 Task: Look for space in Bergkamen, Germany from 2nd June, 2023 to 6th June, 2023 for 1 adult in price range Rs.10000 to Rs.13000. Place can be private room with 1  bedroom having 1 bed and 1 bathroom. Property type can be house, flat, guest house, hotel. Booking option can be shelf check-in. Required host language is English.
Action: Mouse moved to (737, 87)
Screenshot: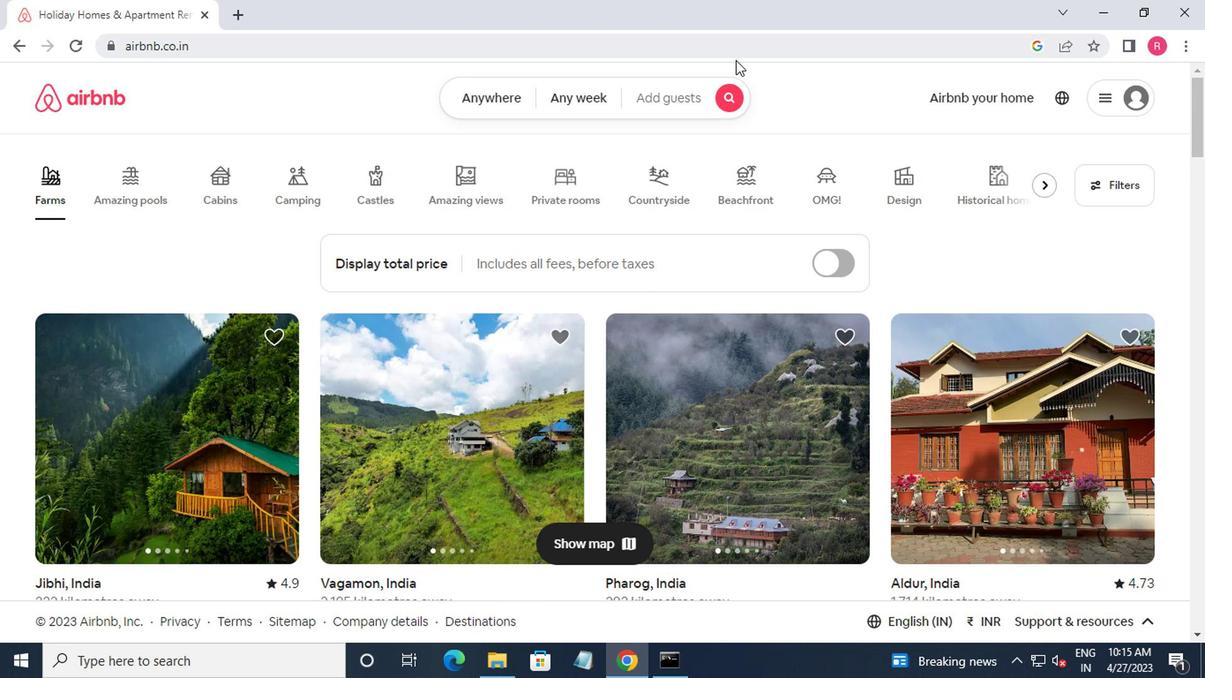 
Action: Mouse pressed left at (737, 87)
Screenshot: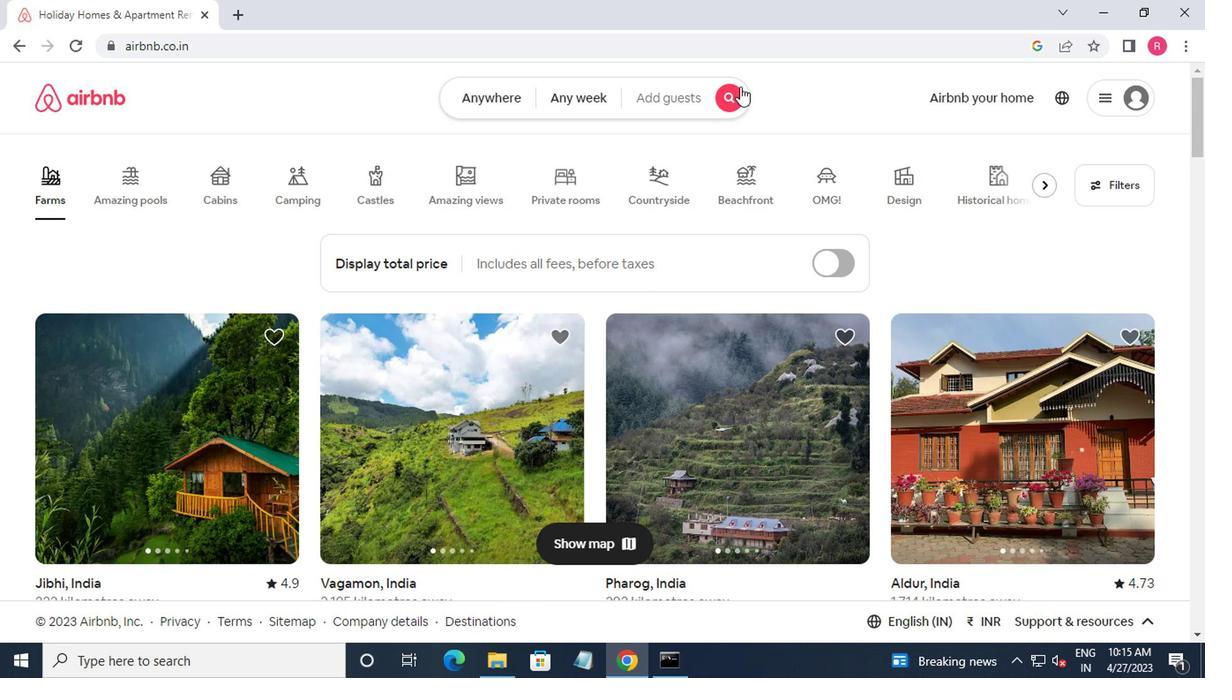 
Action: Mouse moved to (415, 174)
Screenshot: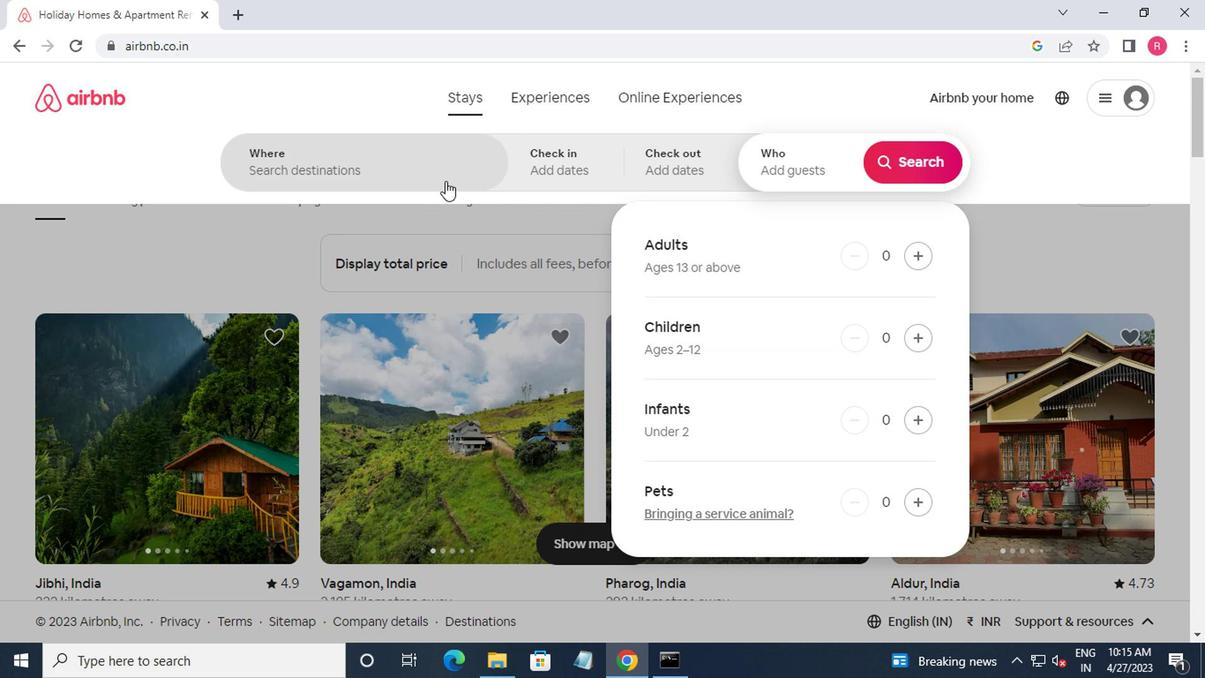 
Action: Mouse pressed left at (415, 174)
Screenshot: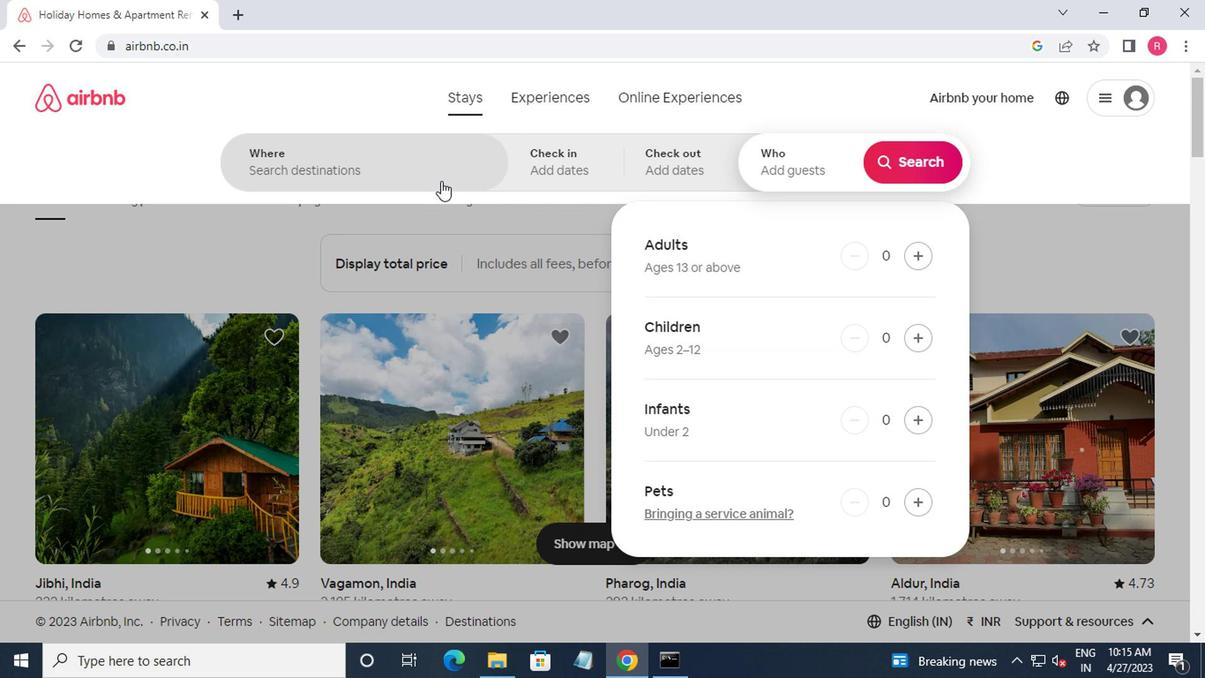 
Action: Mouse moved to (415, 174)
Screenshot: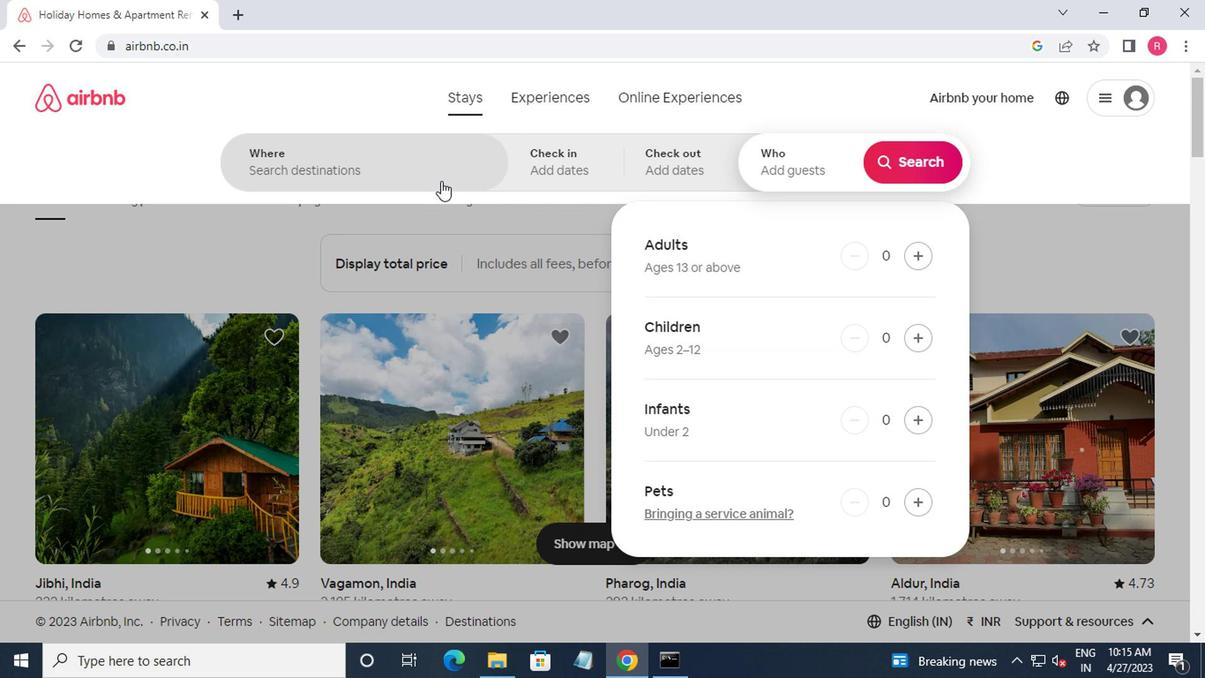 
Action: Key pressed bergk<Key.down><Key.enter>
Screenshot: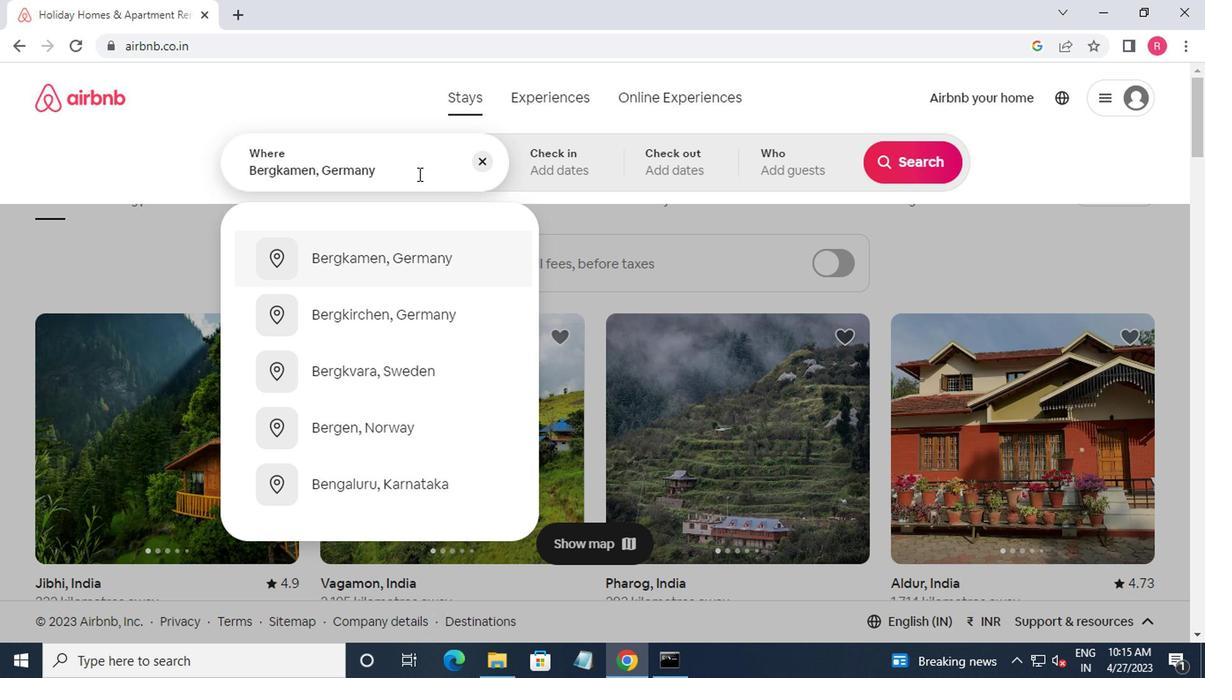 
Action: Mouse moved to (899, 301)
Screenshot: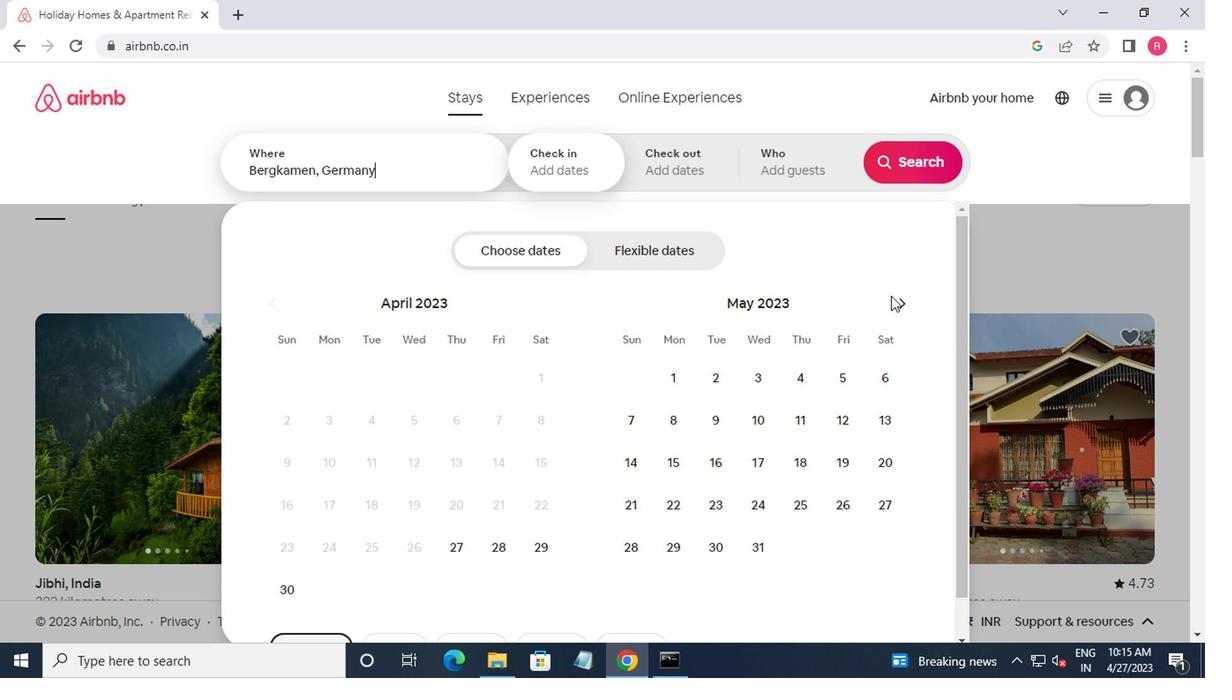 
Action: Mouse pressed left at (899, 301)
Screenshot: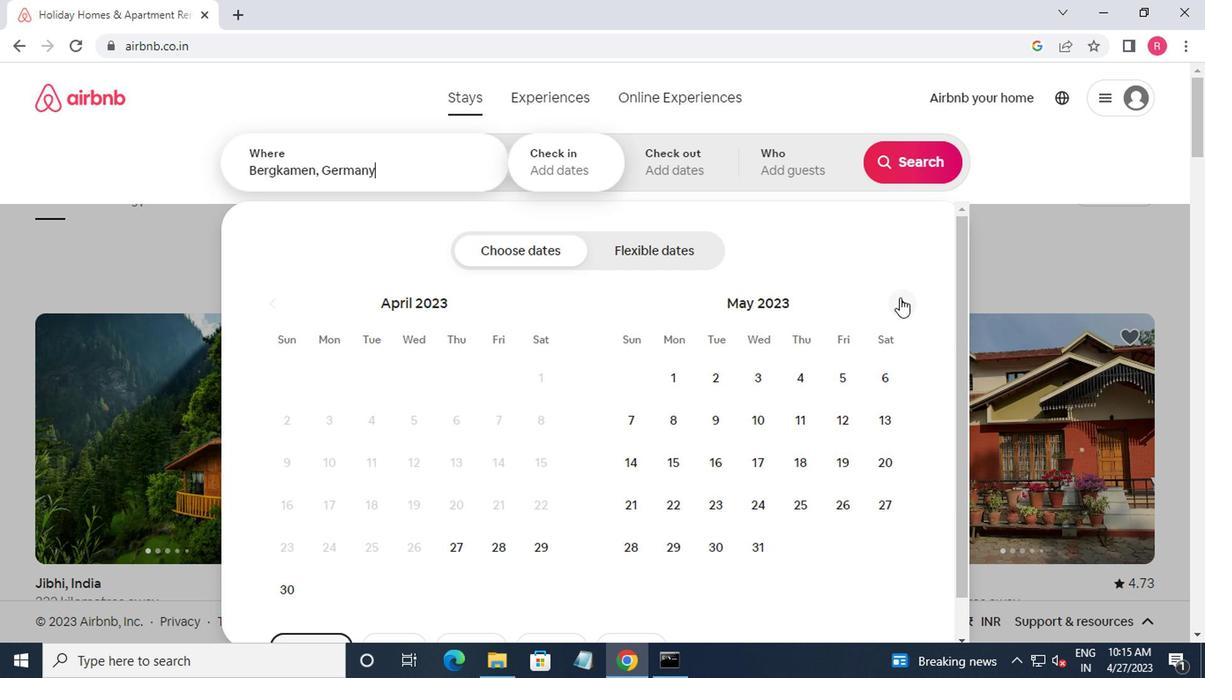
Action: Mouse moved to (848, 389)
Screenshot: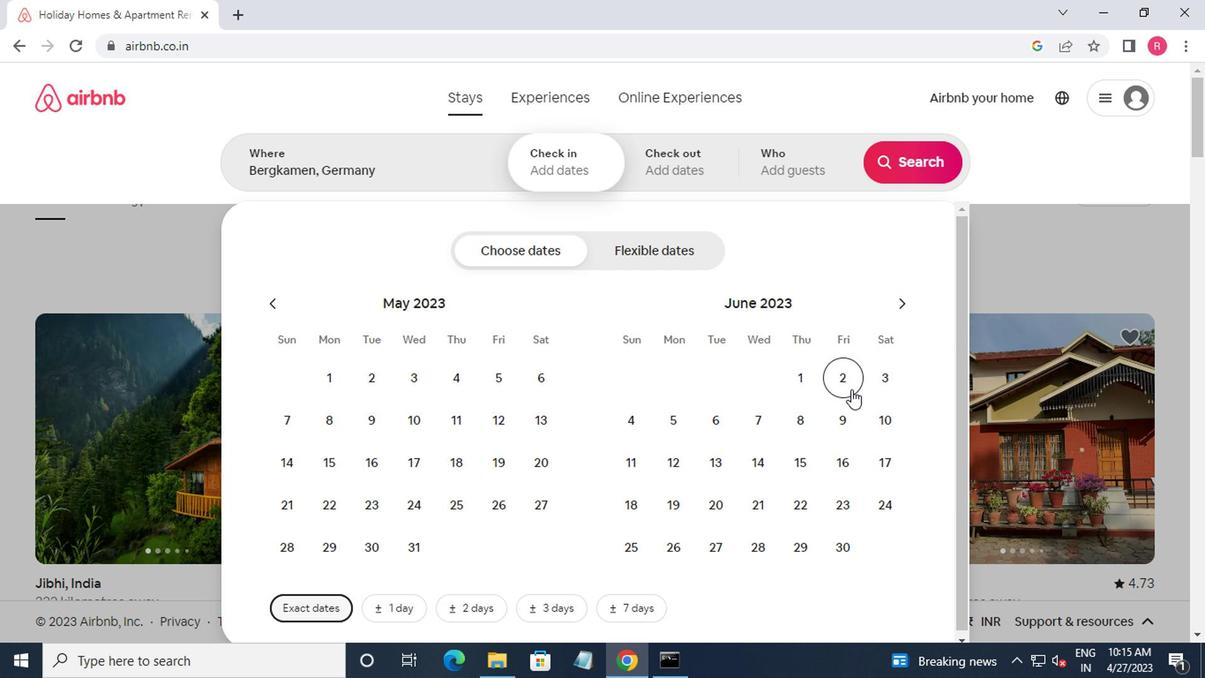 
Action: Mouse pressed left at (848, 389)
Screenshot: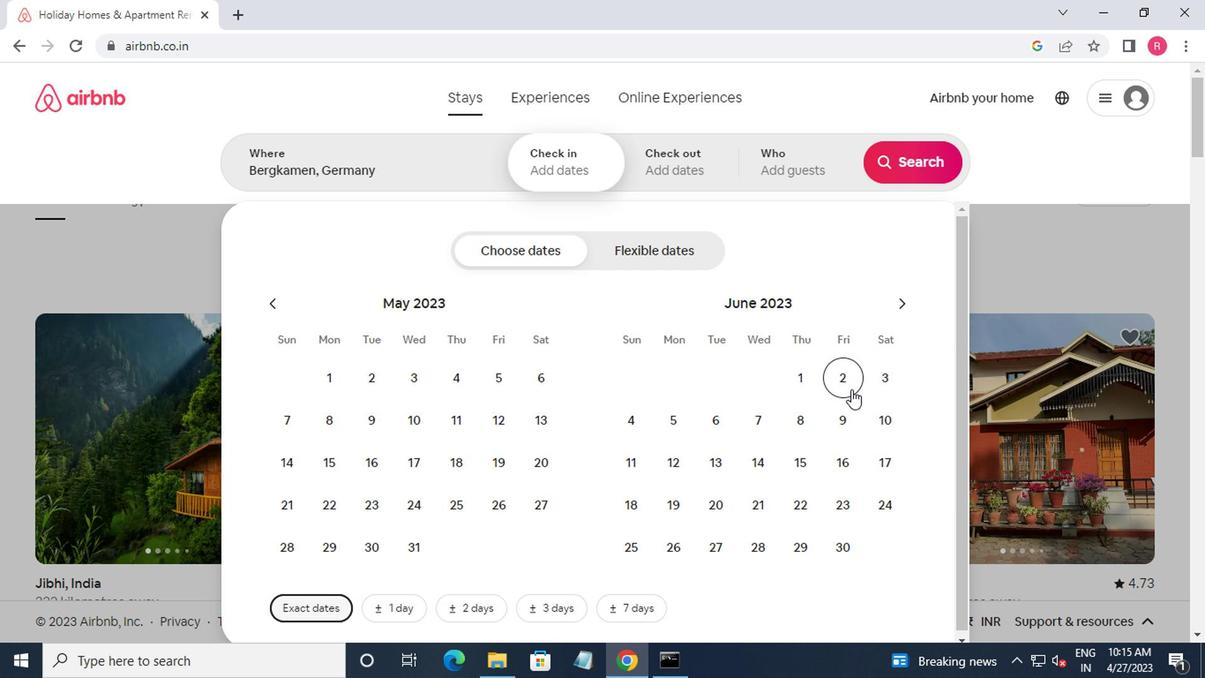 
Action: Mouse moved to (714, 428)
Screenshot: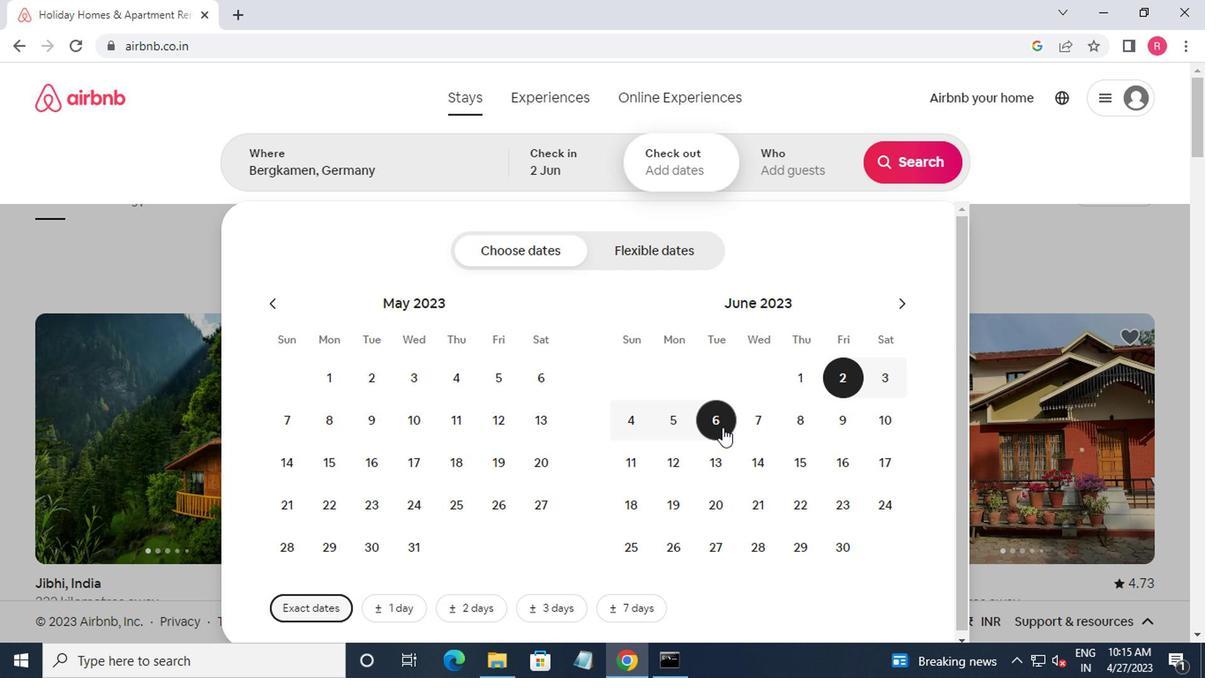 
Action: Mouse pressed left at (714, 428)
Screenshot: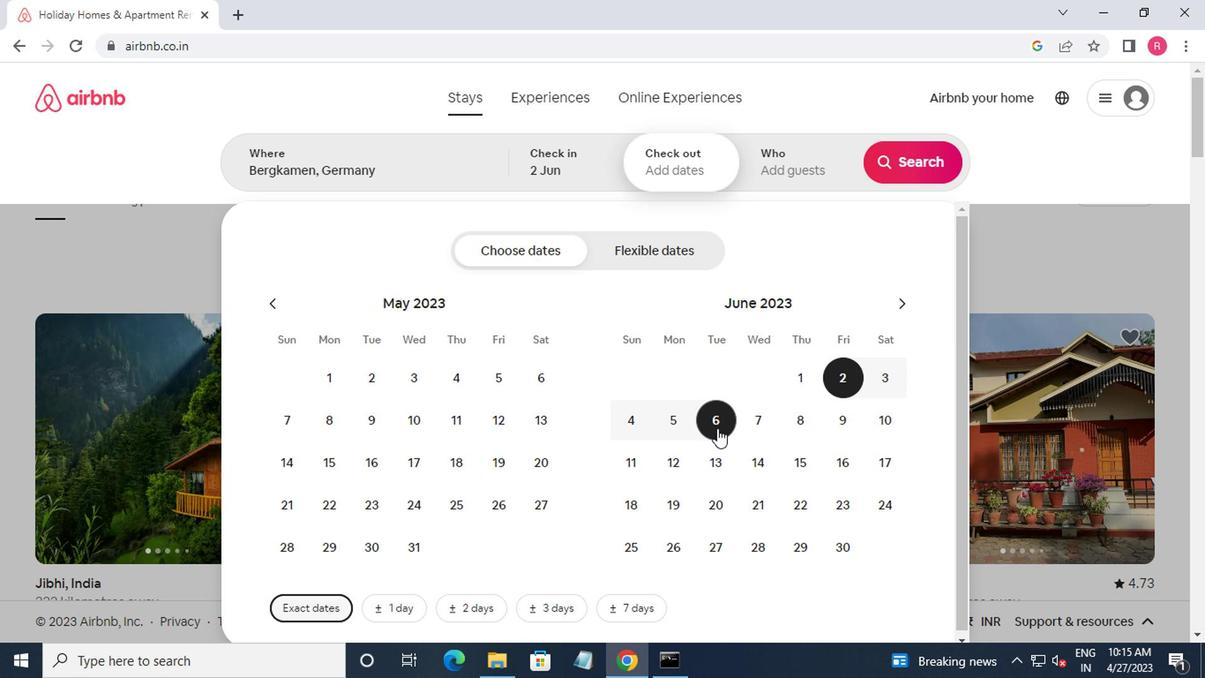 
Action: Mouse moved to (767, 185)
Screenshot: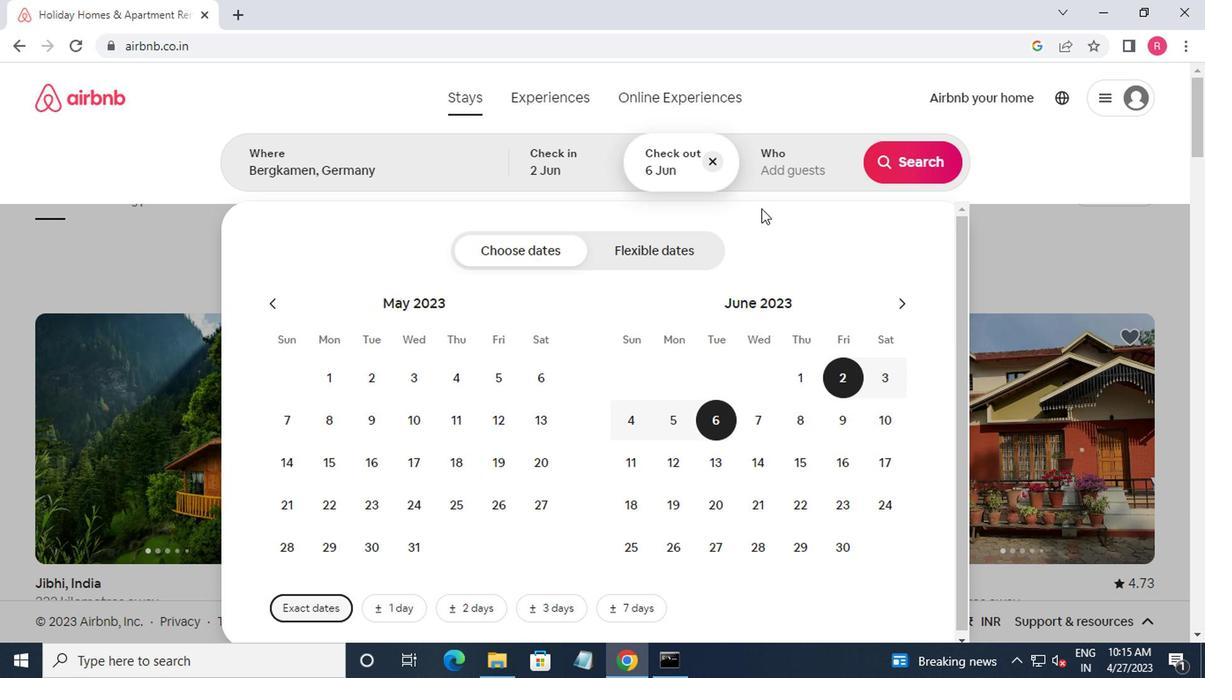 
Action: Mouse pressed left at (767, 185)
Screenshot: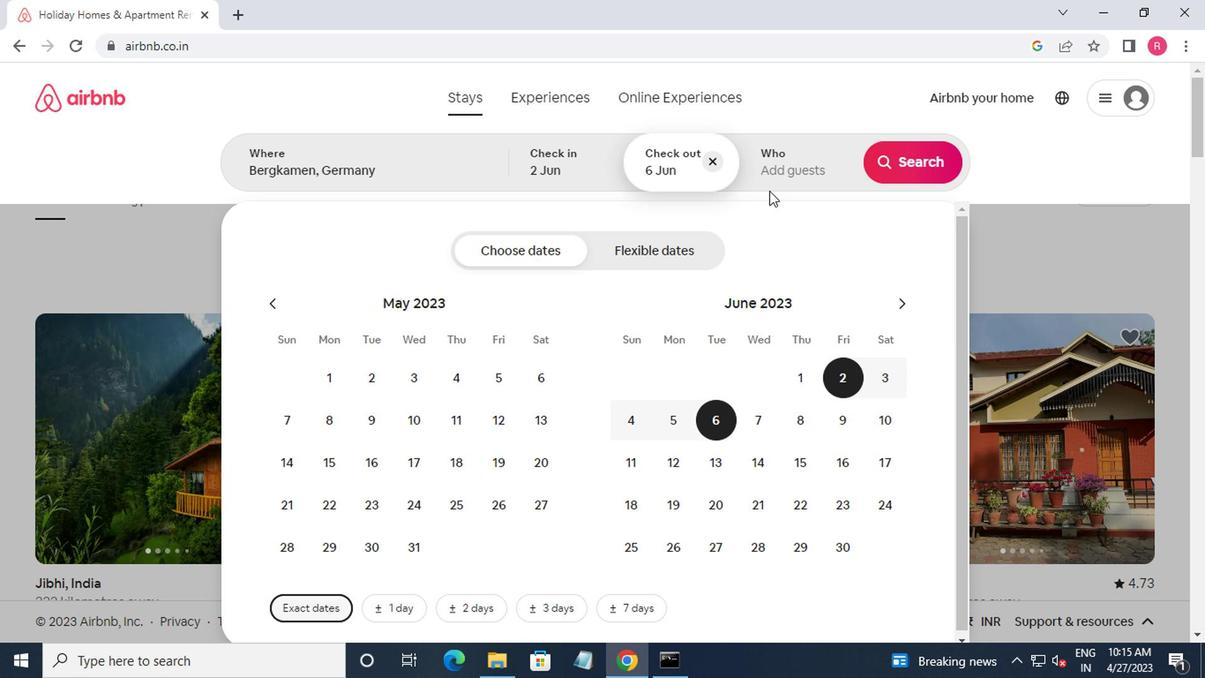 
Action: Mouse moved to (918, 256)
Screenshot: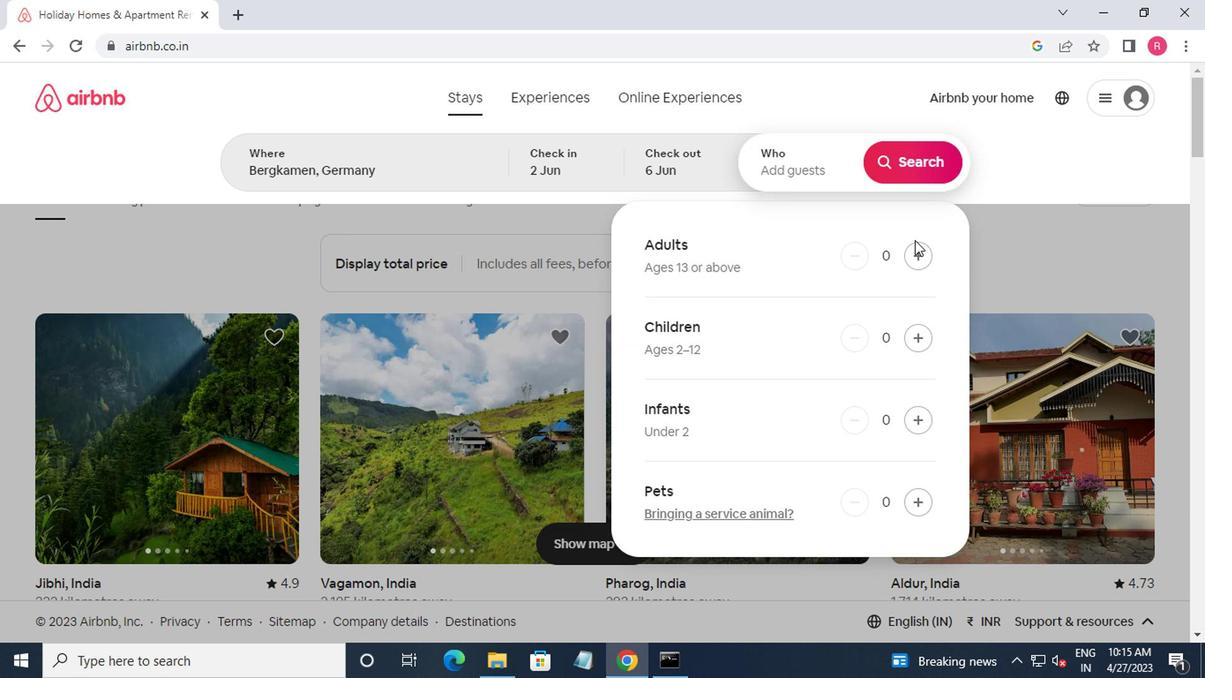 
Action: Mouse pressed left at (918, 256)
Screenshot: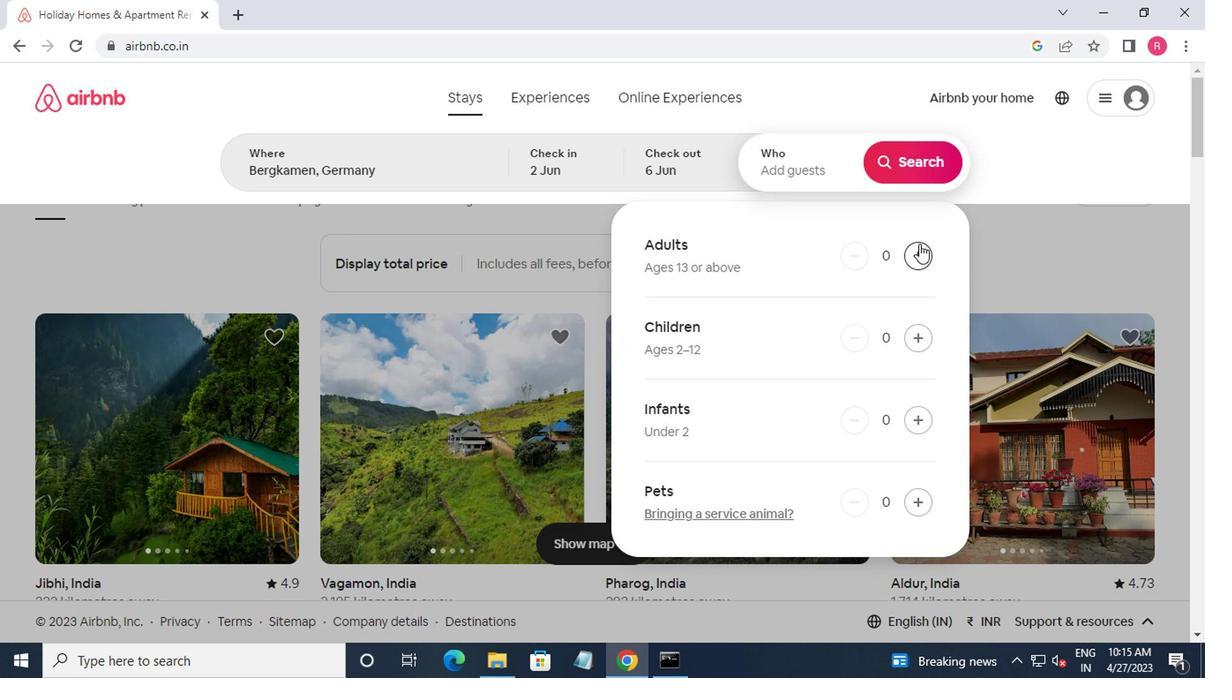 
Action: Mouse moved to (902, 175)
Screenshot: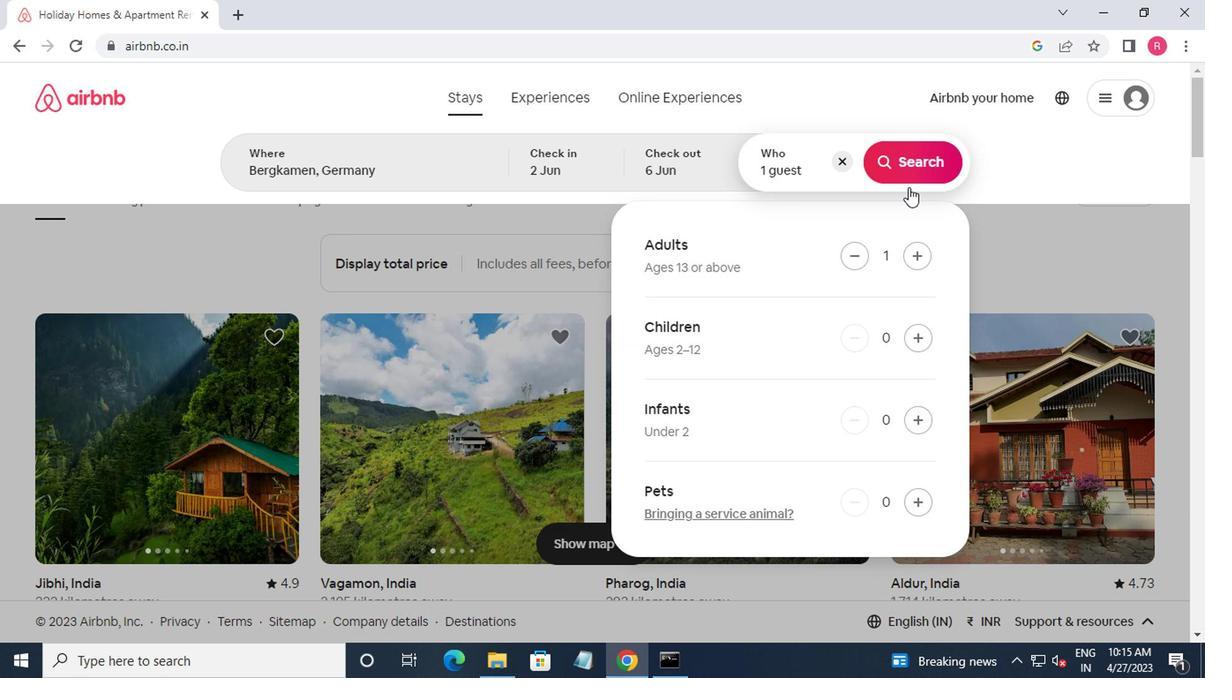 
Action: Mouse pressed left at (902, 175)
Screenshot: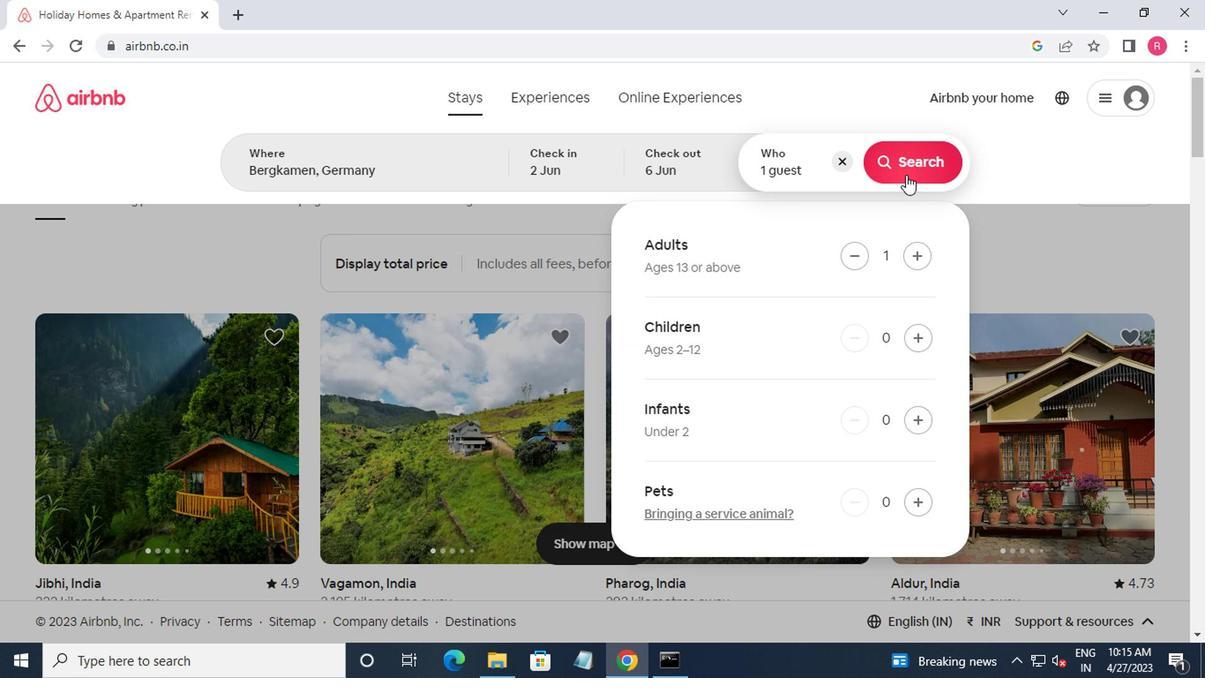 
Action: Mouse moved to (1118, 172)
Screenshot: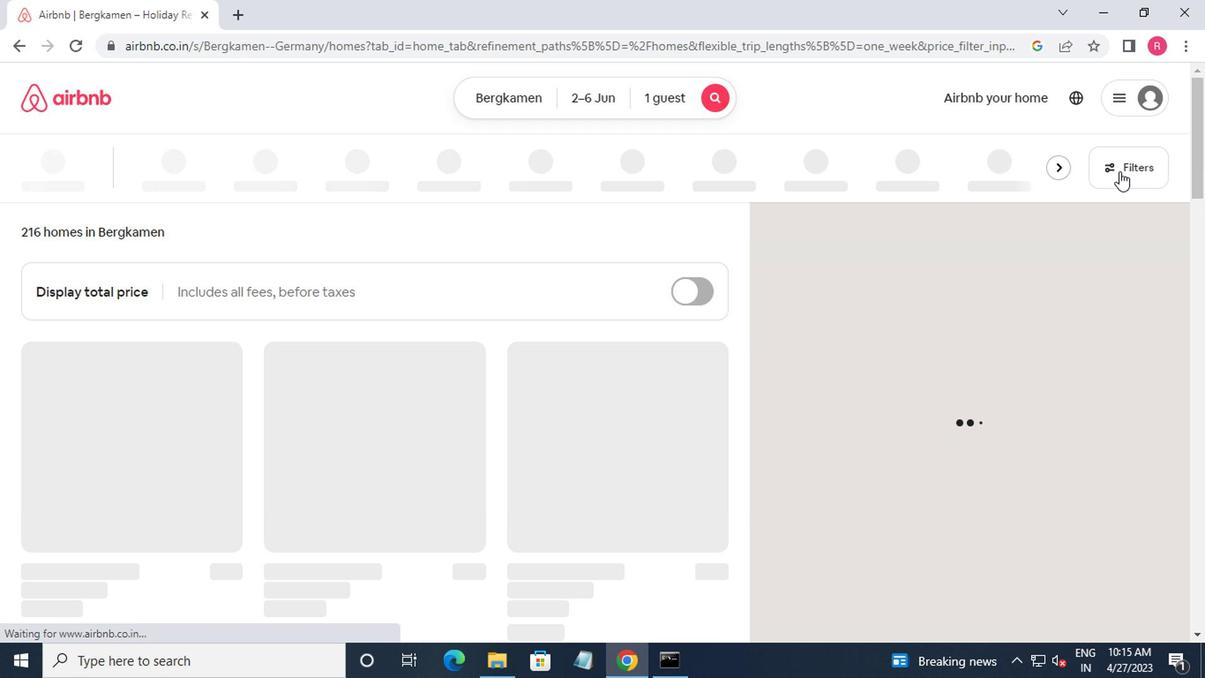 
Action: Mouse pressed left at (1118, 172)
Screenshot: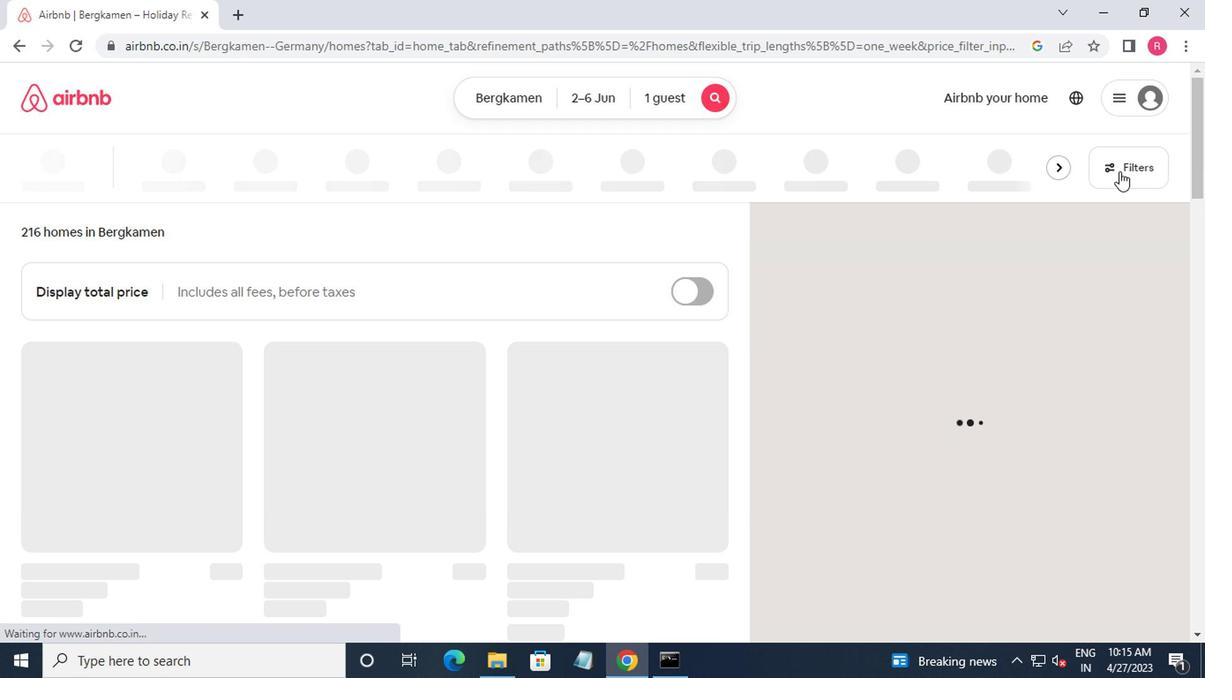 
Action: Mouse moved to (415, 394)
Screenshot: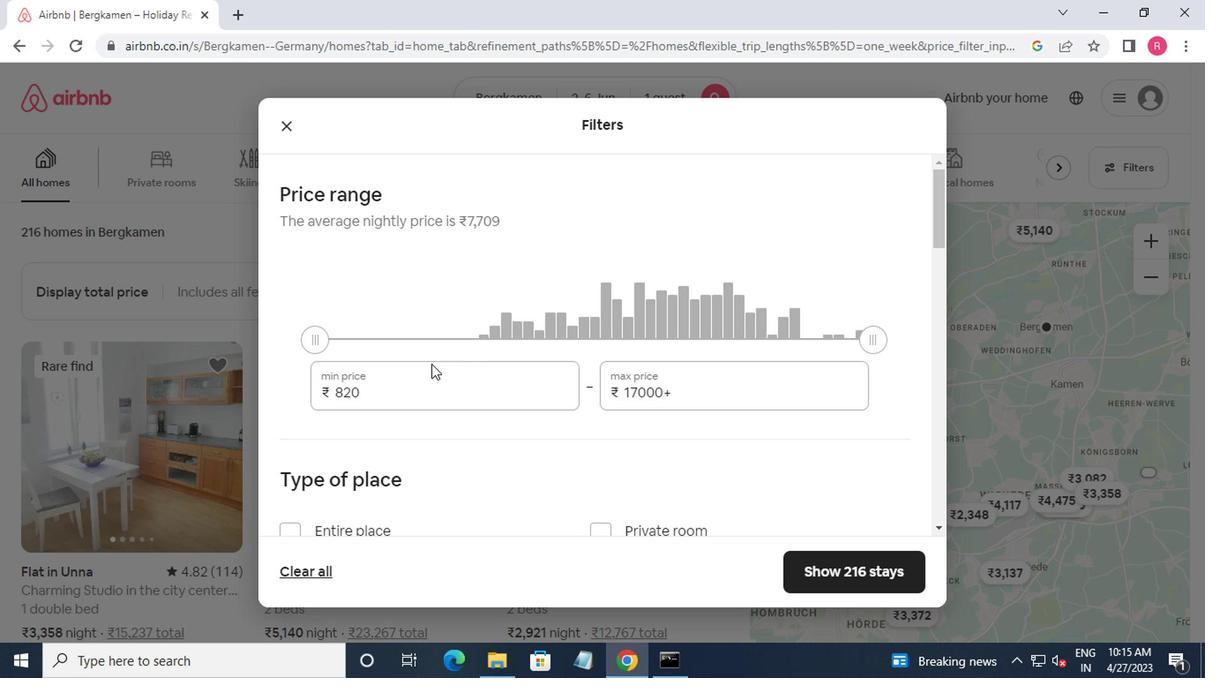 
Action: Mouse pressed left at (415, 394)
Screenshot: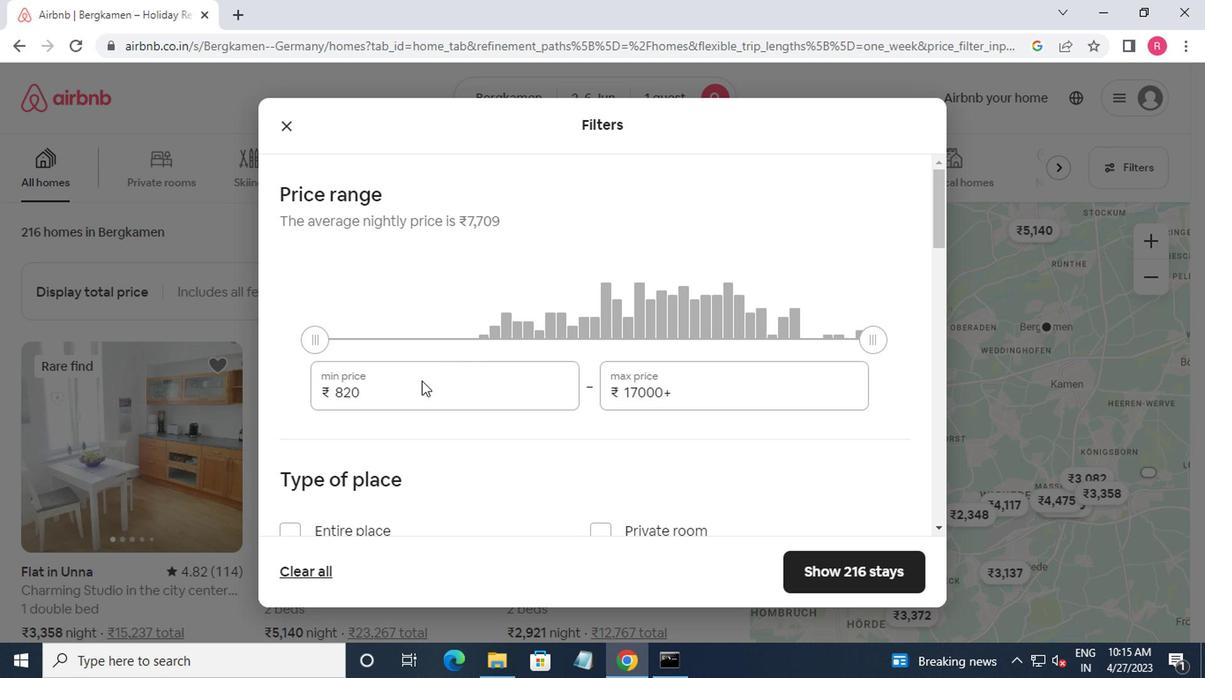 
Action: Mouse moved to (414, 396)
Screenshot: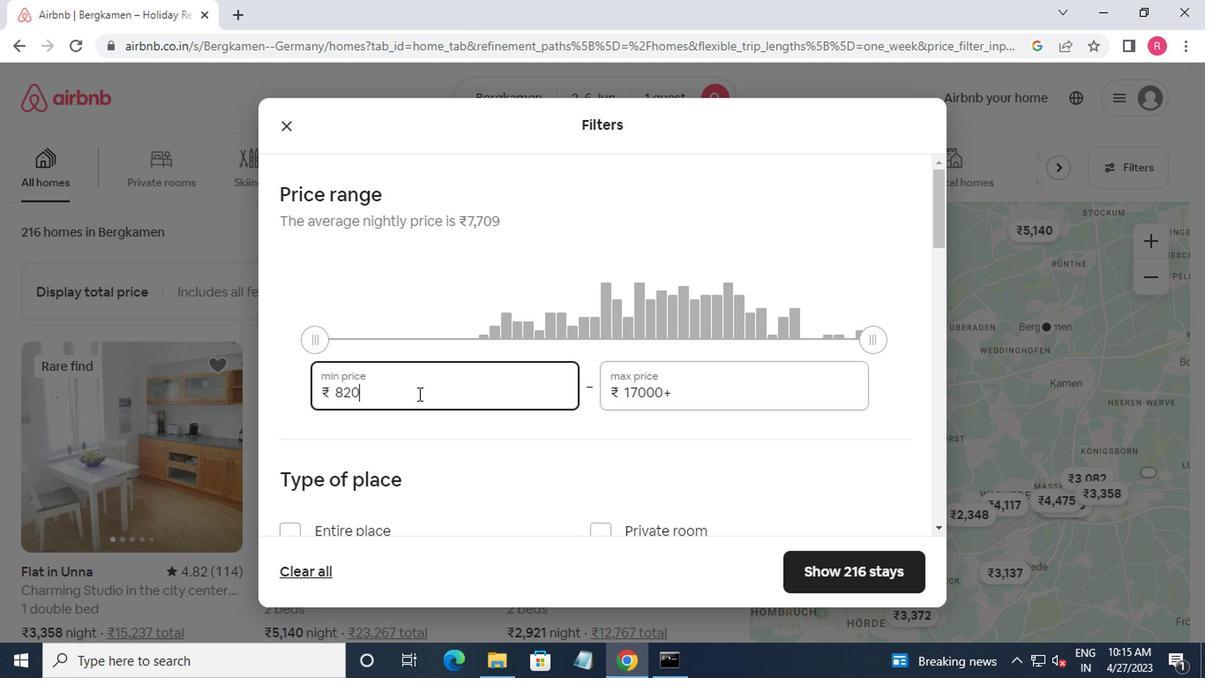 
Action: Key pressed <Key.backspace><Key.backspace><Key.backspace><Key.backspace>10000<Key.tab>1<Key.backspace><Key.backspace><Key.backspace><Key.backspace><Key.backspace>3000
Screenshot: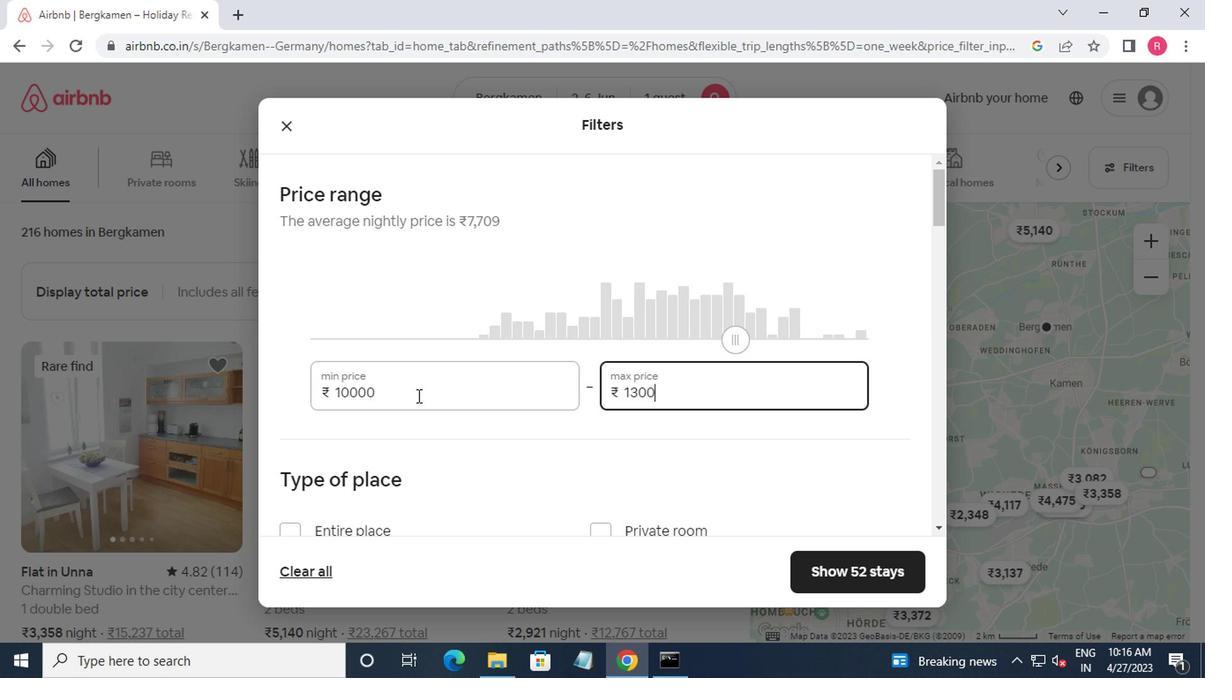 
Action: Mouse moved to (428, 412)
Screenshot: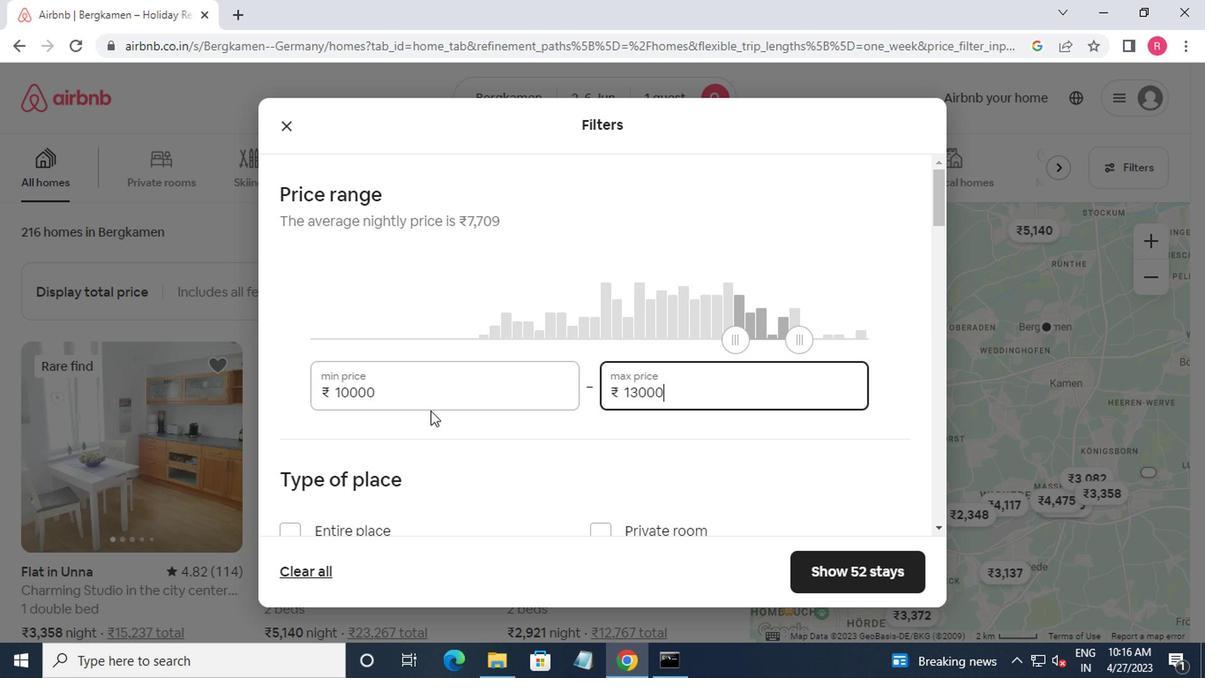 
Action: Mouse scrolled (428, 411) with delta (0, -1)
Screenshot: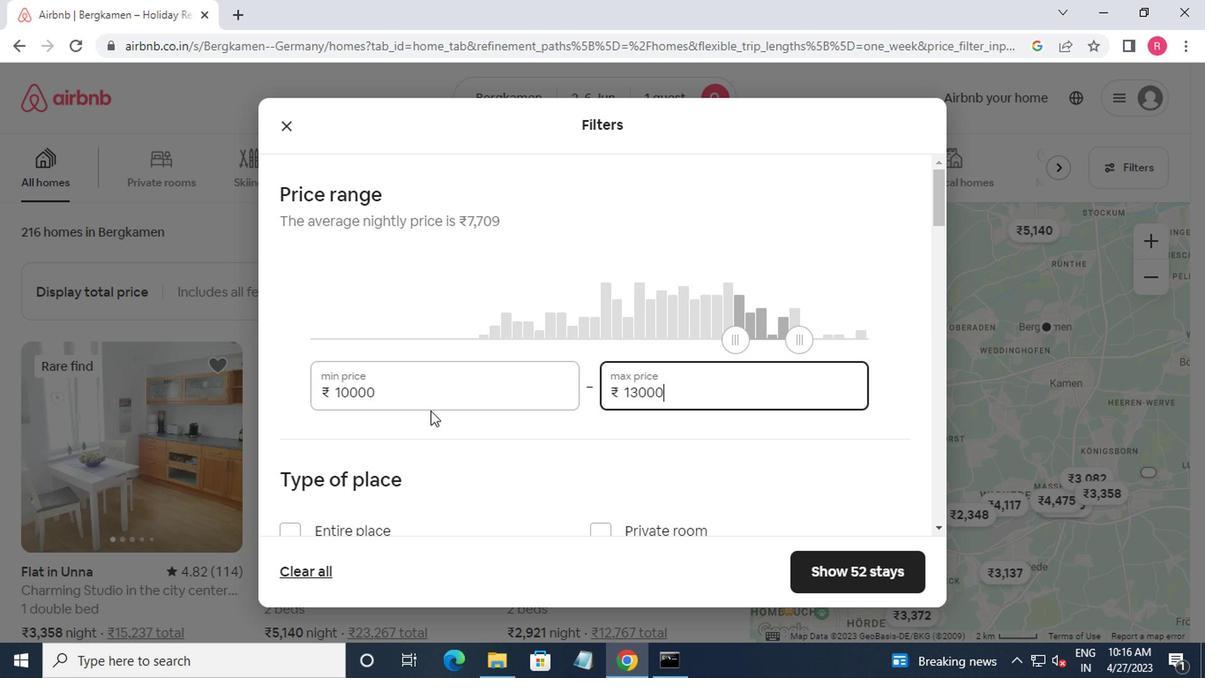 
Action: Mouse moved to (431, 414)
Screenshot: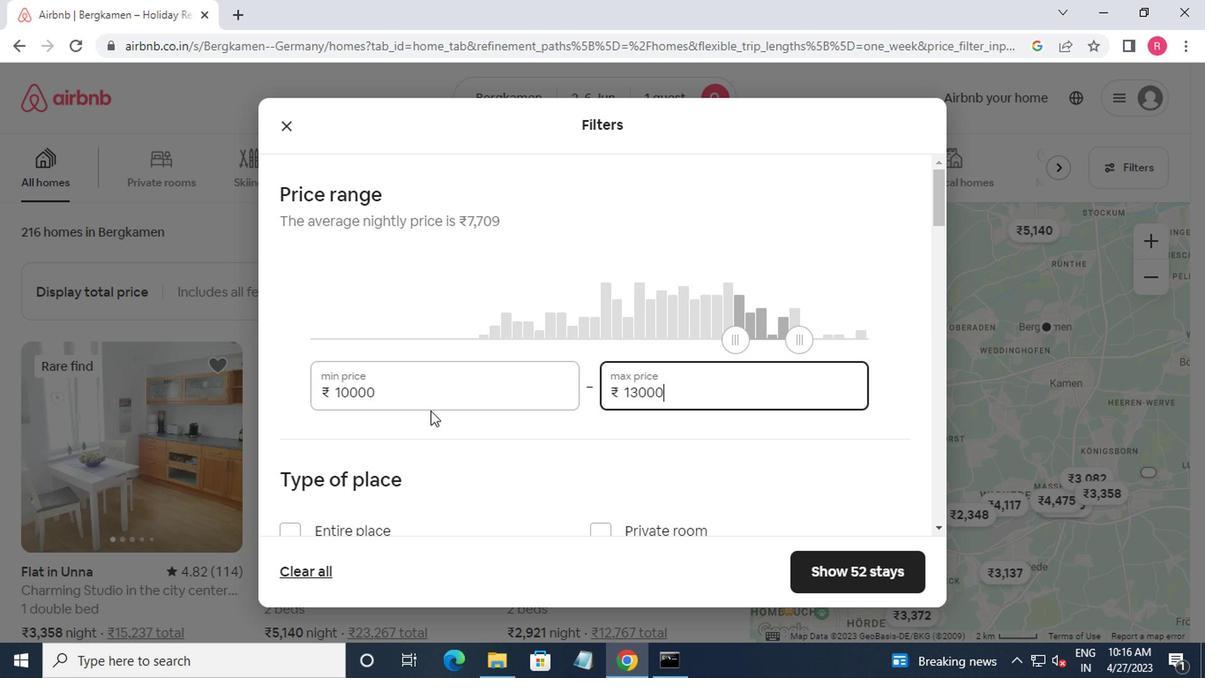 
Action: Mouse scrolled (431, 413) with delta (0, -1)
Screenshot: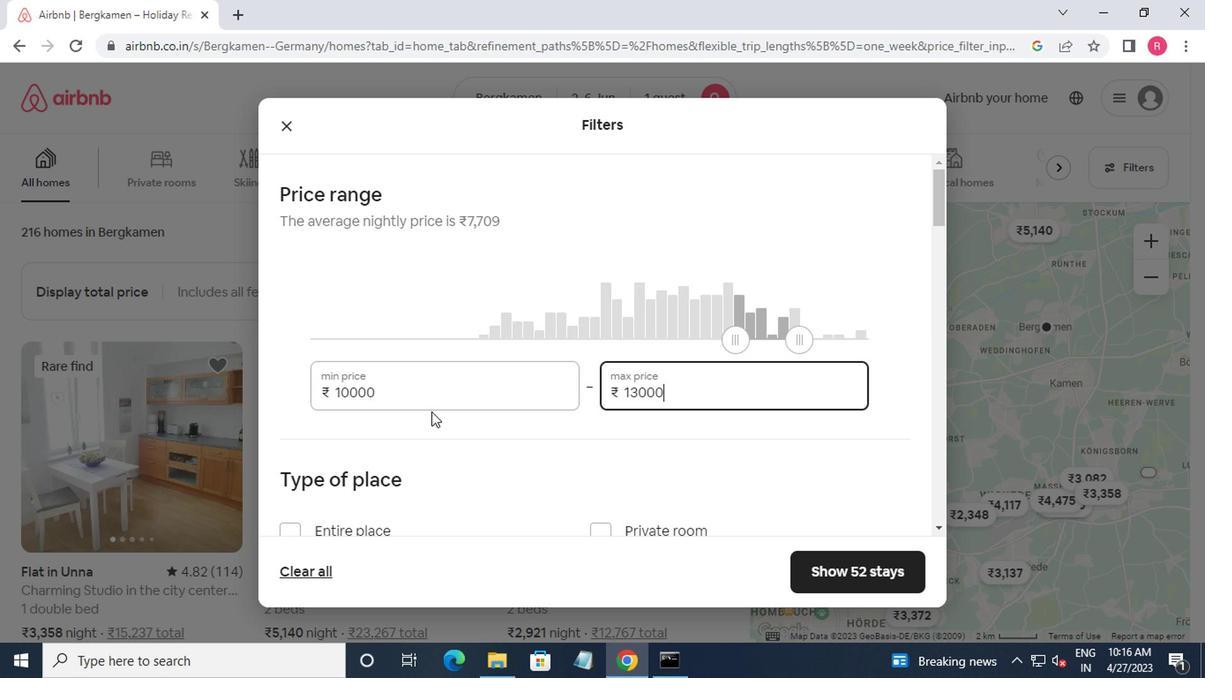 
Action: Mouse moved to (431, 417)
Screenshot: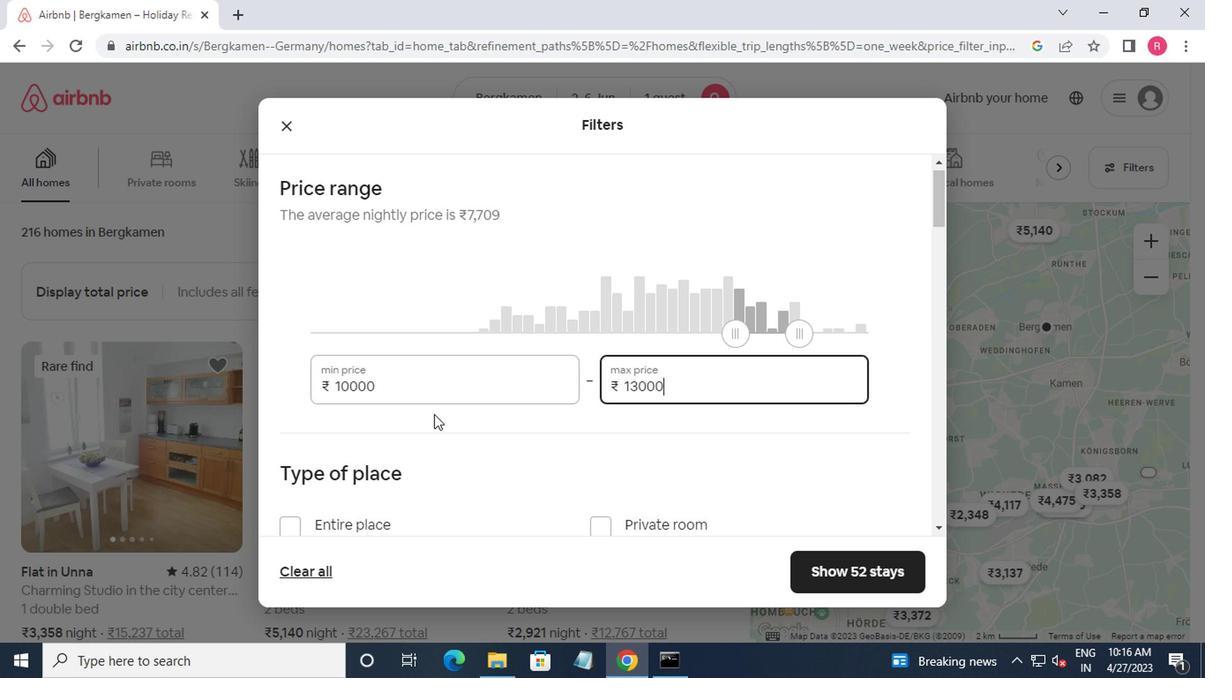 
Action: Mouse scrolled (431, 416) with delta (0, 0)
Screenshot: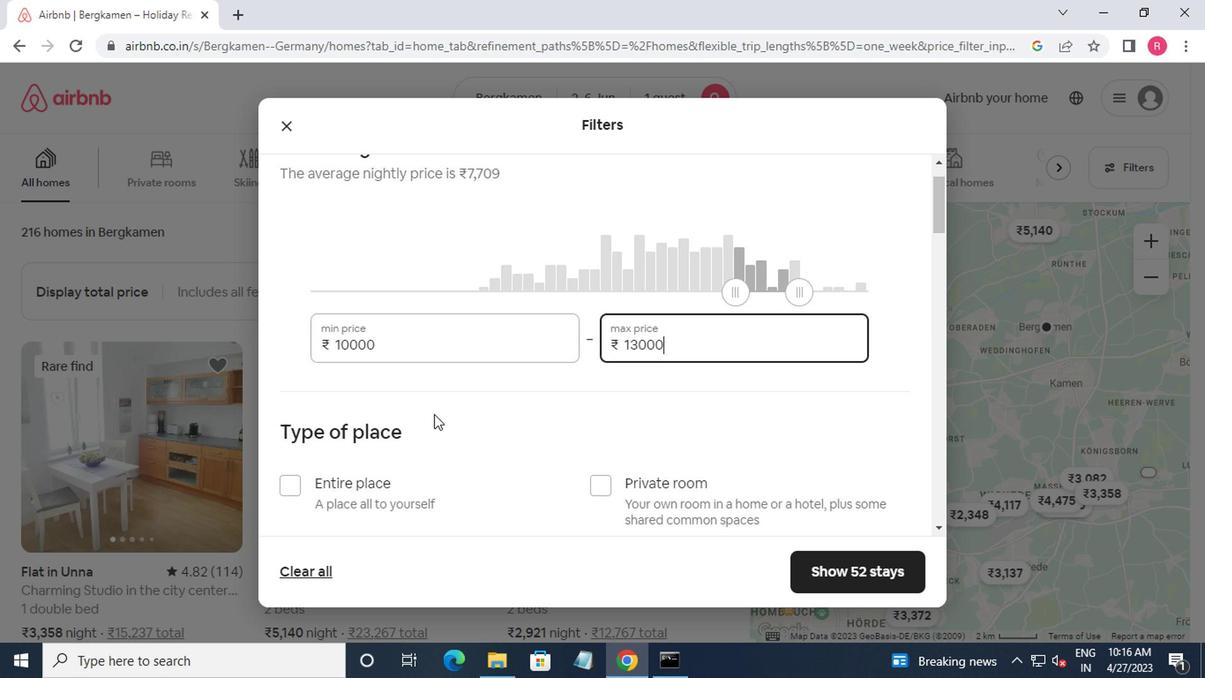 
Action: Mouse moved to (603, 271)
Screenshot: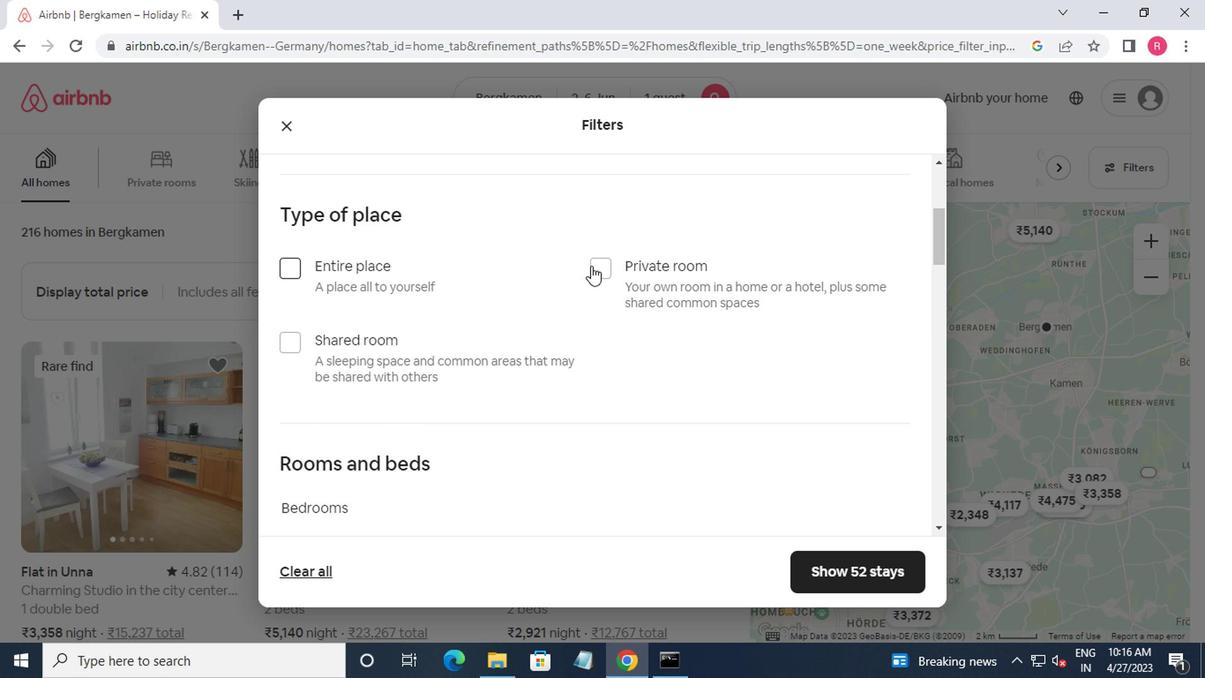 
Action: Mouse pressed left at (603, 271)
Screenshot: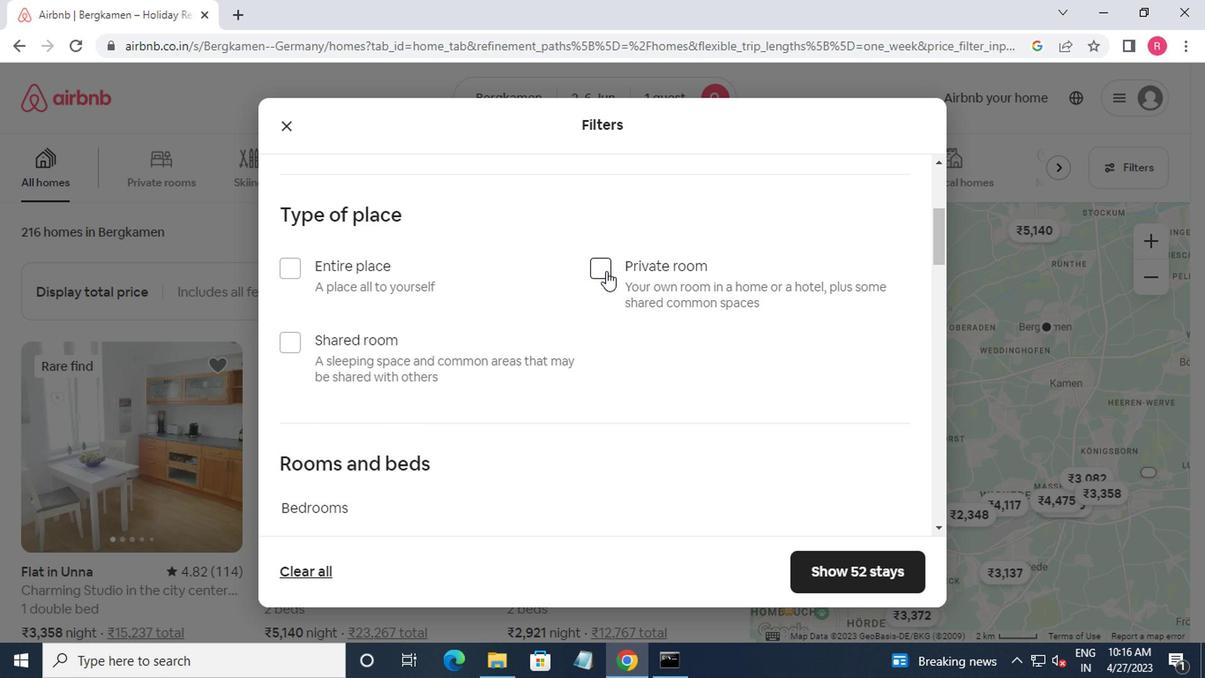 
Action: Mouse scrolled (603, 270) with delta (0, -1)
Screenshot: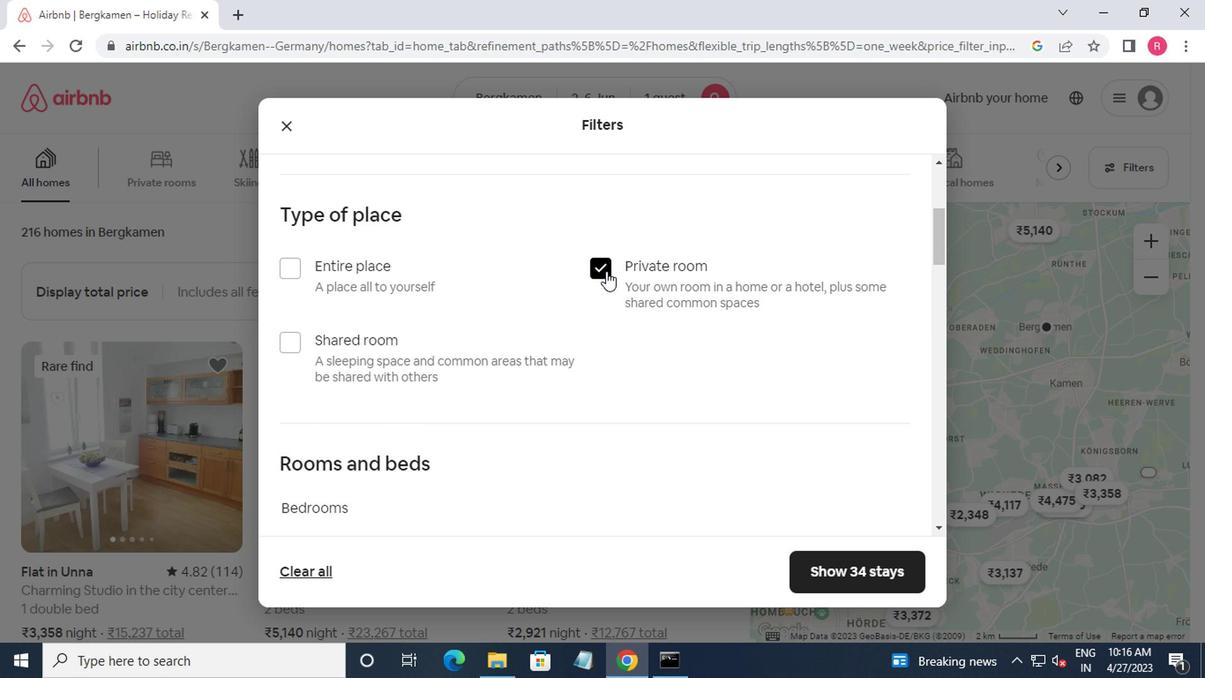
Action: Mouse scrolled (603, 270) with delta (0, -1)
Screenshot: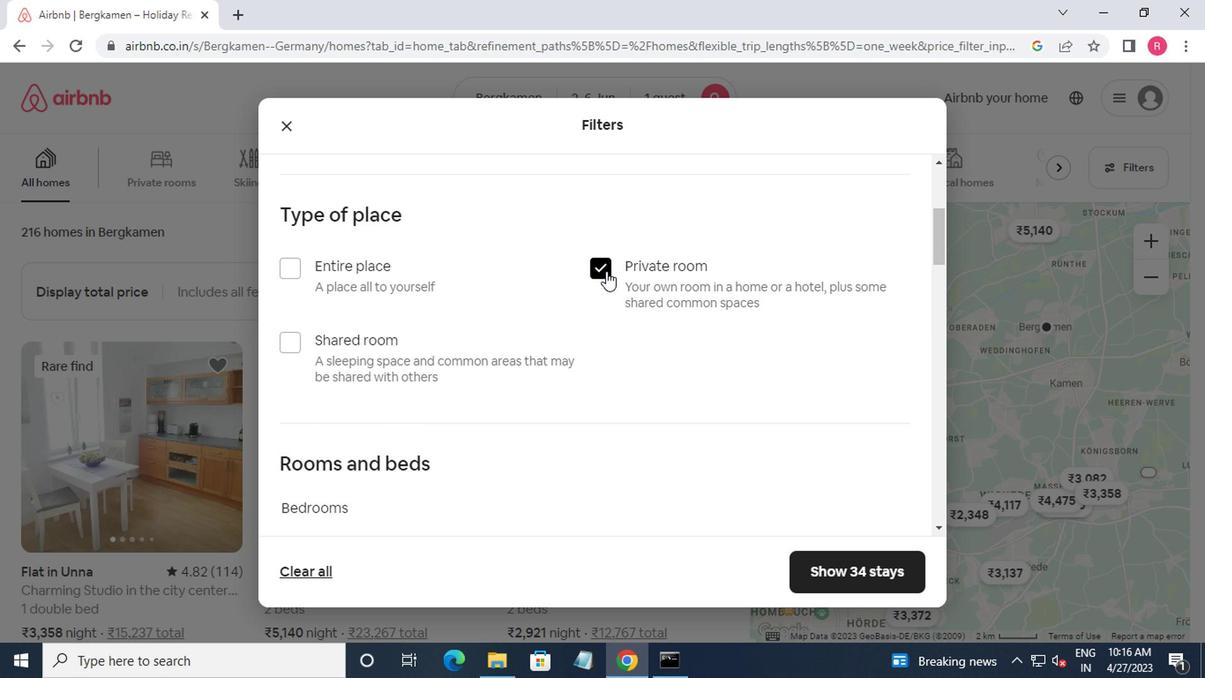 
Action: Mouse moved to (394, 396)
Screenshot: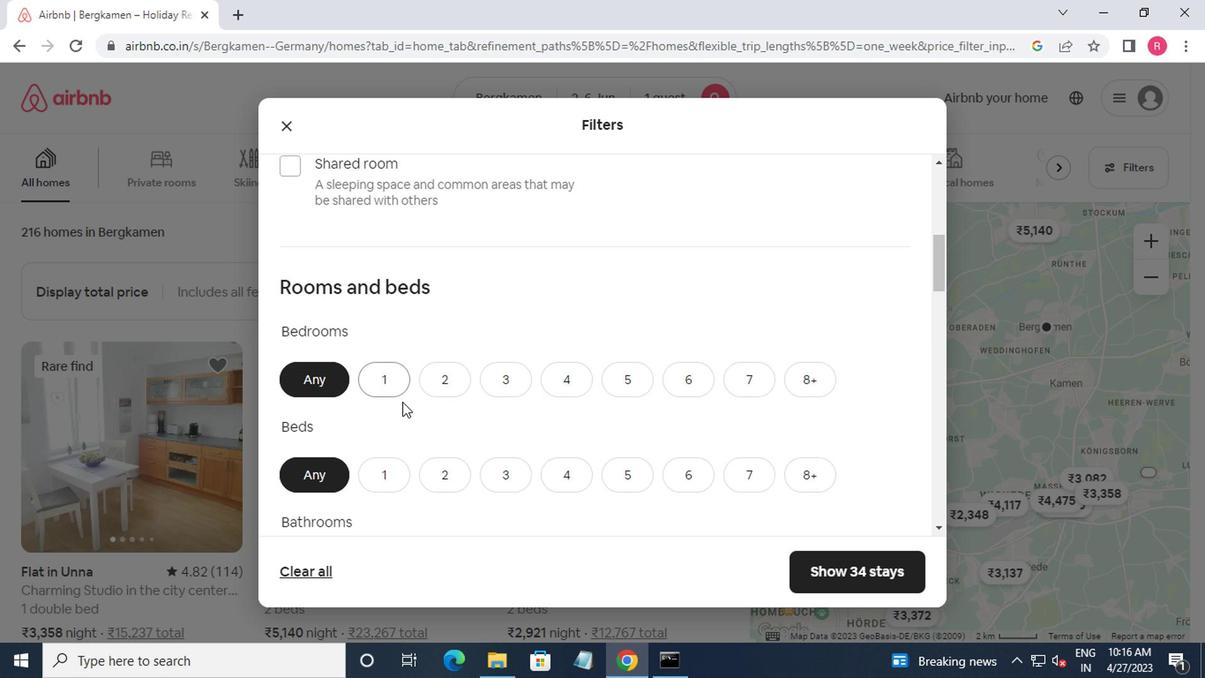 
Action: Mouse pressed left at (394, 396)
Screenshot: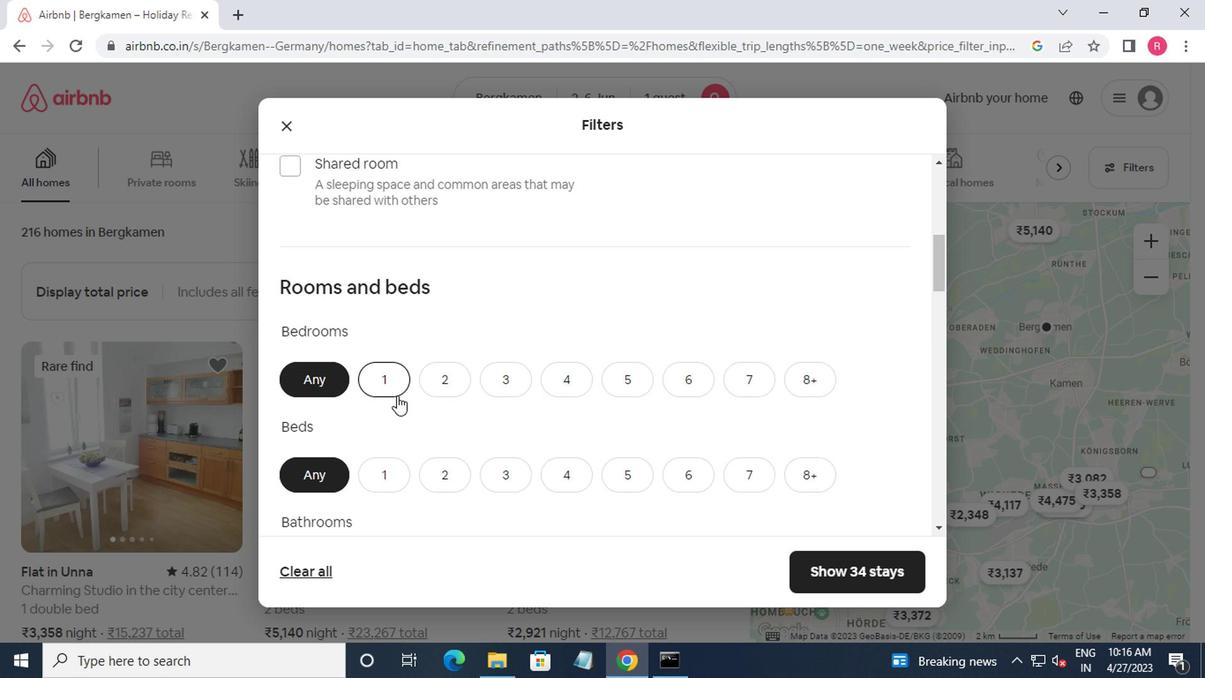 
Action: Mouse moved to (385, 400)
Screenshot: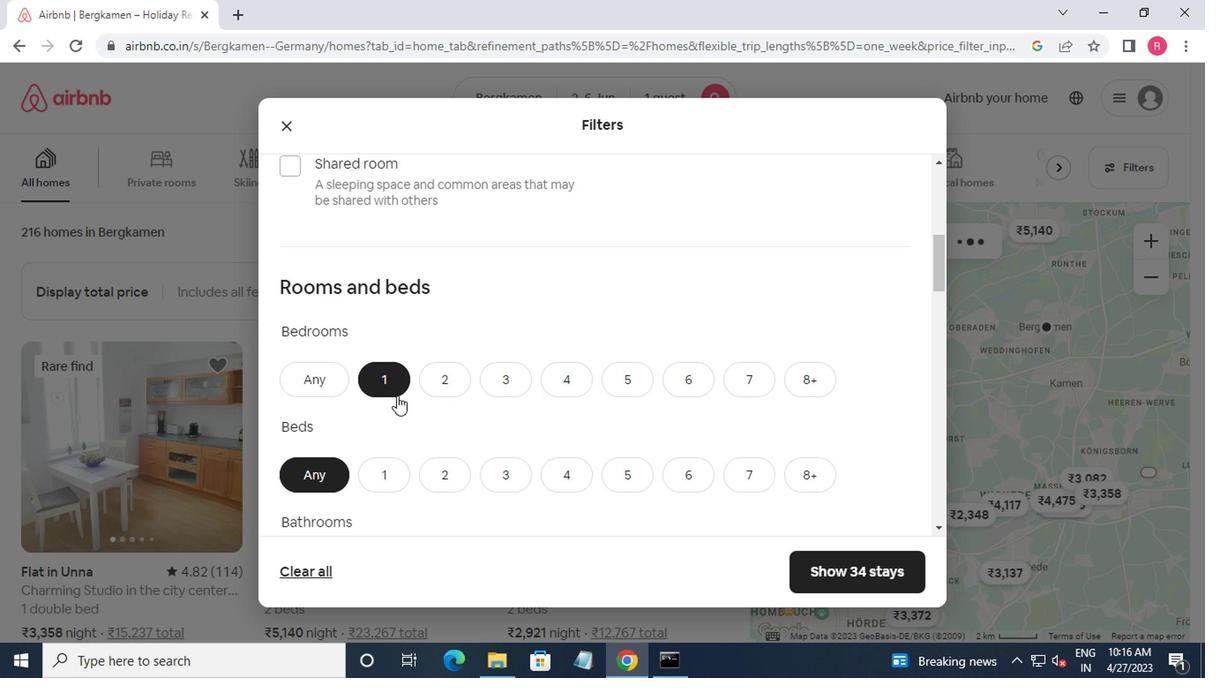 
Action: Mouse scrolled (385, 399) with delta (0, 0)
Screenshot: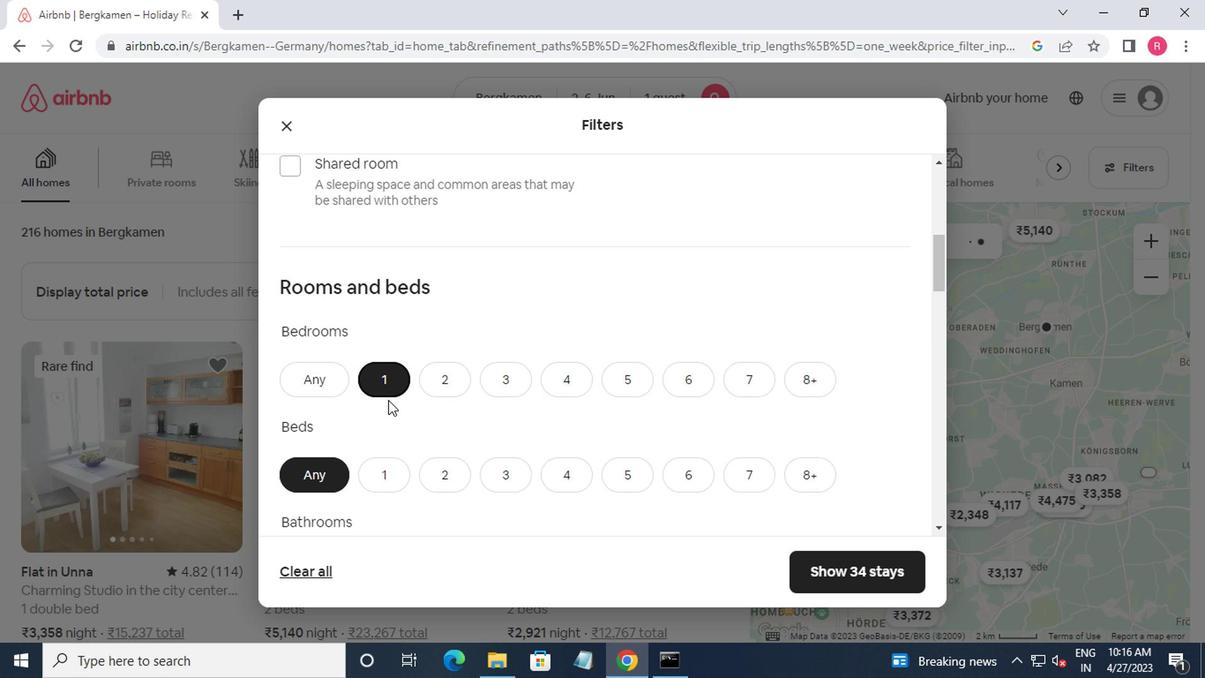 
Action: Mouse scrolled (385, 399) with delta (0, 0)
Screenshot: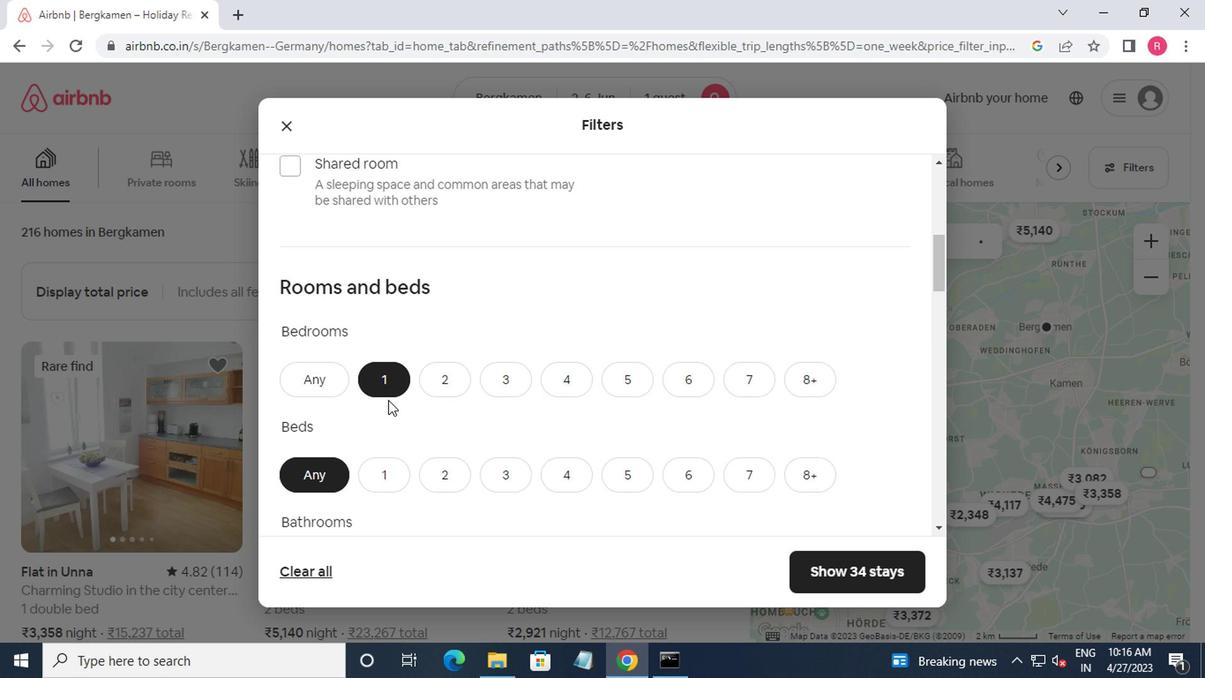 
Action: Mouse moved to (389, 293)
Screenshot: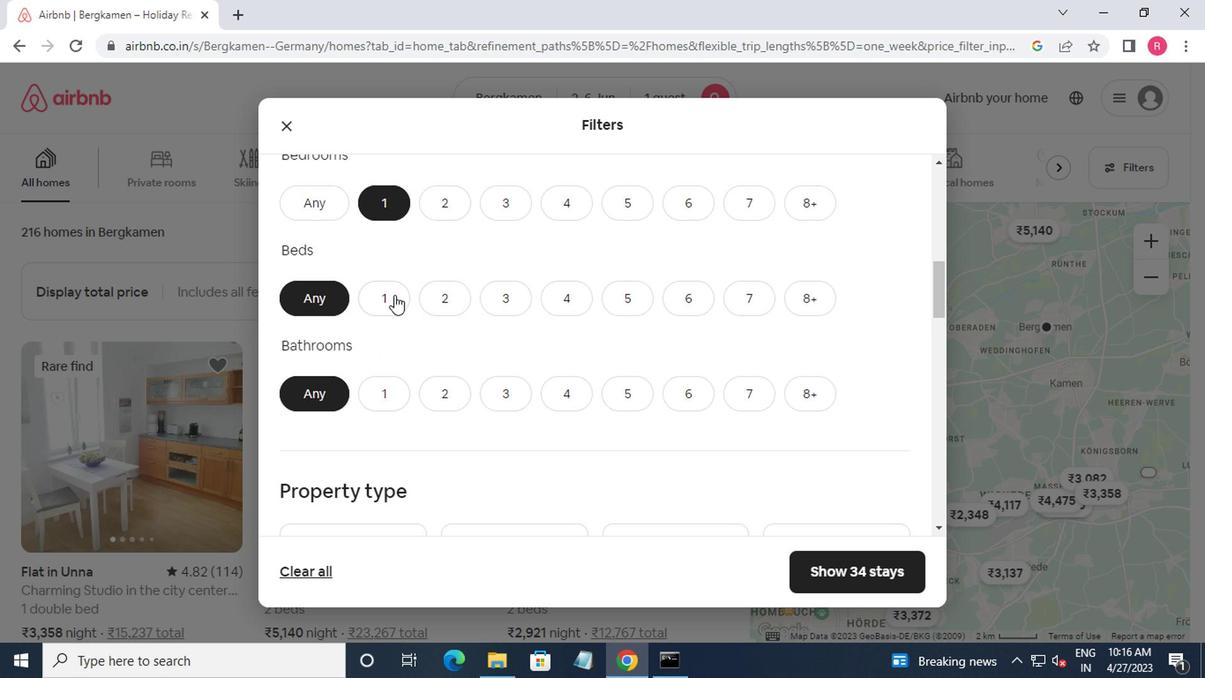 
Action: Mouse pressed left at (389, 293)
Screenshot: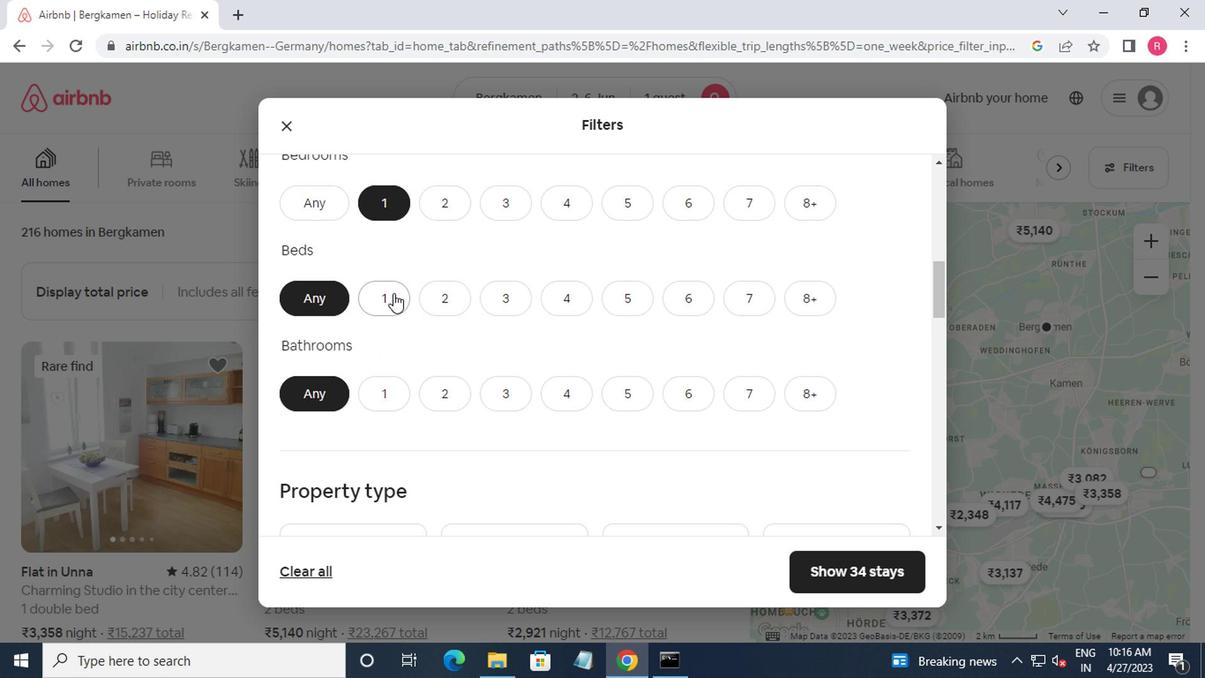 
Action: Mouse moved to (383, 399)
Screenshot: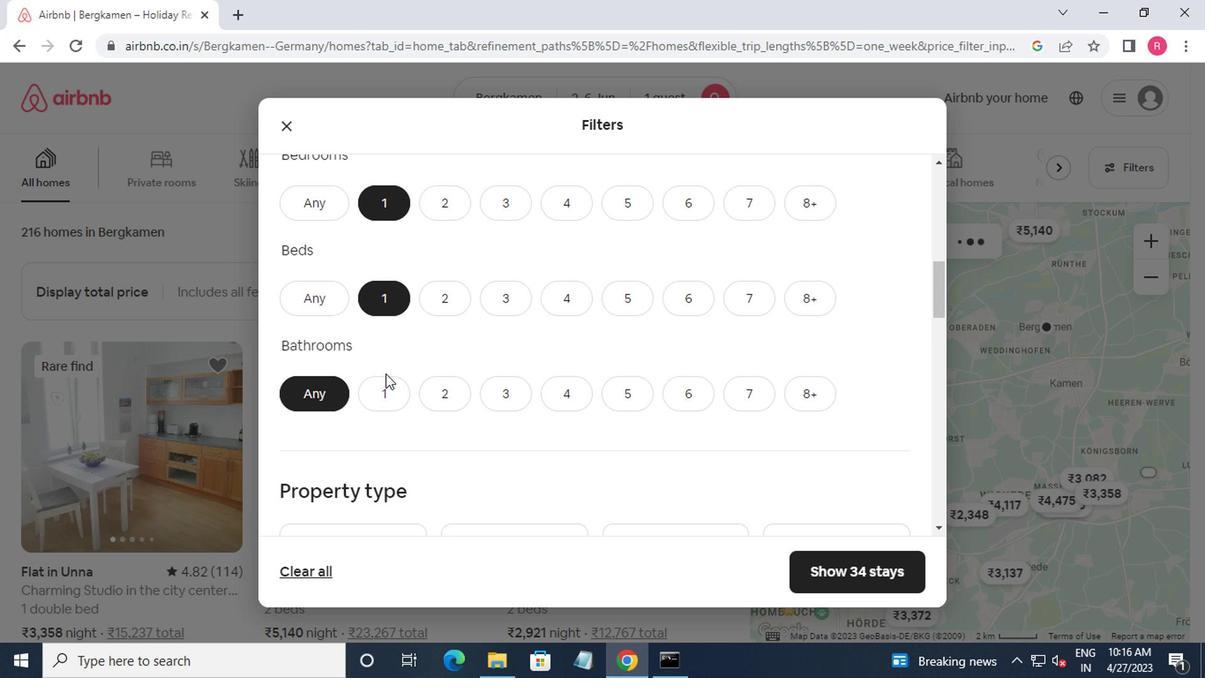 
Action: Mouse pressed left at (383, 399)
Screenshot: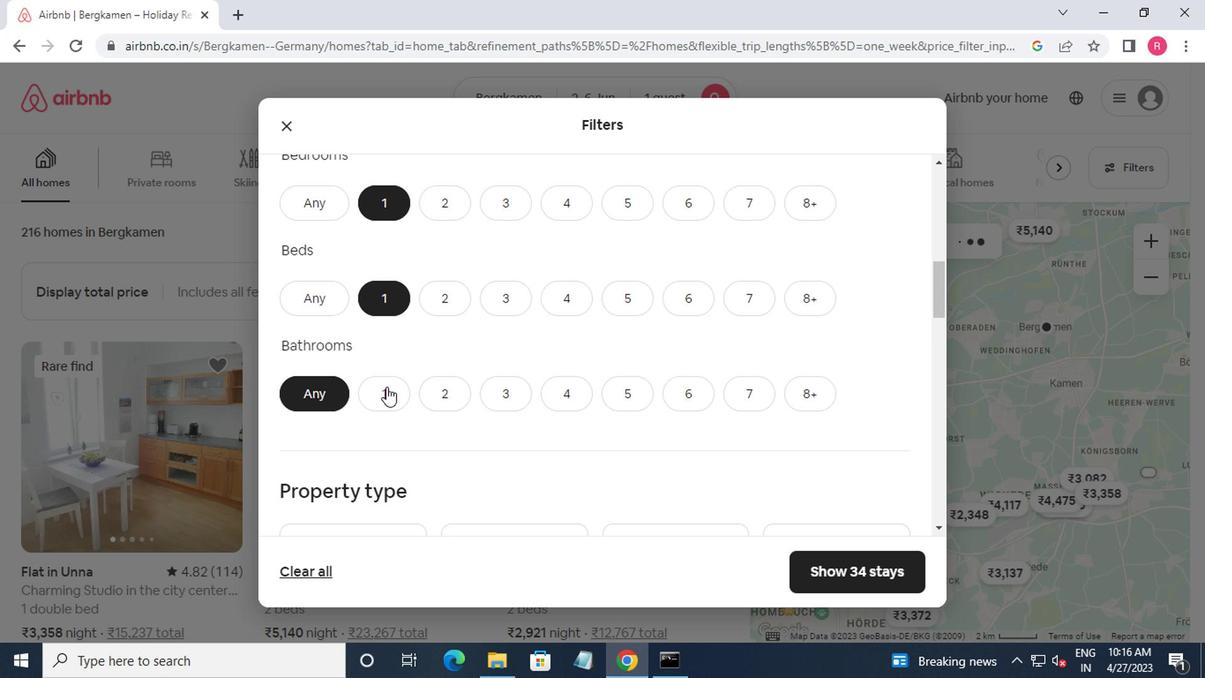 
Action: Mouse moved to (403, 399)
Screenshot: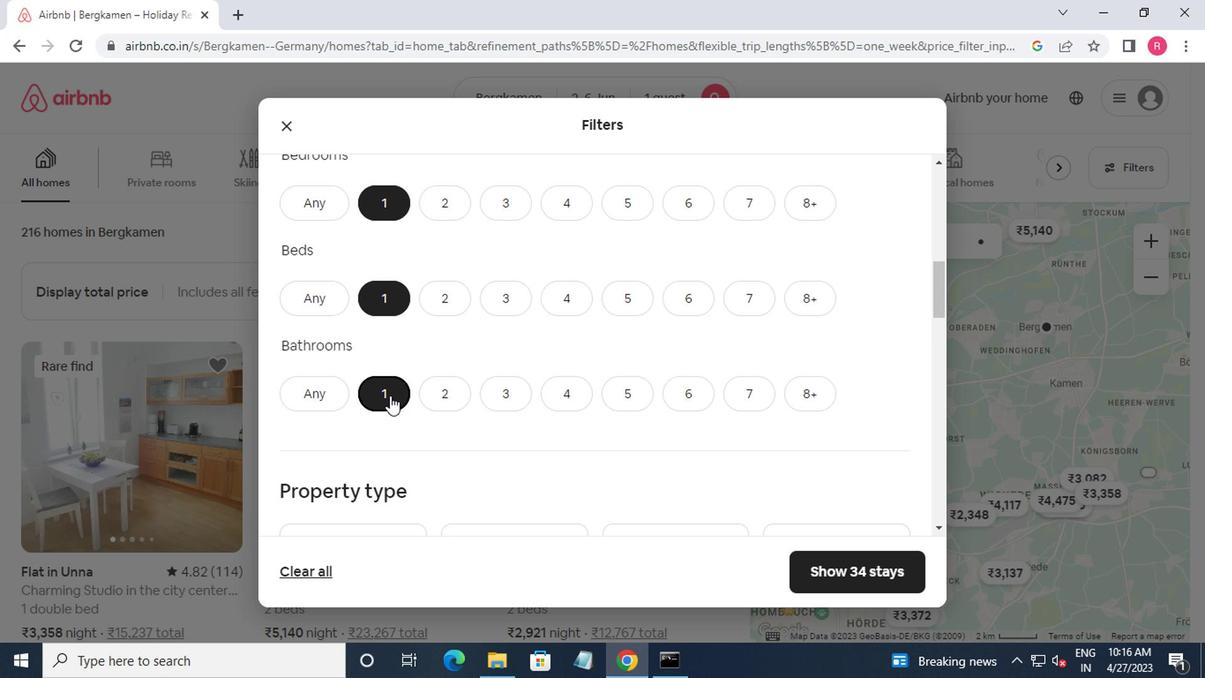 
Action: Mouse scrolled (403, 398) with delta (0, -1)
Screenshot: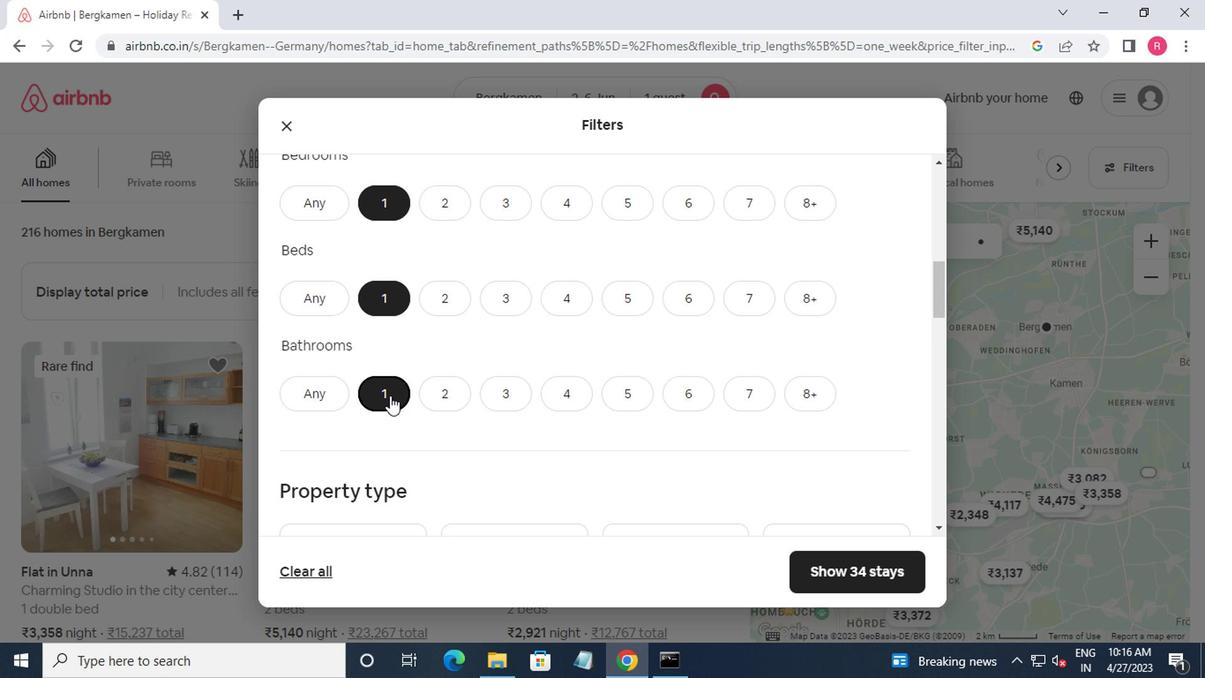 
Action: Mouse moved to (398, 500)
Screenshot: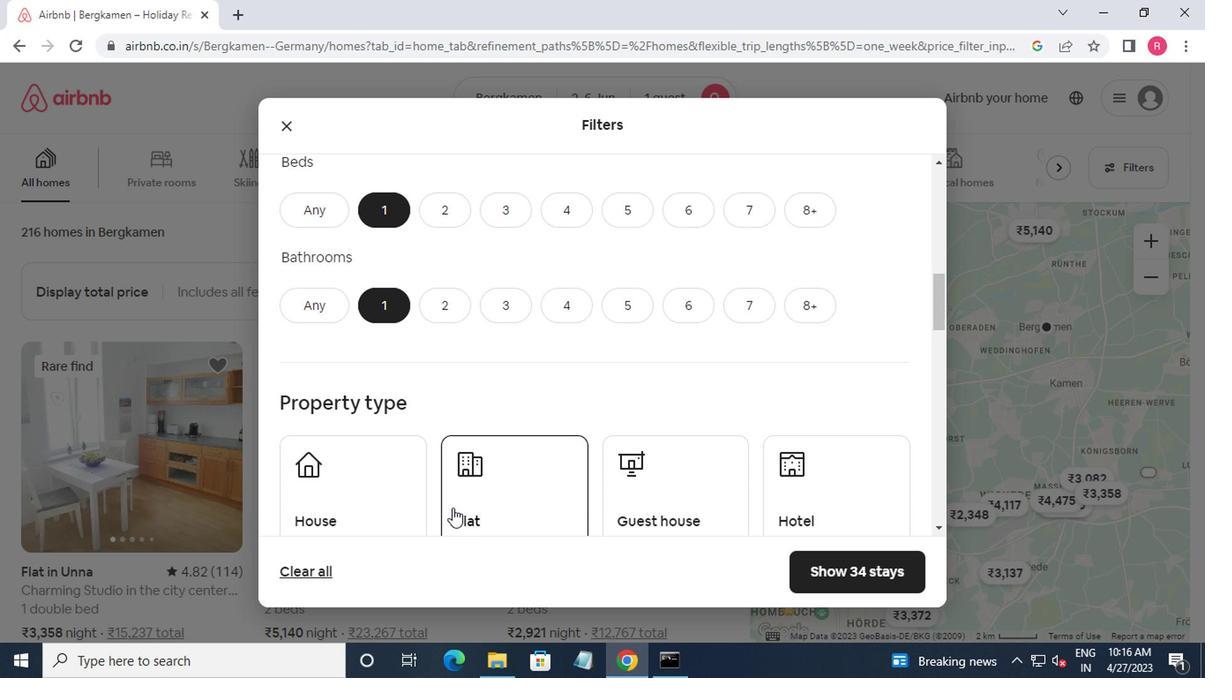 
Action: Mouse pressed left at (398, 500)
Screenshot: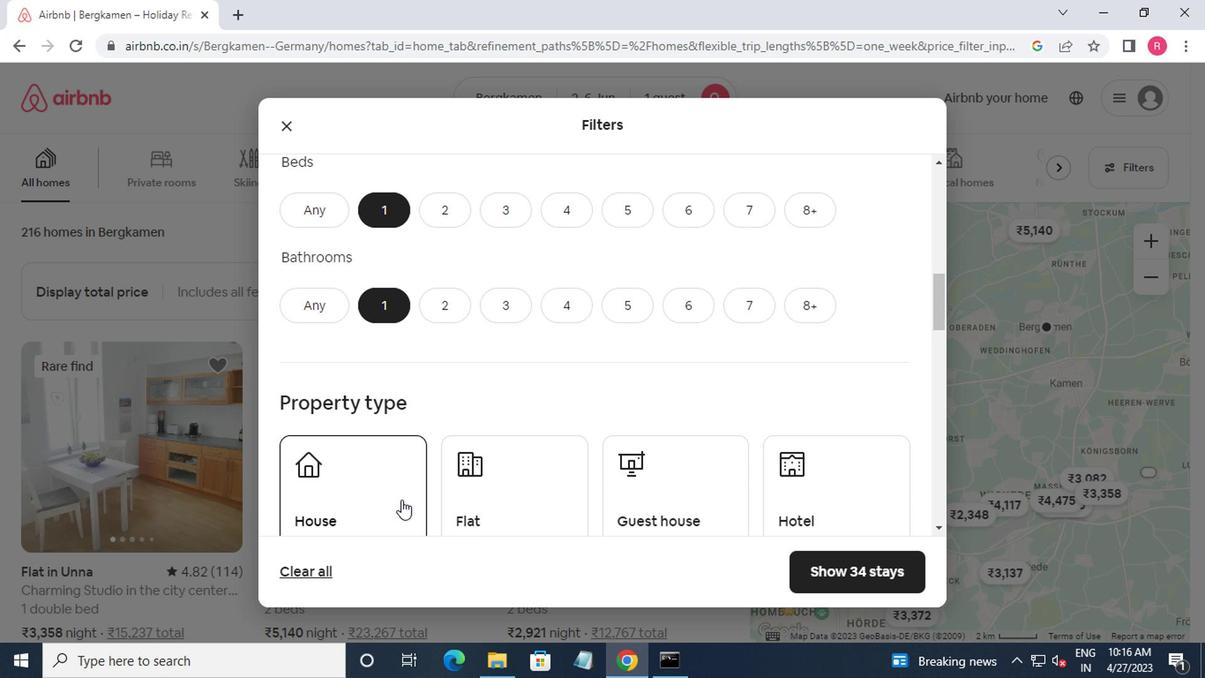 
Action: Mouse moved to (561, 491)
Screenshot: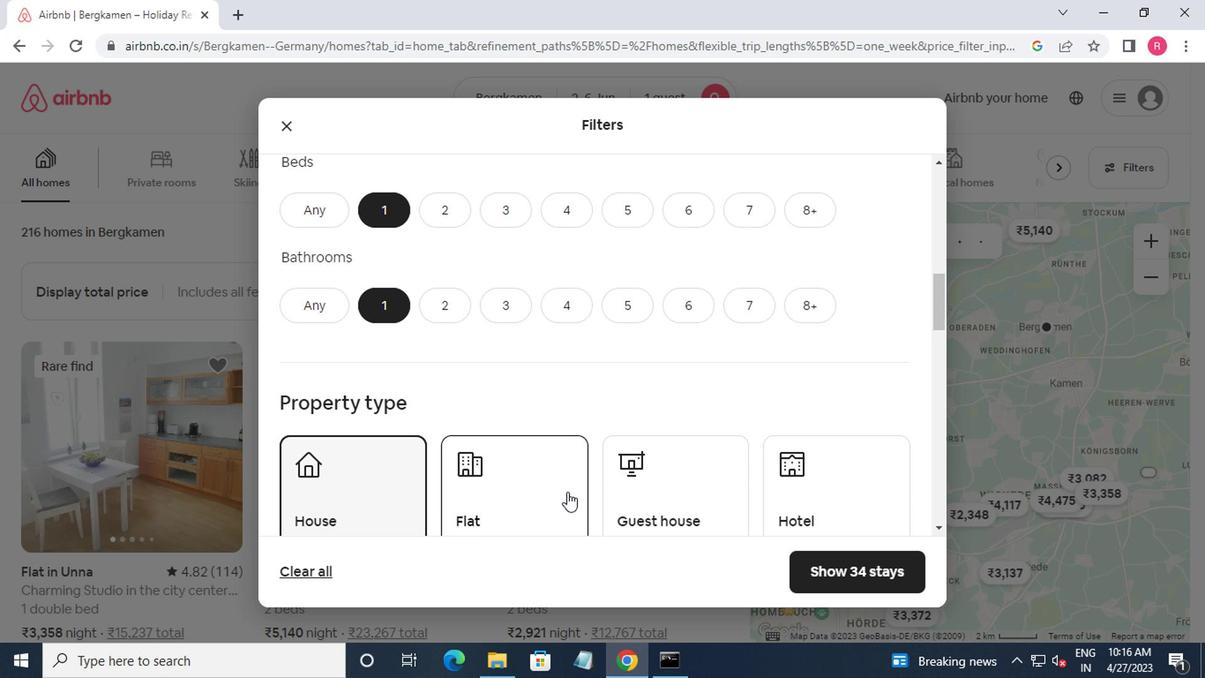
Action: Mouse pressed left at (561, 491)
Screenshot: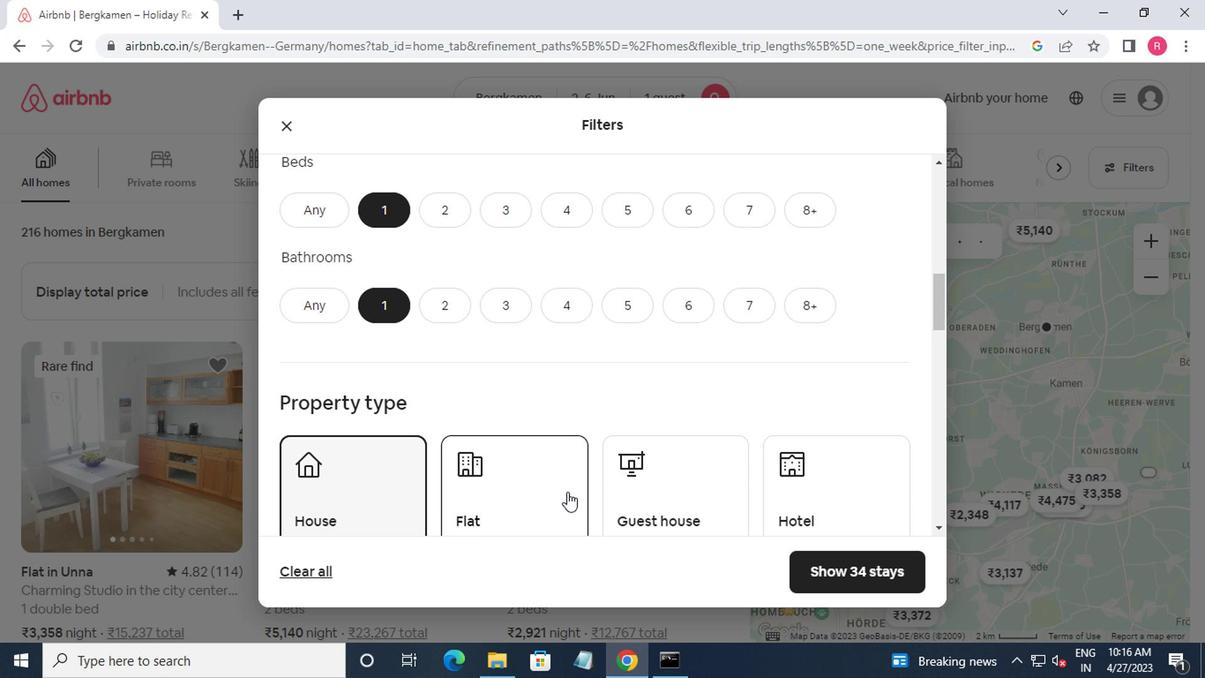 
Action: Mouse moved to (667, 499)
Screenshot: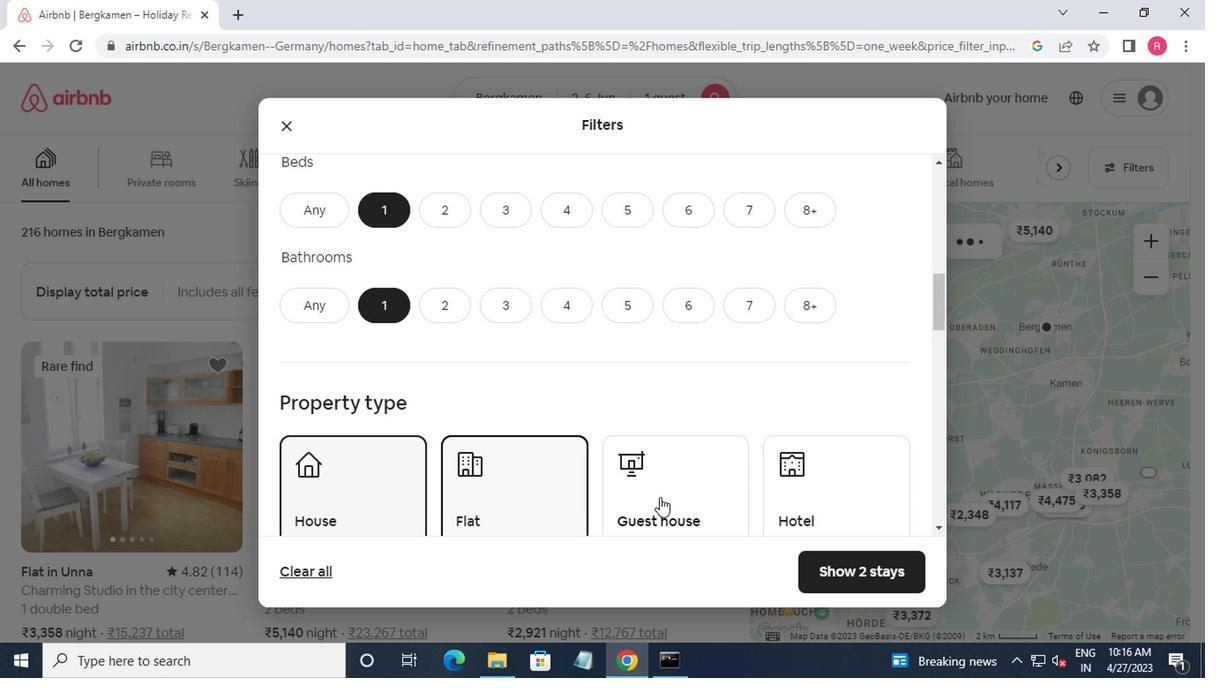 
Action: Mouse pressed left at (667, 499)
Screenshot: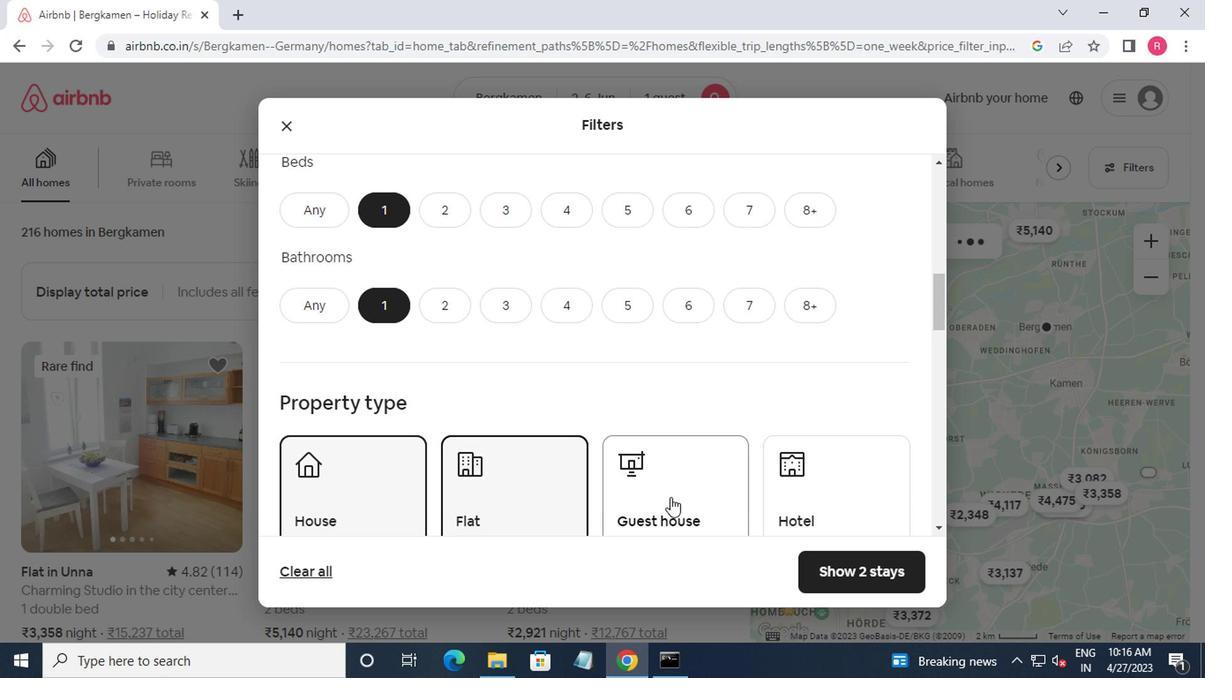 
Action: Mouse moved to (675, 497)
Screenshot: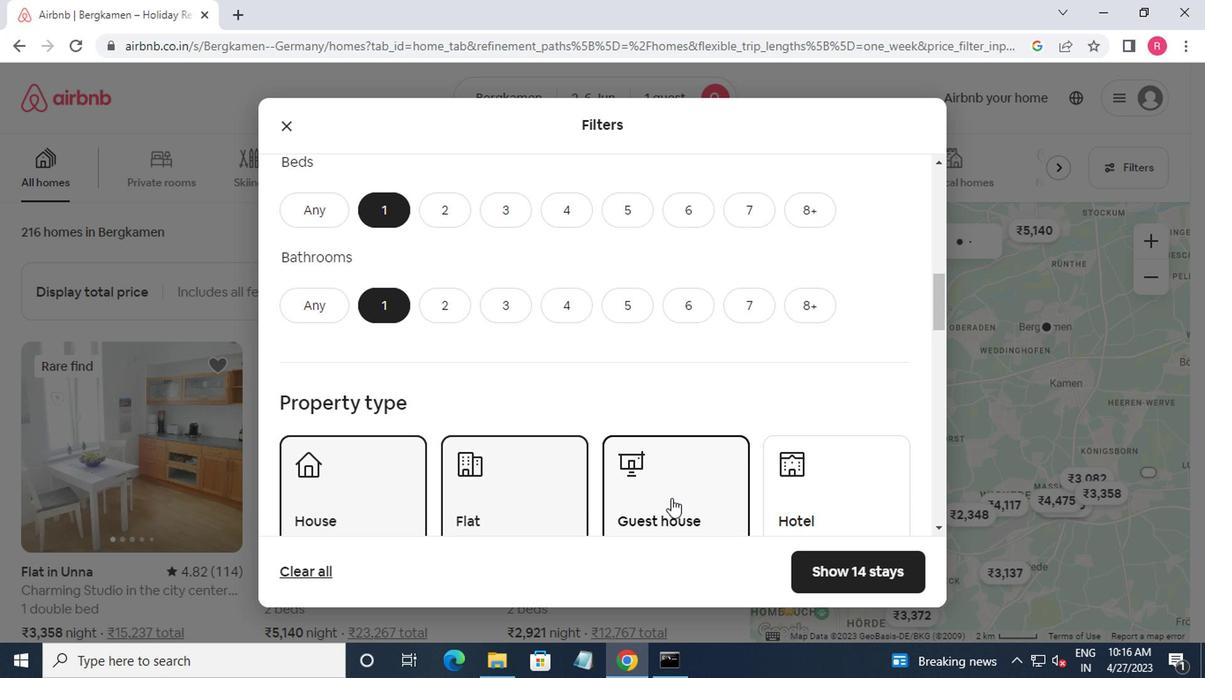 
Action: Mouse scrolled (675, 495) with delta (0, -1)
Screenshot: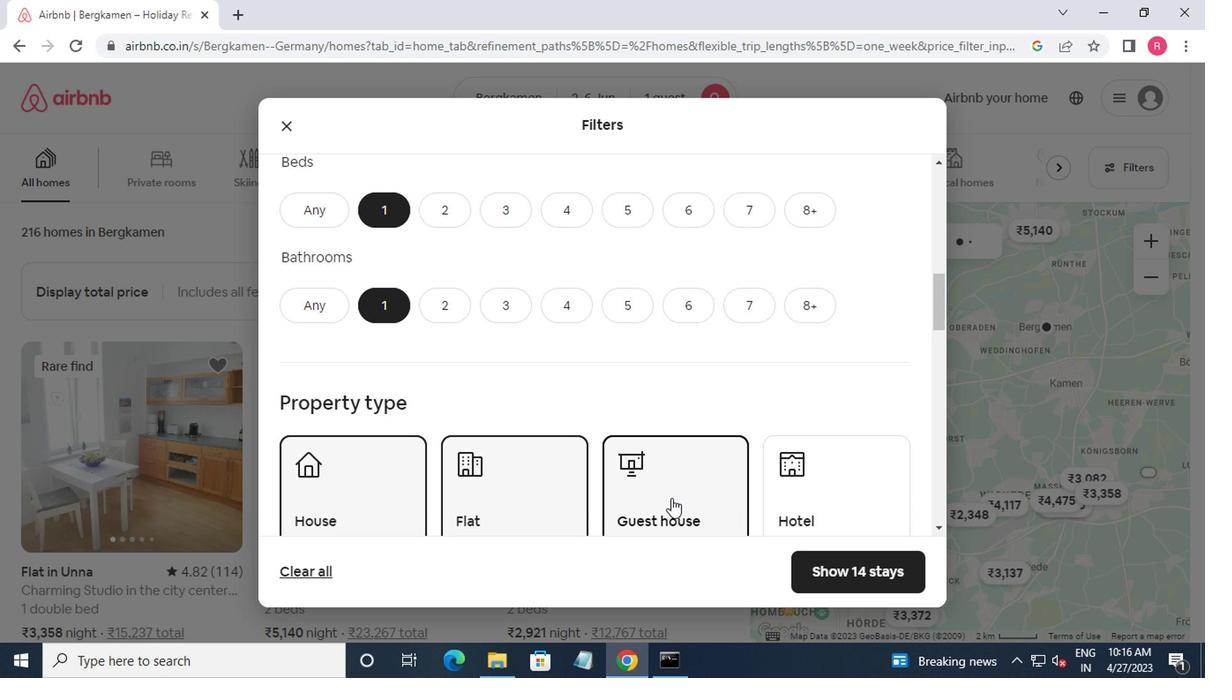 
Action: Mouse moved to (677, 497)
Screenshot: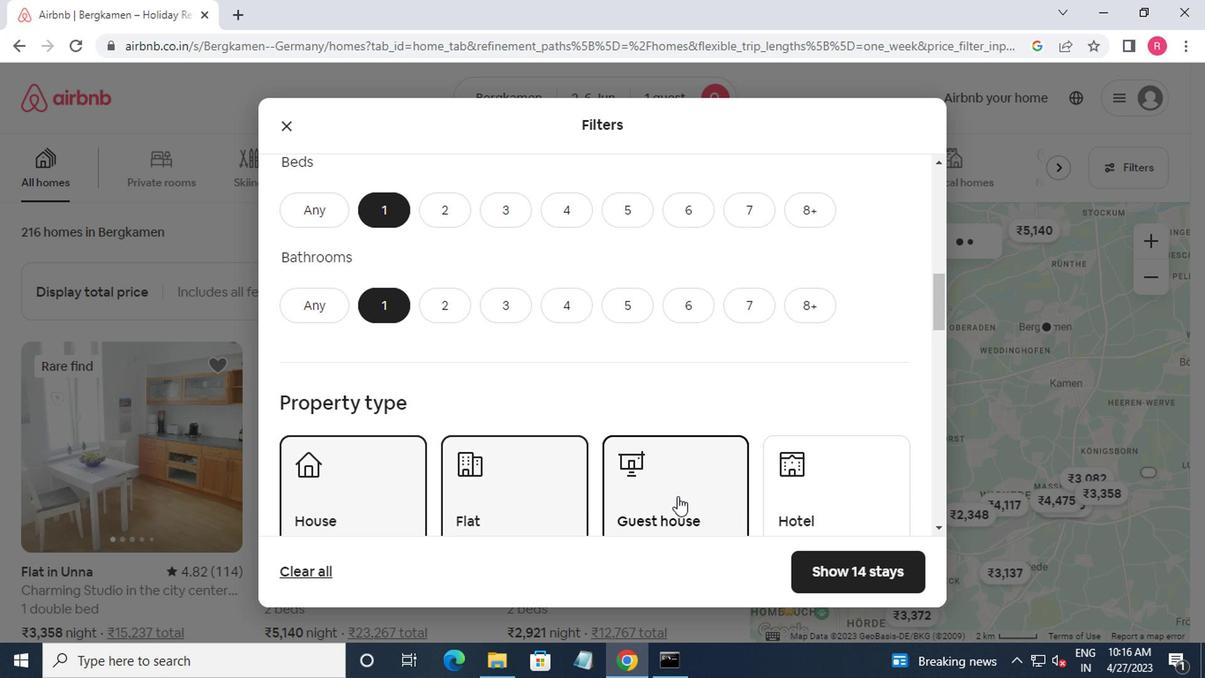 
Action: Mouse scrolled (677, 495) with delta (0, -1)
Screenshot: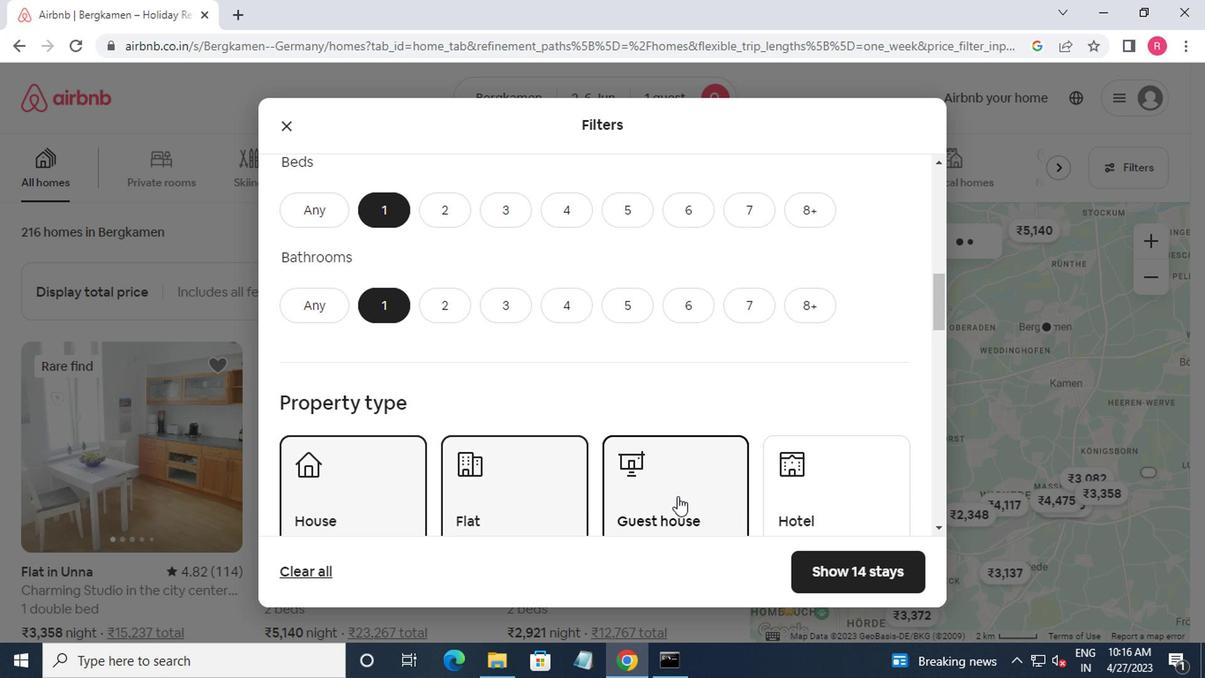 
Action: Mouse moved to (681, 494)
Screenshot: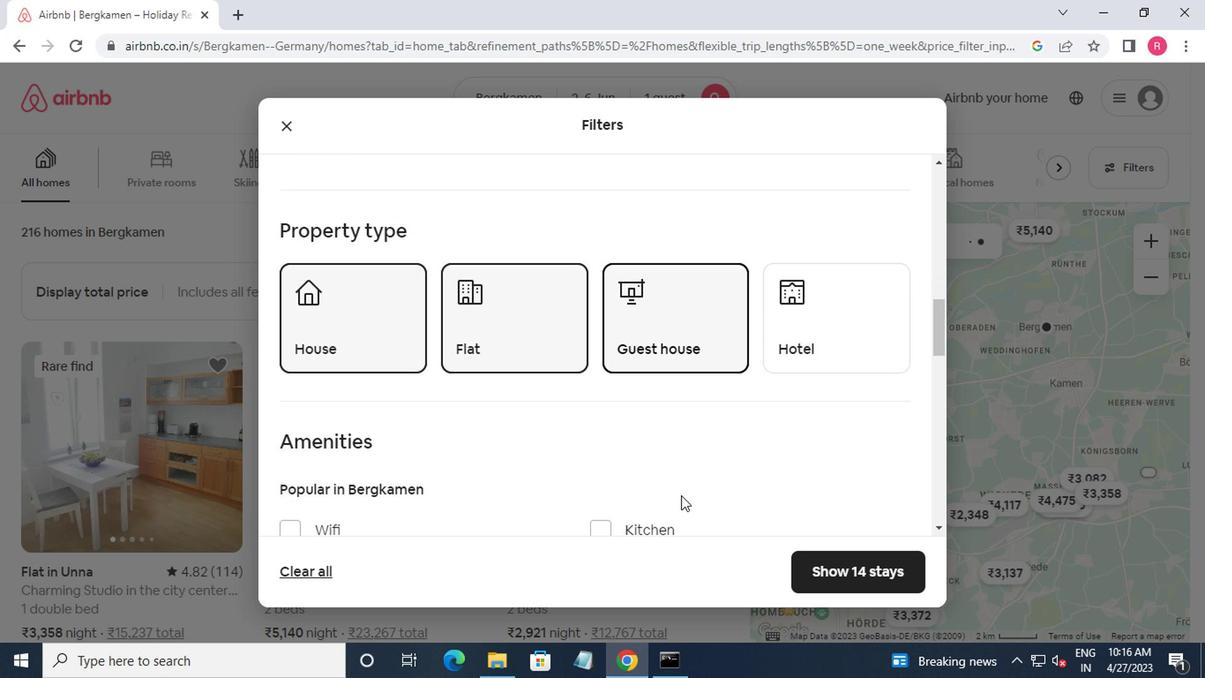 
Action: Mouse scrolled (681, 493) with delta (0, -1)
Screenshot: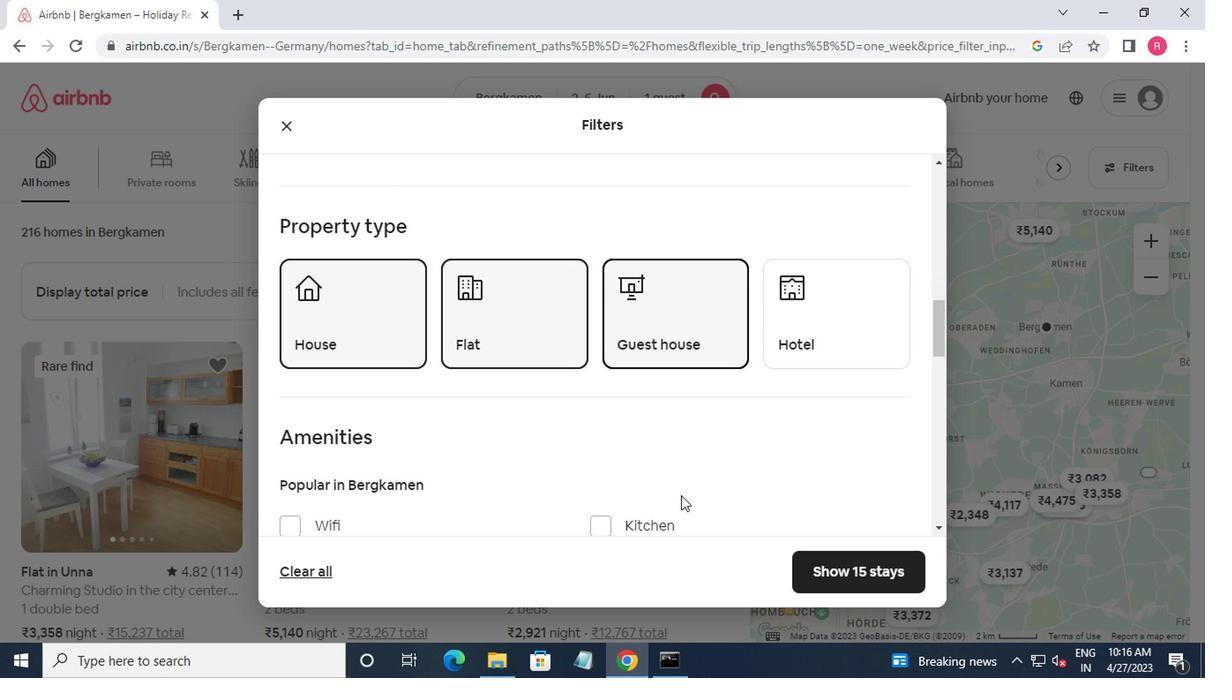 
Action: Mouse moved to (800, 217)
Screenshot: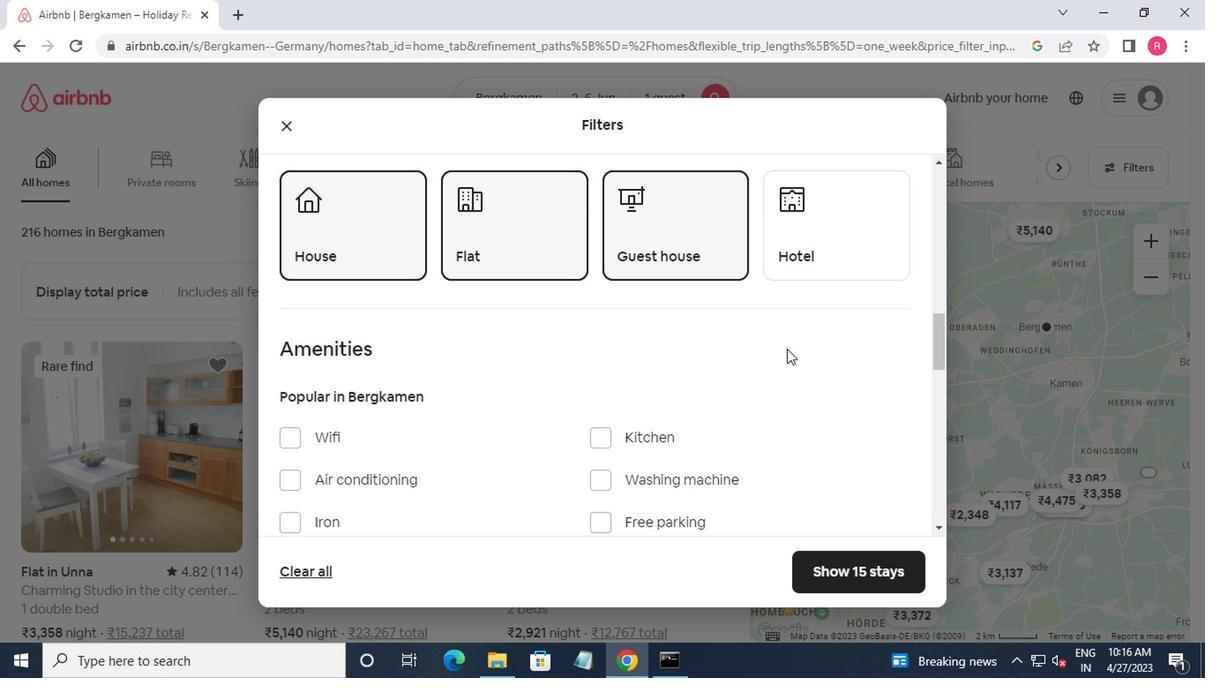 
Action: Mouse pressed left at (800, 217)
Screenshot: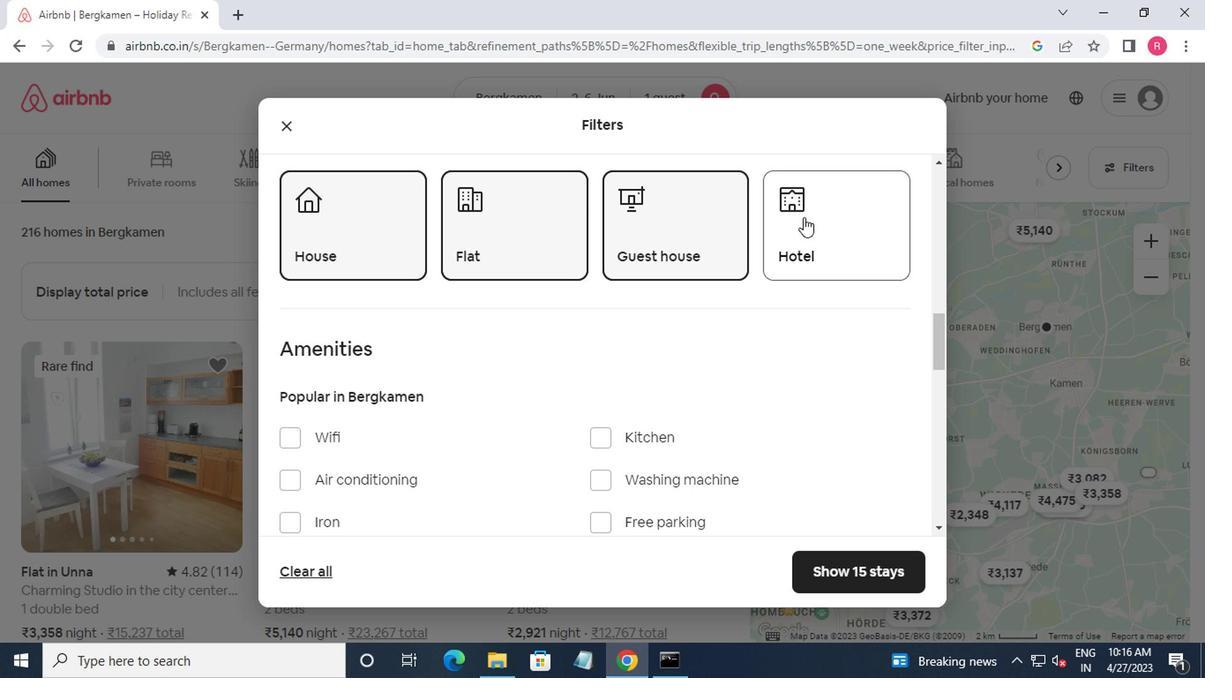 
Action: Mouse moved to (795, 267)
Screenshot: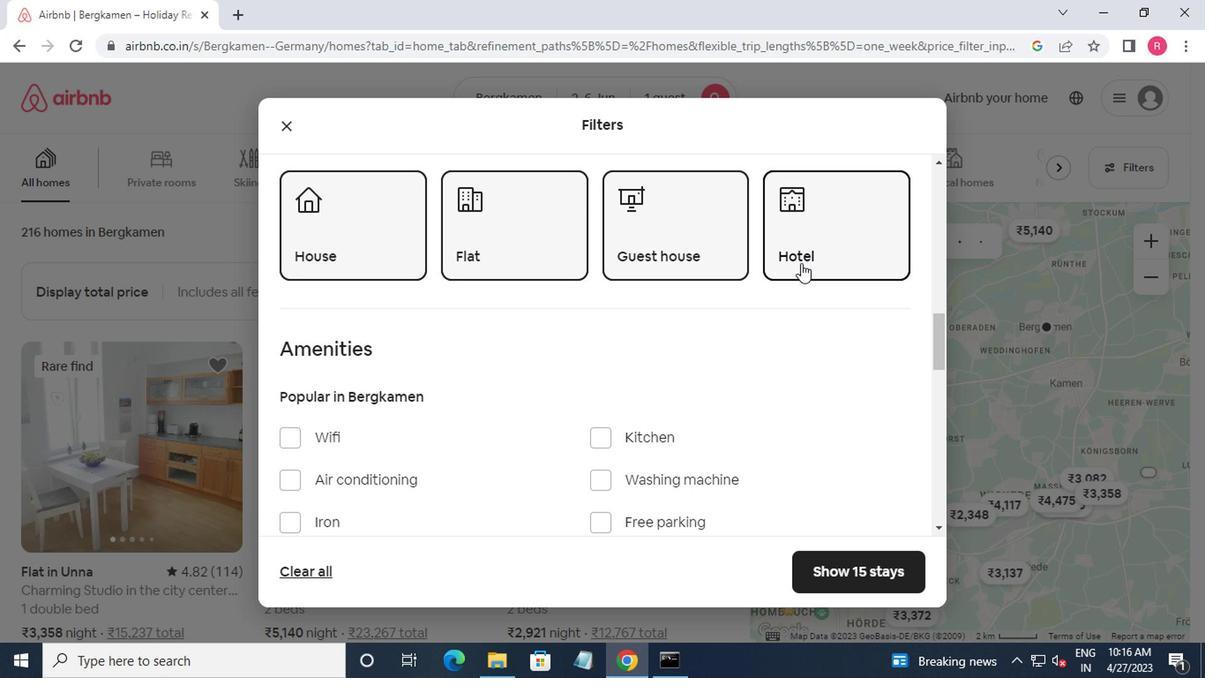 
Action: Mouse scrolled (795, 266) with delta (0, -1)
Screenshot: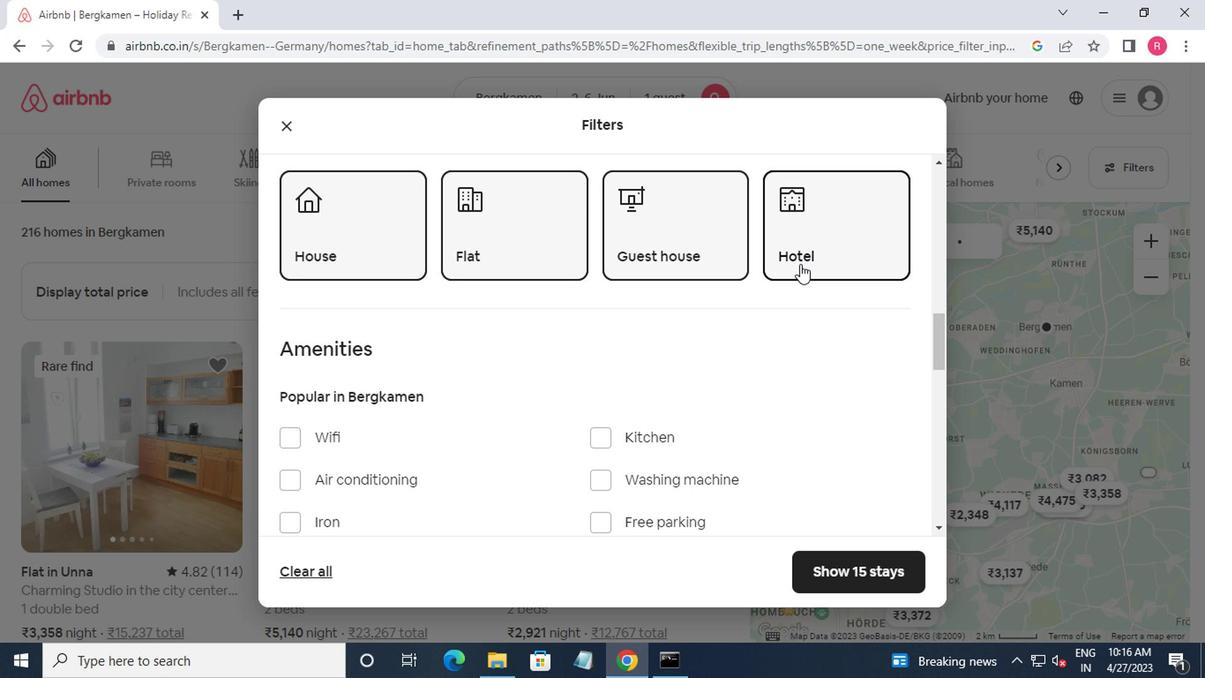
Action: Mouse moved to (793, 274)
Screenshot: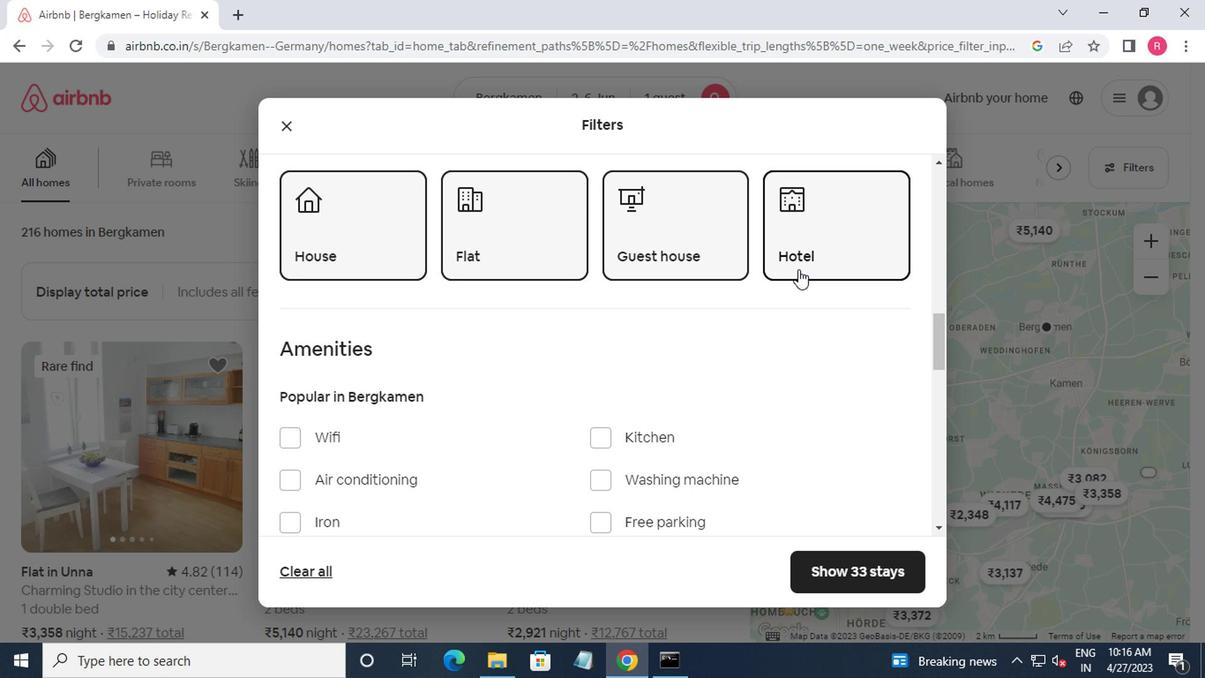 
Action: Mouse scrolled (793, 273) with delta (0, 0)
Screenshot: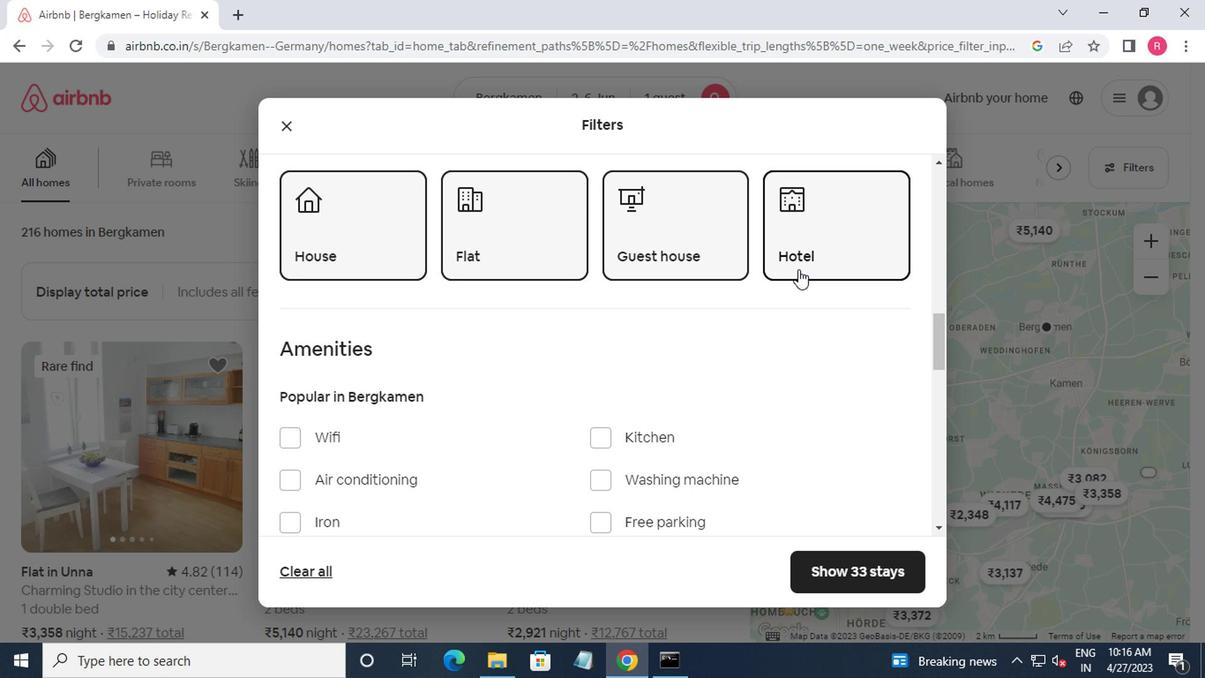
Action: Mouse moved to (791, 278)
Screenshot: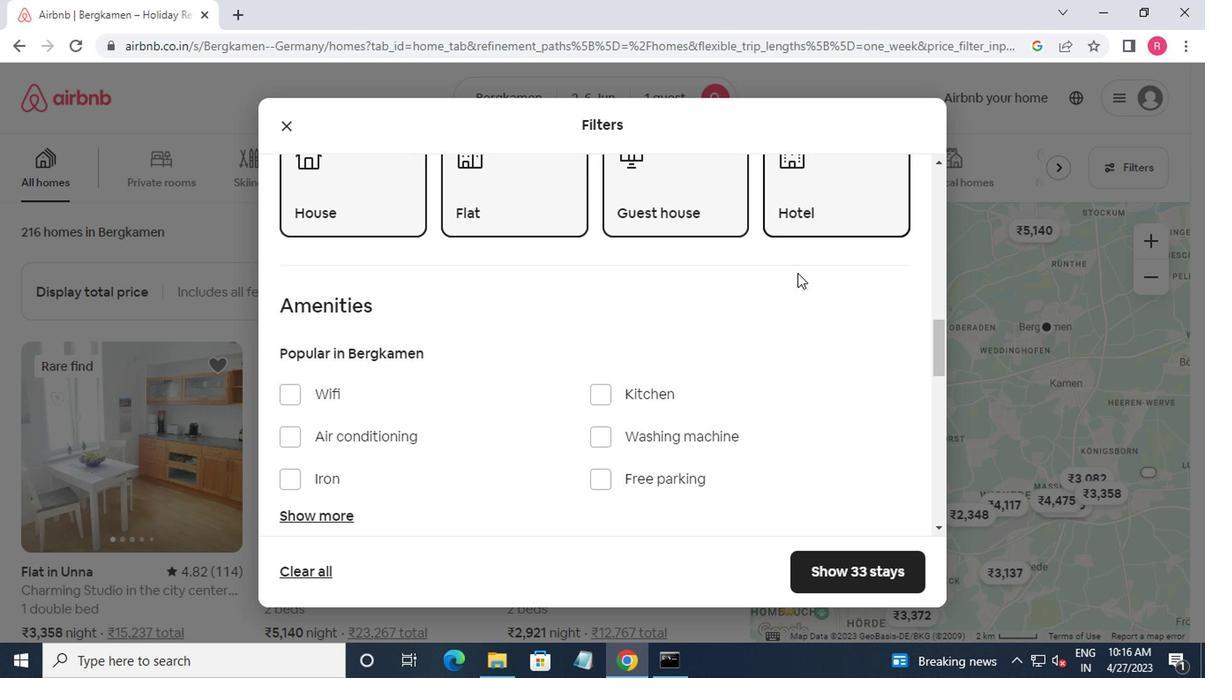 
Action: Mouse scrolled (791, 276) with delta (0, -1)
Screenshot: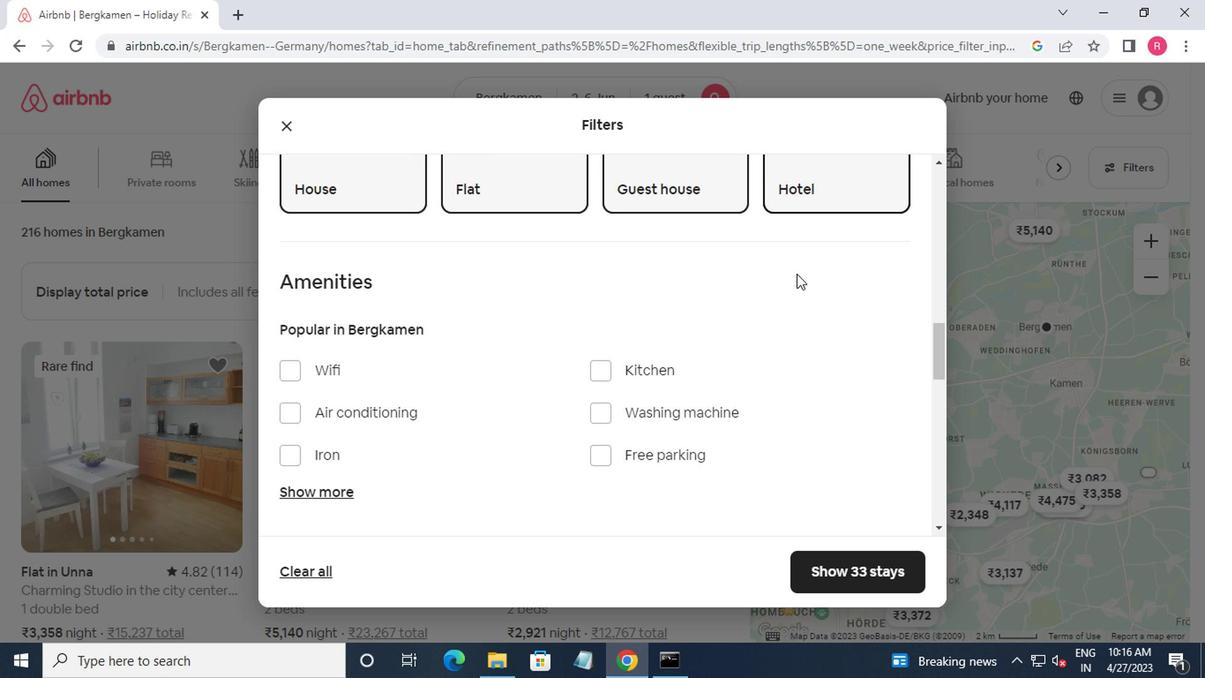 
Action: Mouse moved to (791, 279)
Screenshot: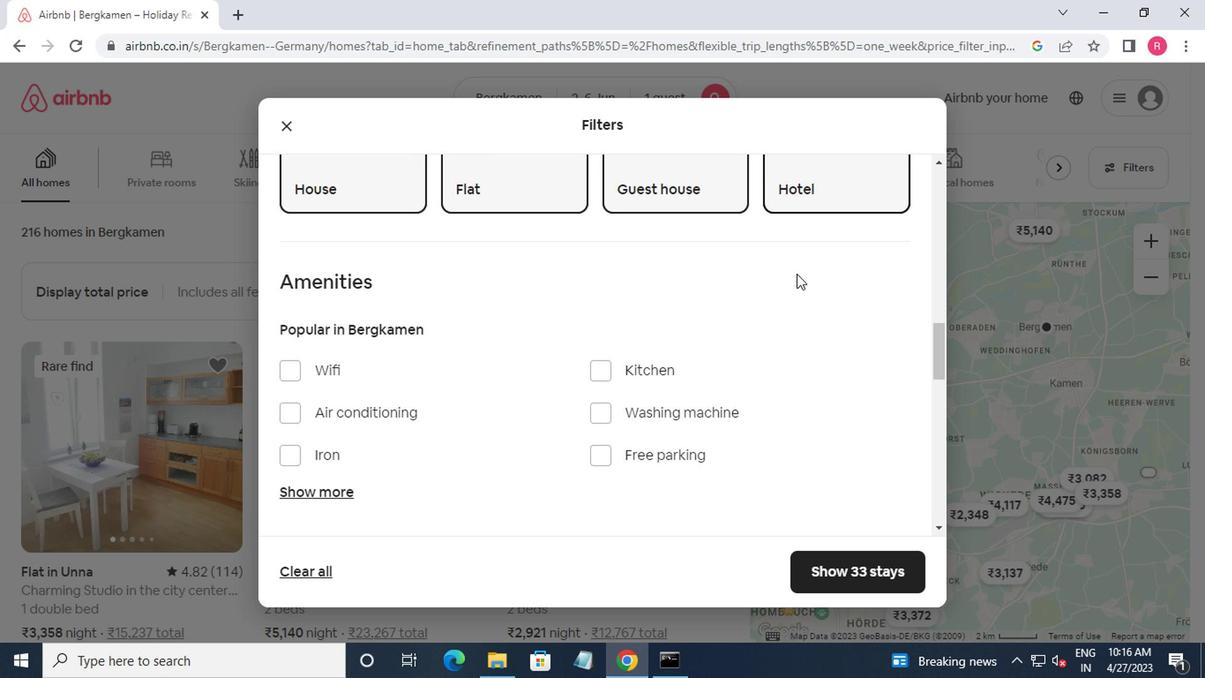 
Action: Mouse scrolled (791, 278) with delta (0, -1)
Screenshot: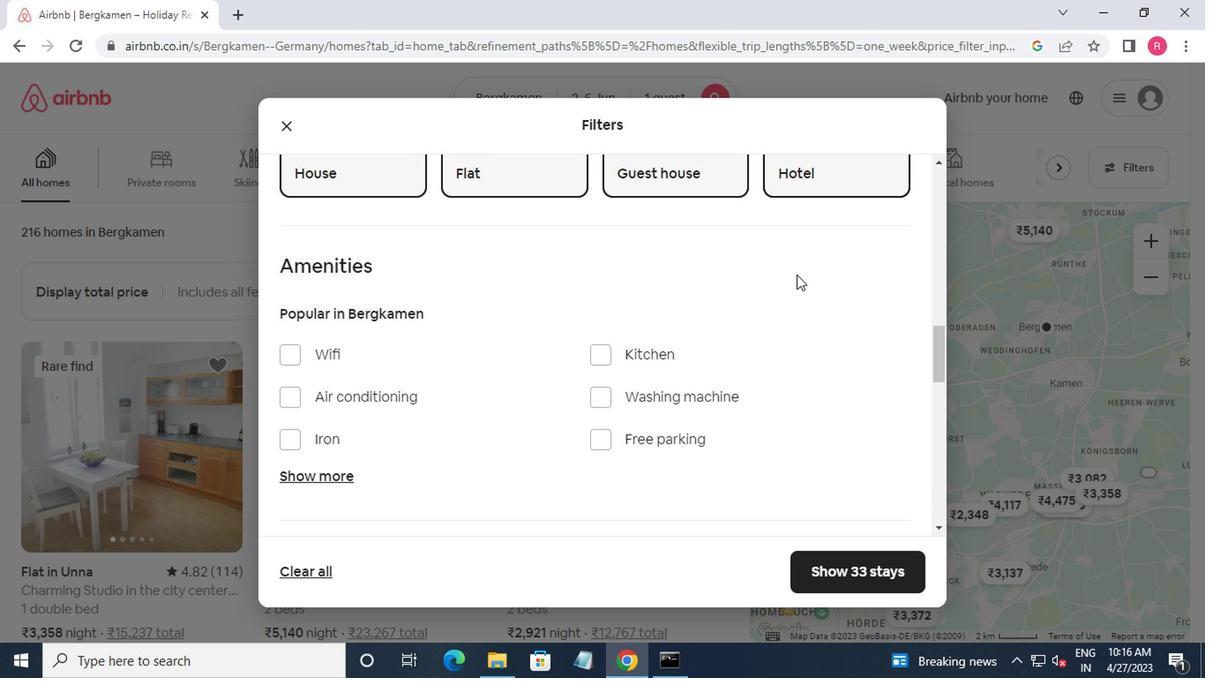 
Action: Mouse moved to (791, 279)
Screenshot: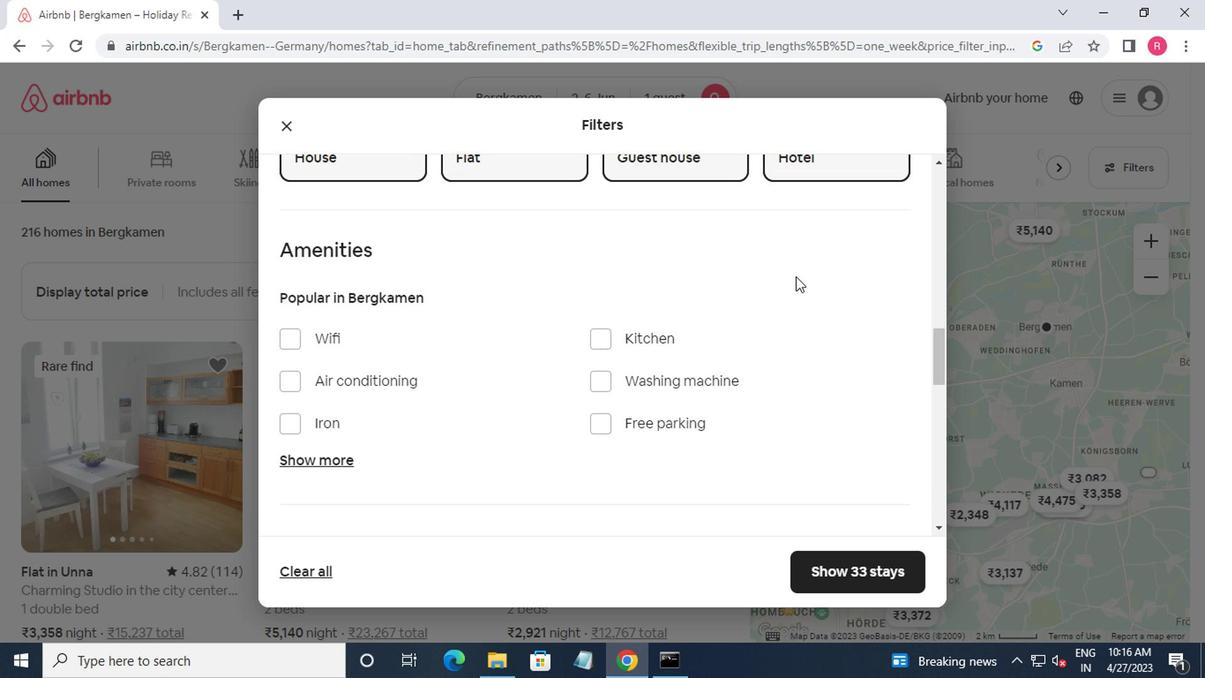 
Action: Mouse scrolled (791, 278) with delta (0, -1)
Screenshot: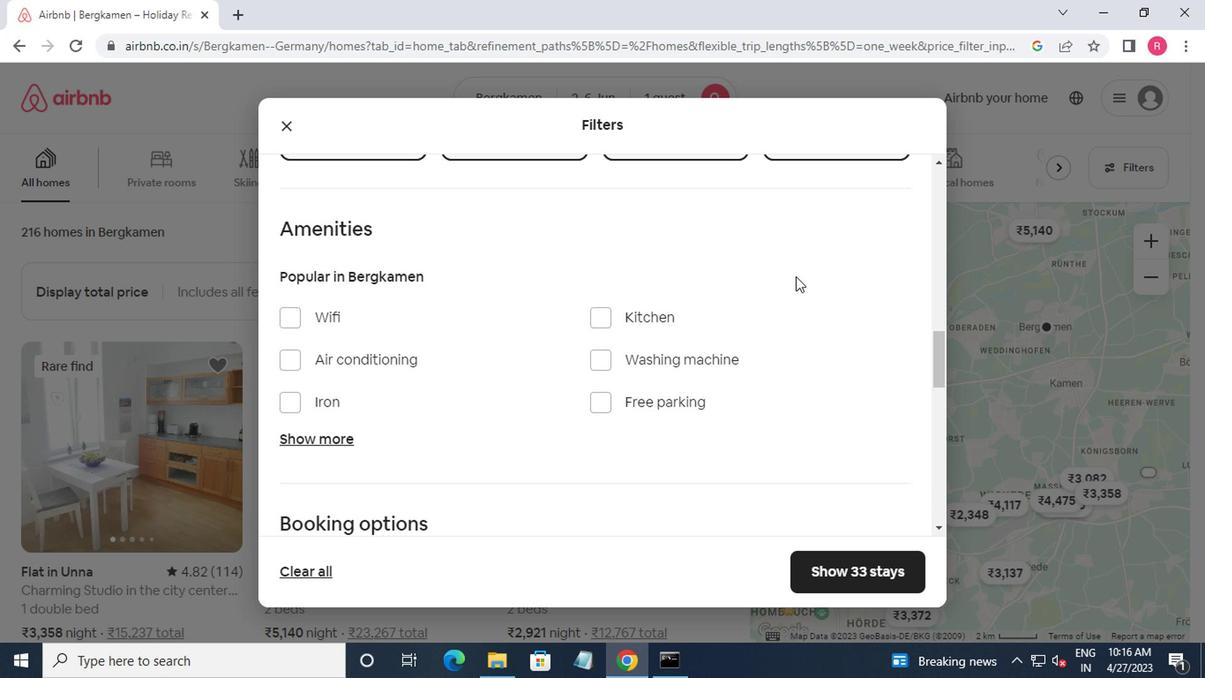 
Action: Mouse moved to (866, 322)
Screenshot: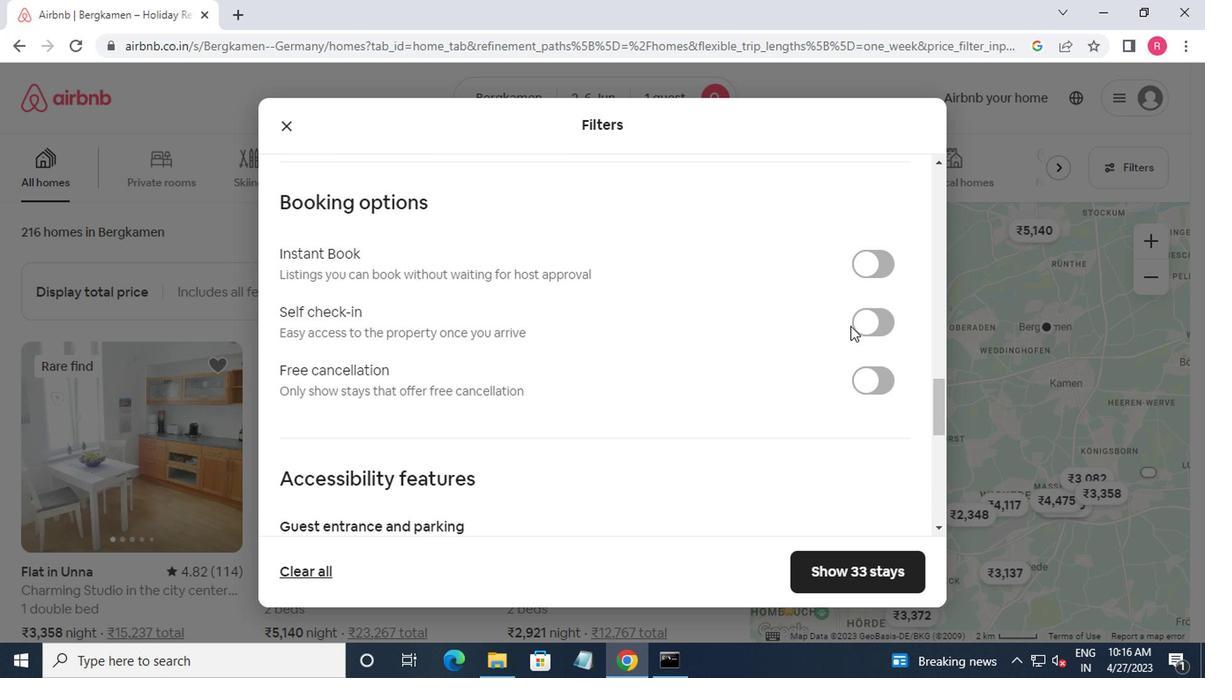 
Action: Mouse pressed left at (866, 322)
Screenshot: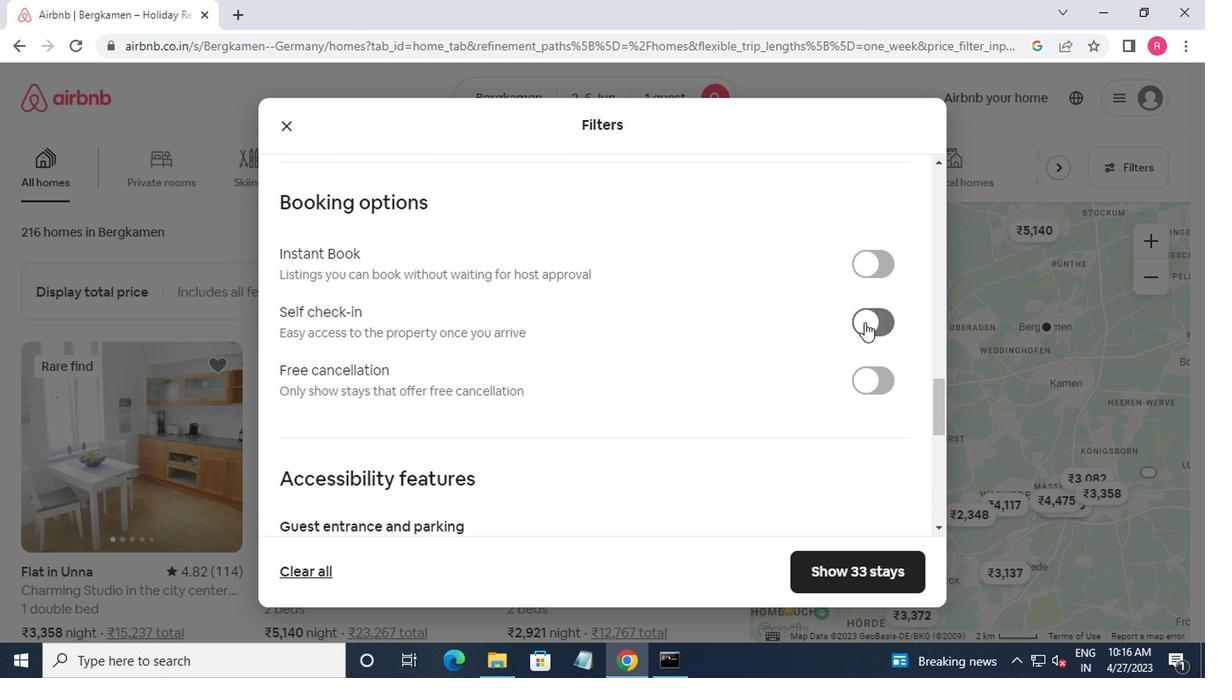 
Action: Mouse moved to (866, 322)
Screenshot: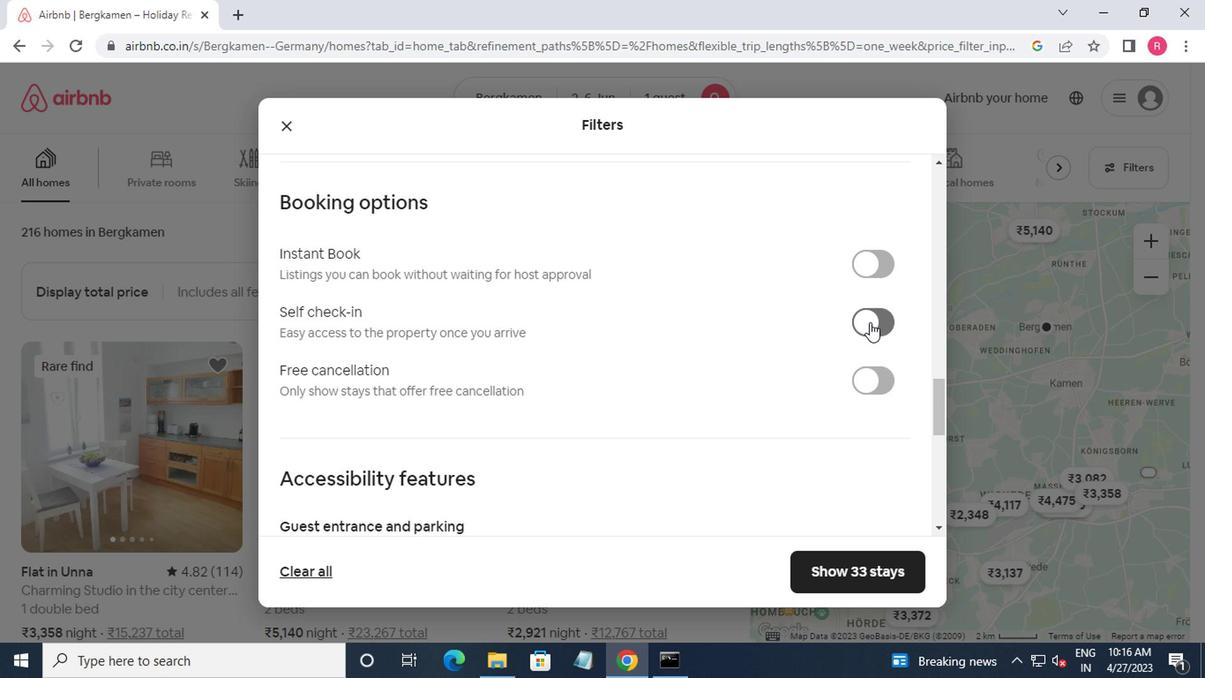 
Action: Mouse scrolled (866, 322) with delta (0, 0)
Screenshot: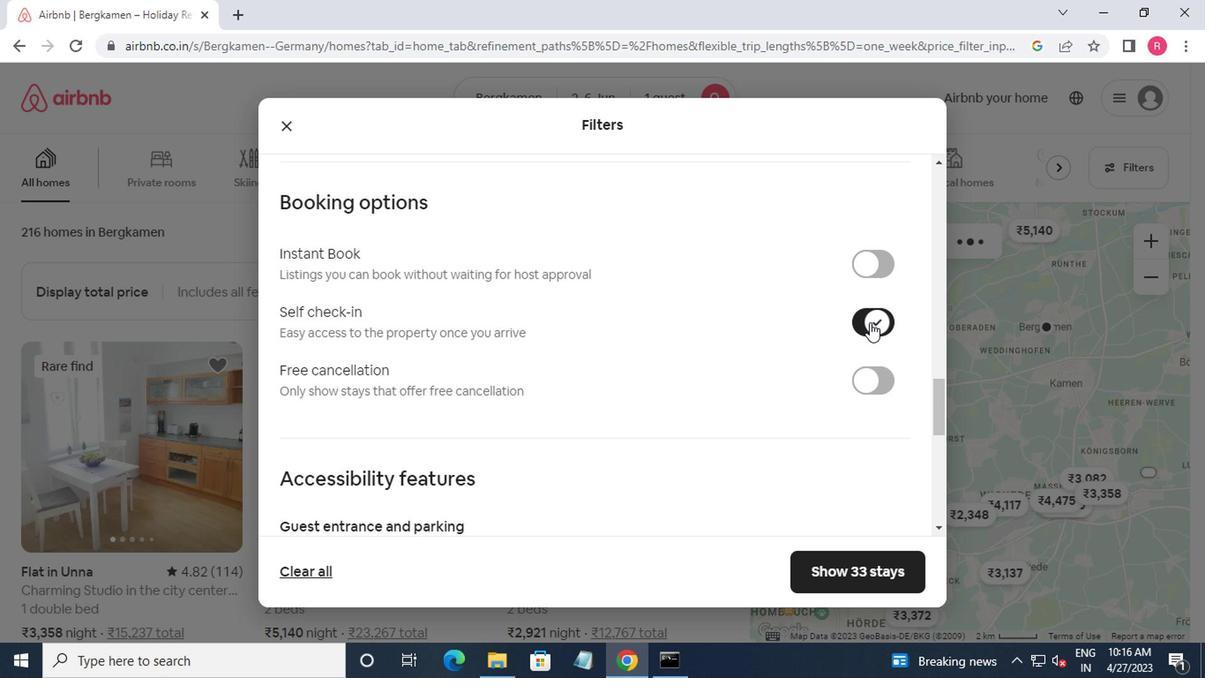 
Action: Mouse scrolled (866, 322) with delta (0, 0)
Screenshot: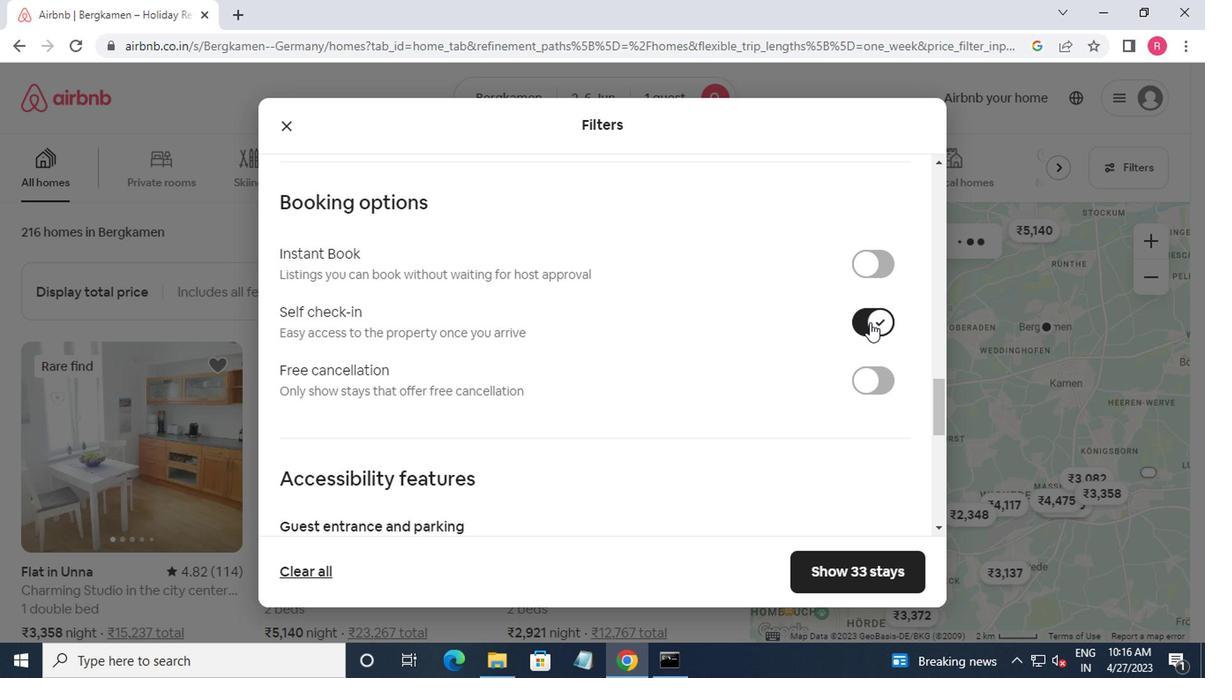 
Action: Mouse scrolled (866, 322) with delta (0, 0)
Screenshot: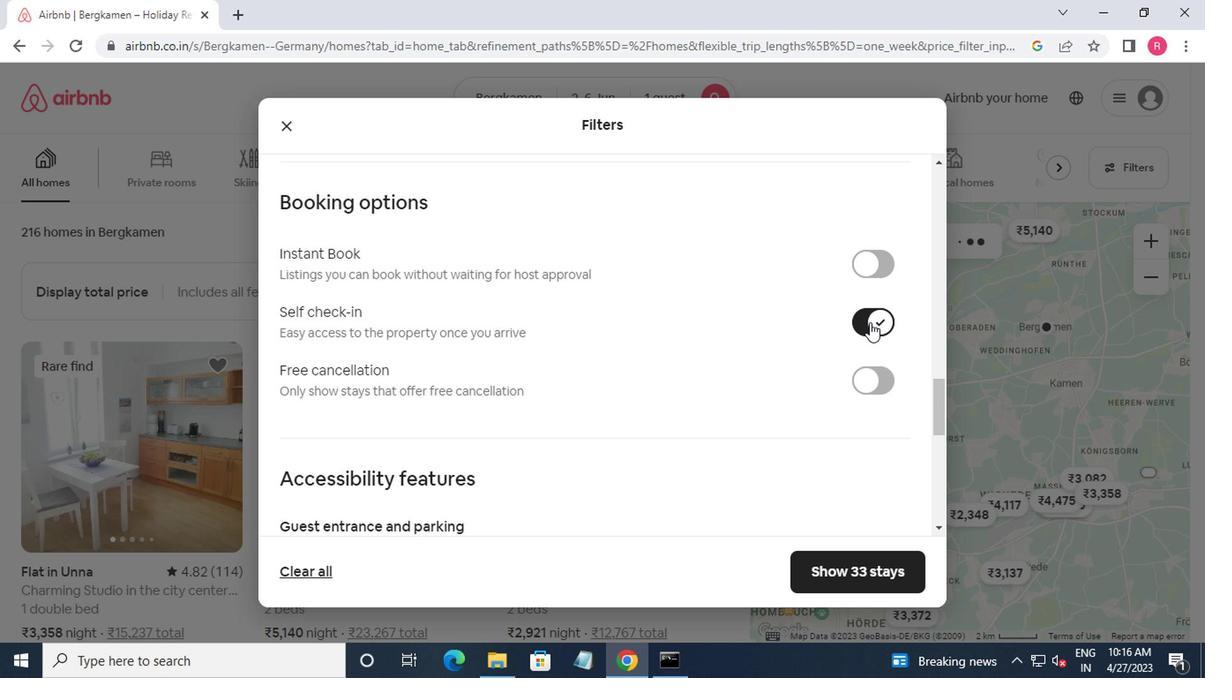 
Action: Mouse scrolled (866, 322) with delta (0, 0)
Screenshot: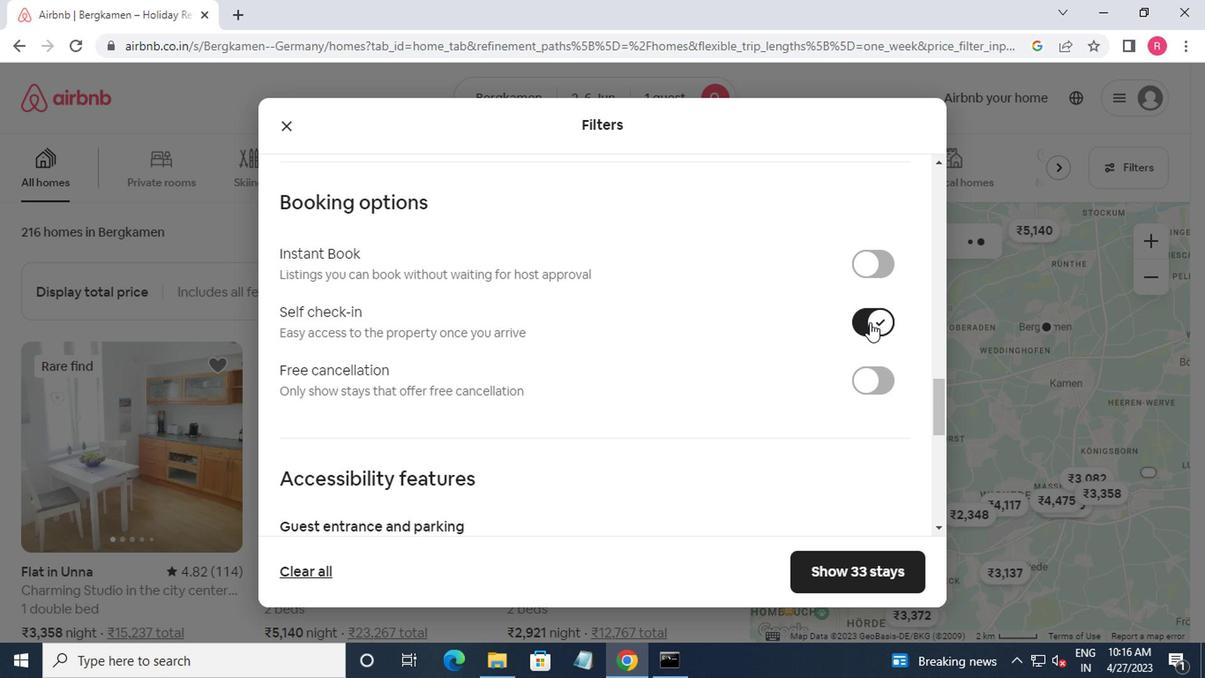 
Action: Mouse moved to (826, 441)
Screenshot: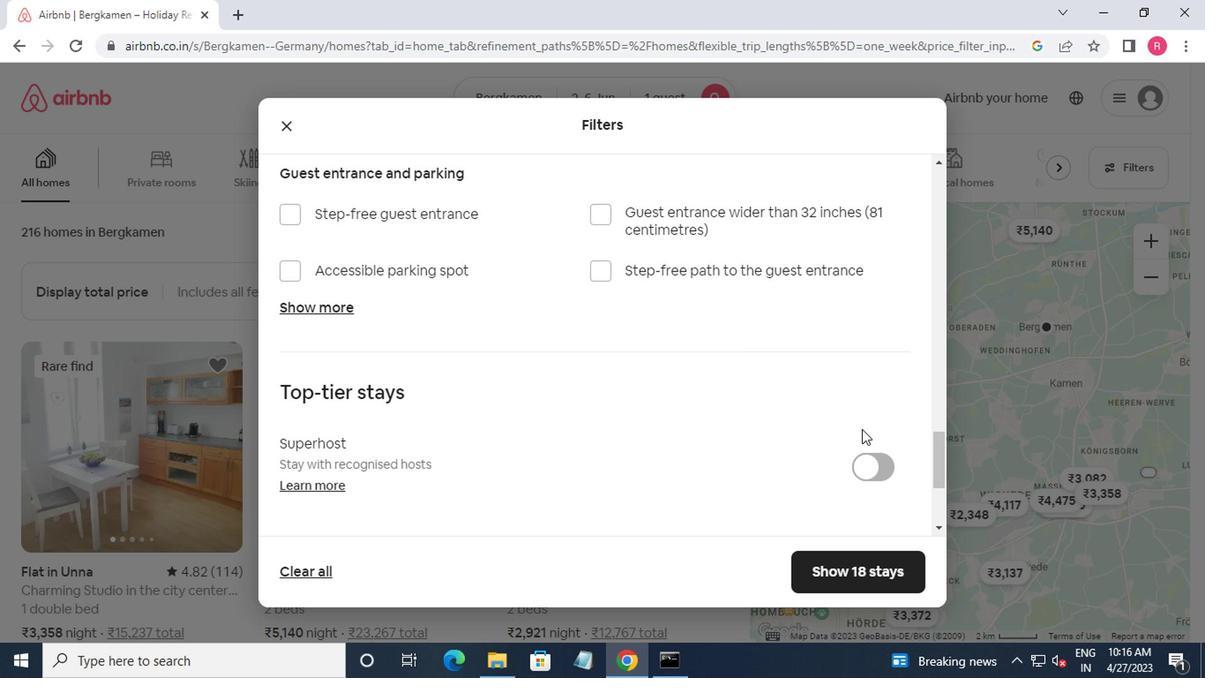 
Action: Mouse scrolled (826, 440) with delta (0, 0)
Screenshot: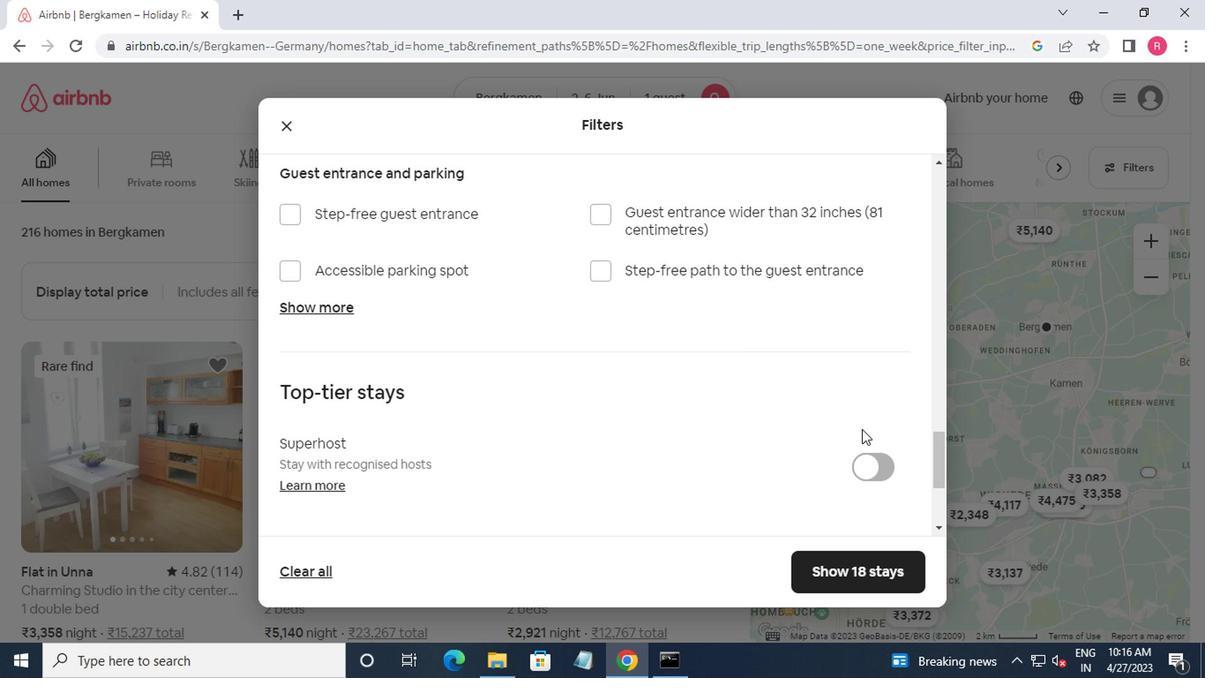 
Action: Mouse moved to (825, 443)
Screenshot: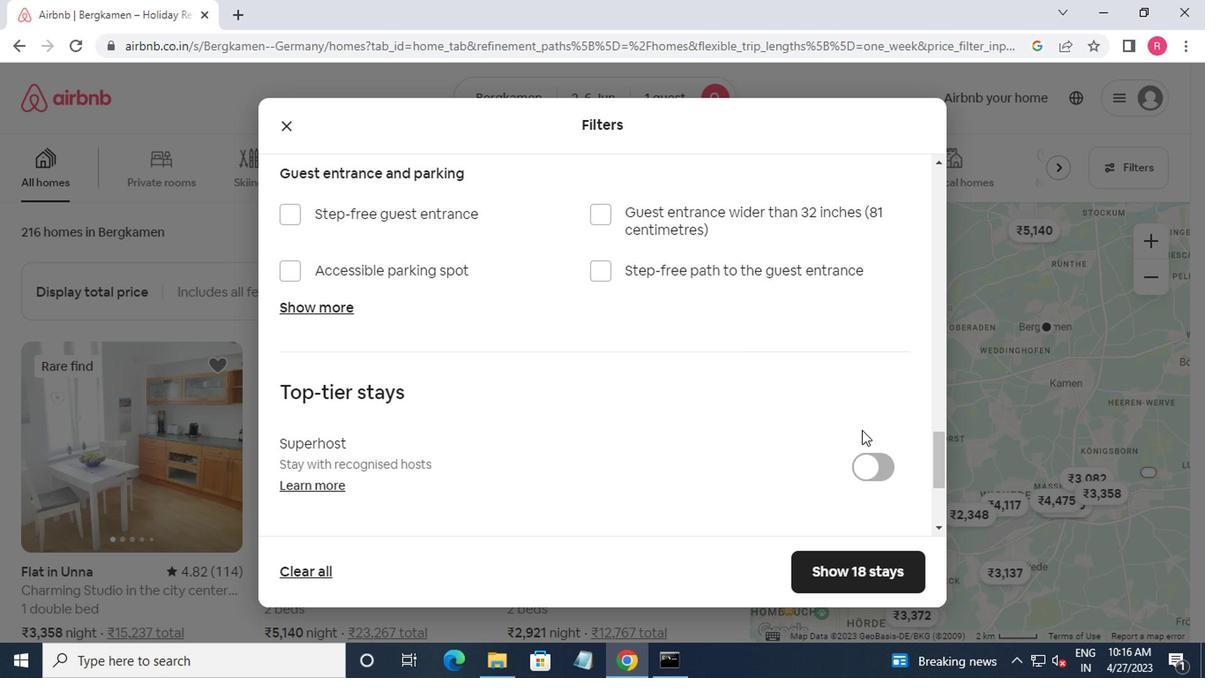 
Action: Mouse scrolled (825, 442) with delta (0, 0)
Screenshot: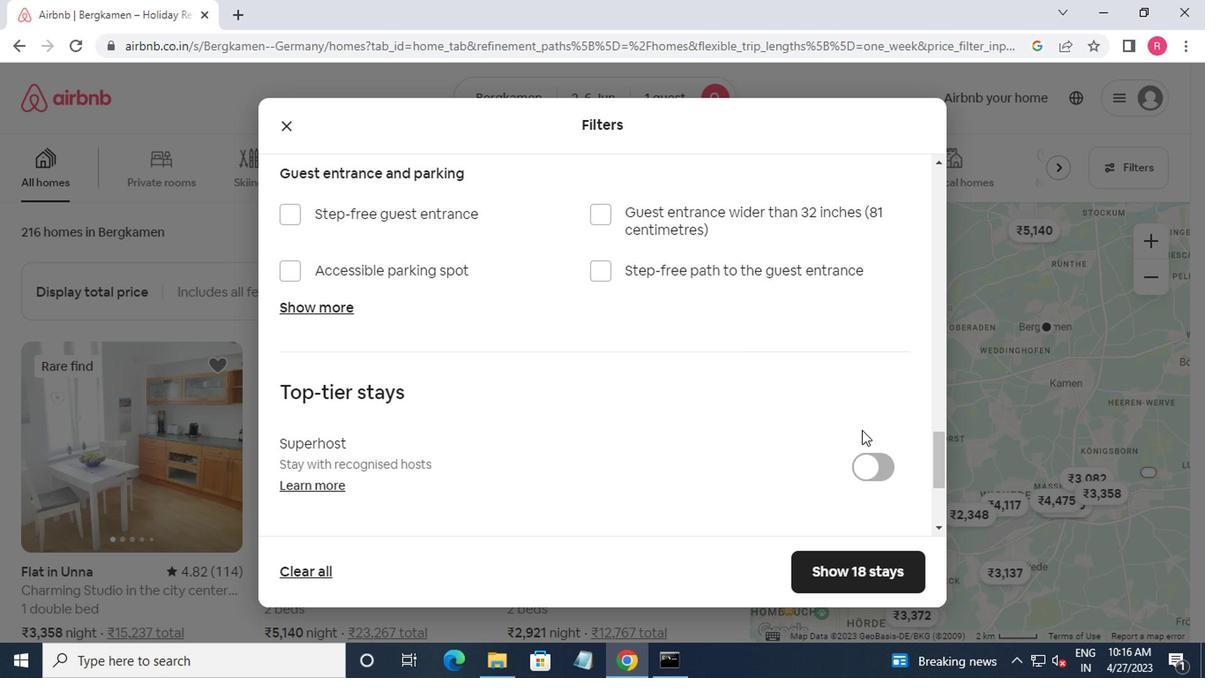 
Action: Mouse moved to (823, 443)
Screenshot: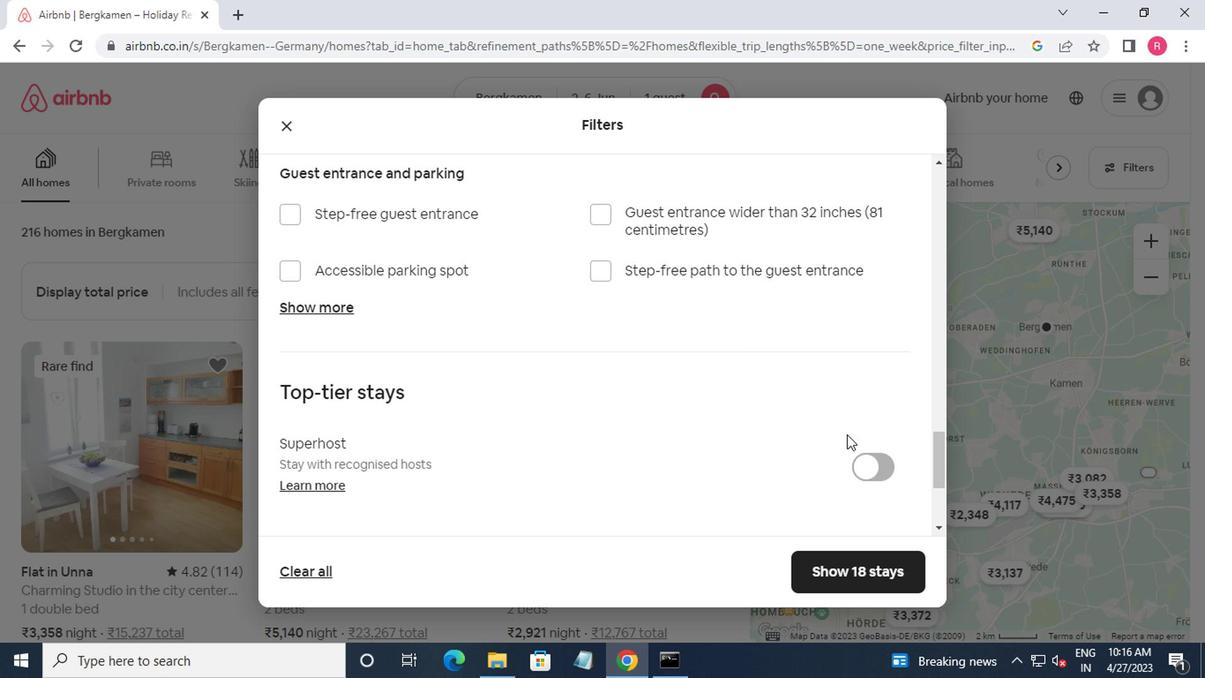 
Action: Mouse scrolled (823, 442) with delta (0, 0)
Screenshot: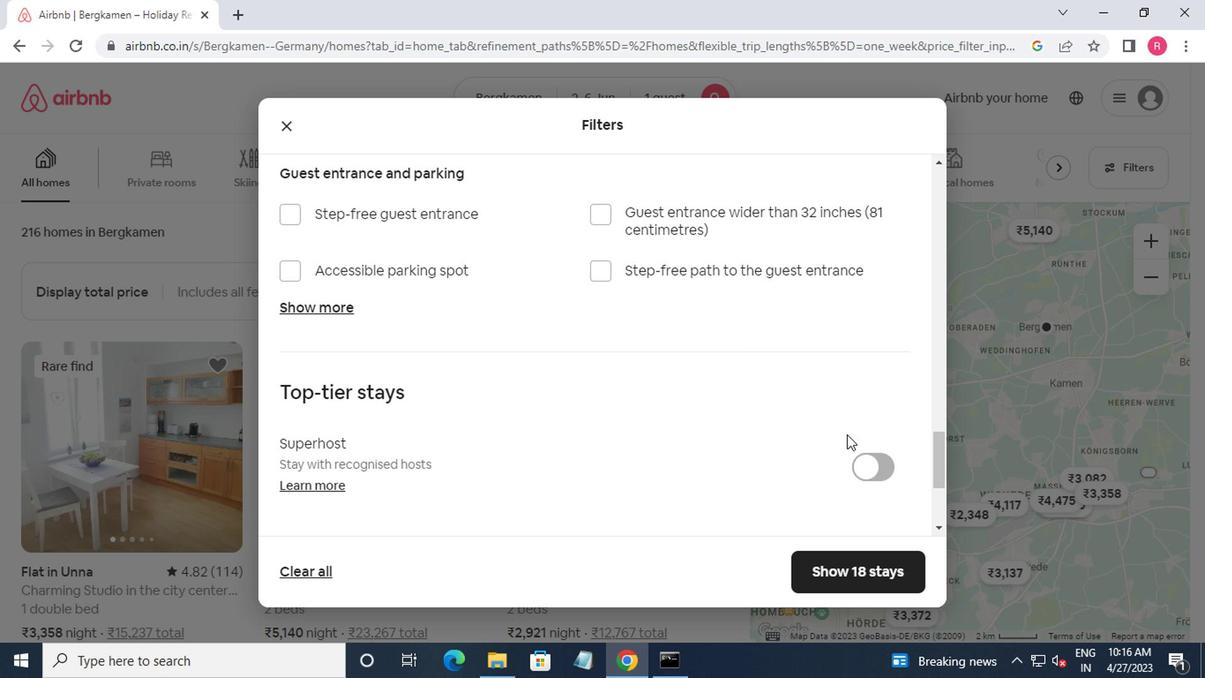 
Action: Mouse moved to (821, 443)
Screenshot: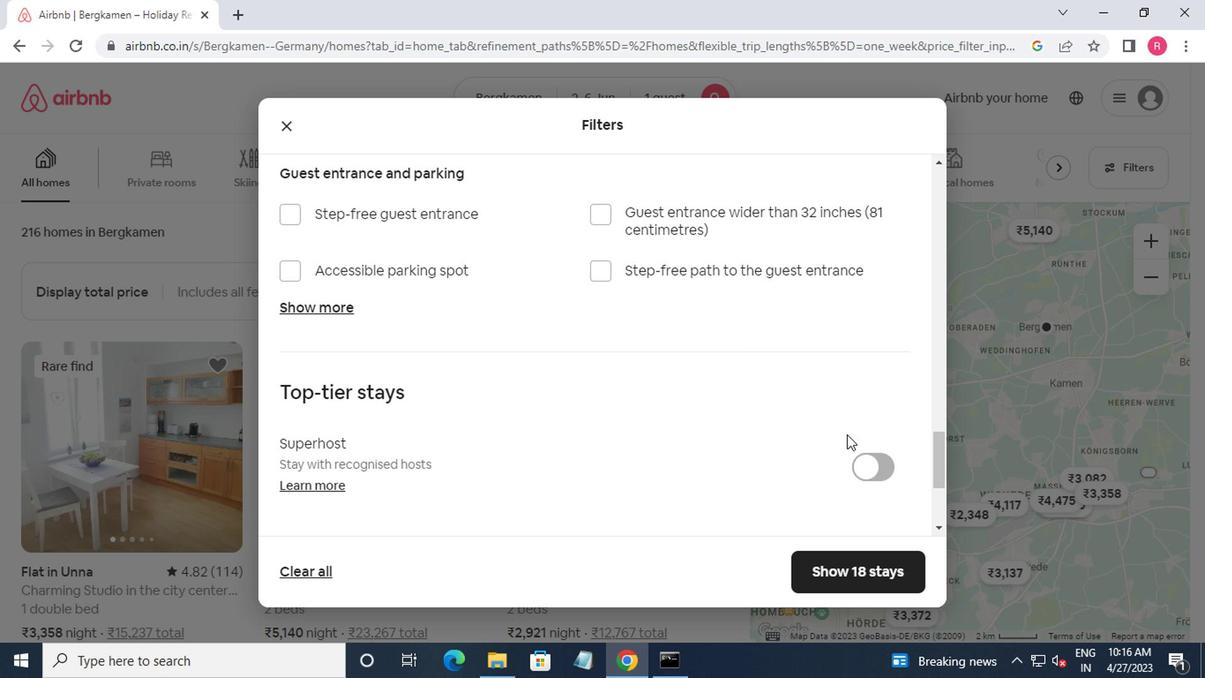
Action: Mouse scrolled (821, 442) with delta (0, 0)
Screenshot: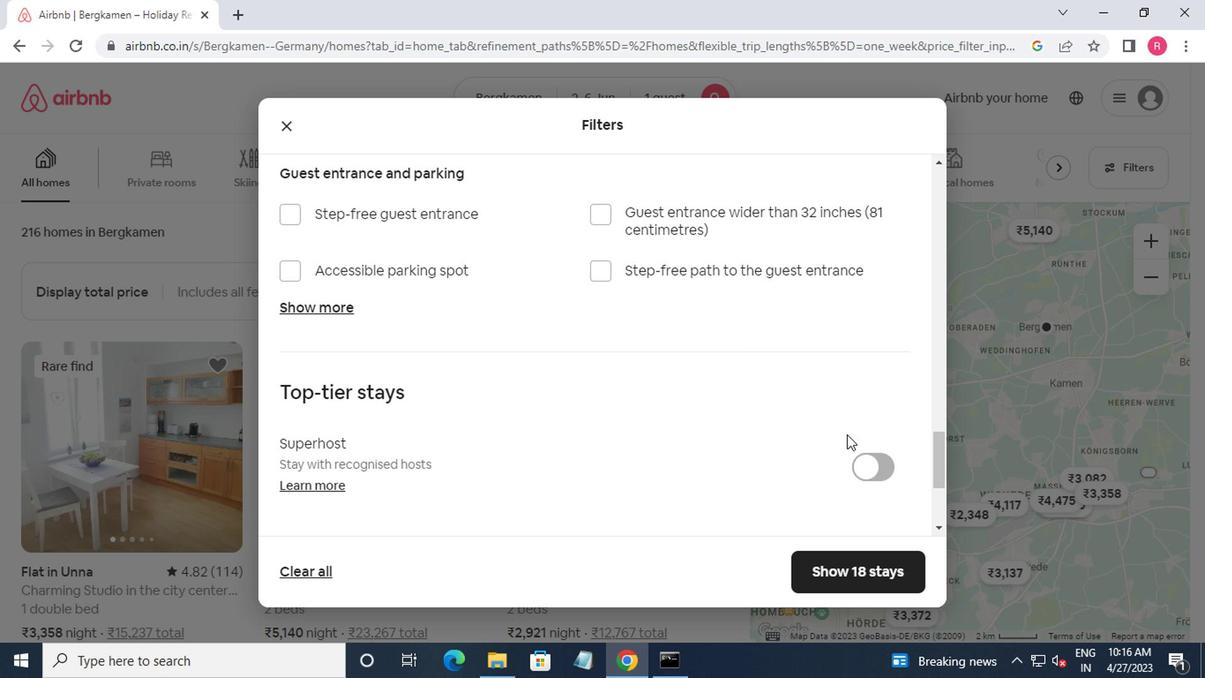 
Action: Mouse moved to (816, 442)
Screenshot: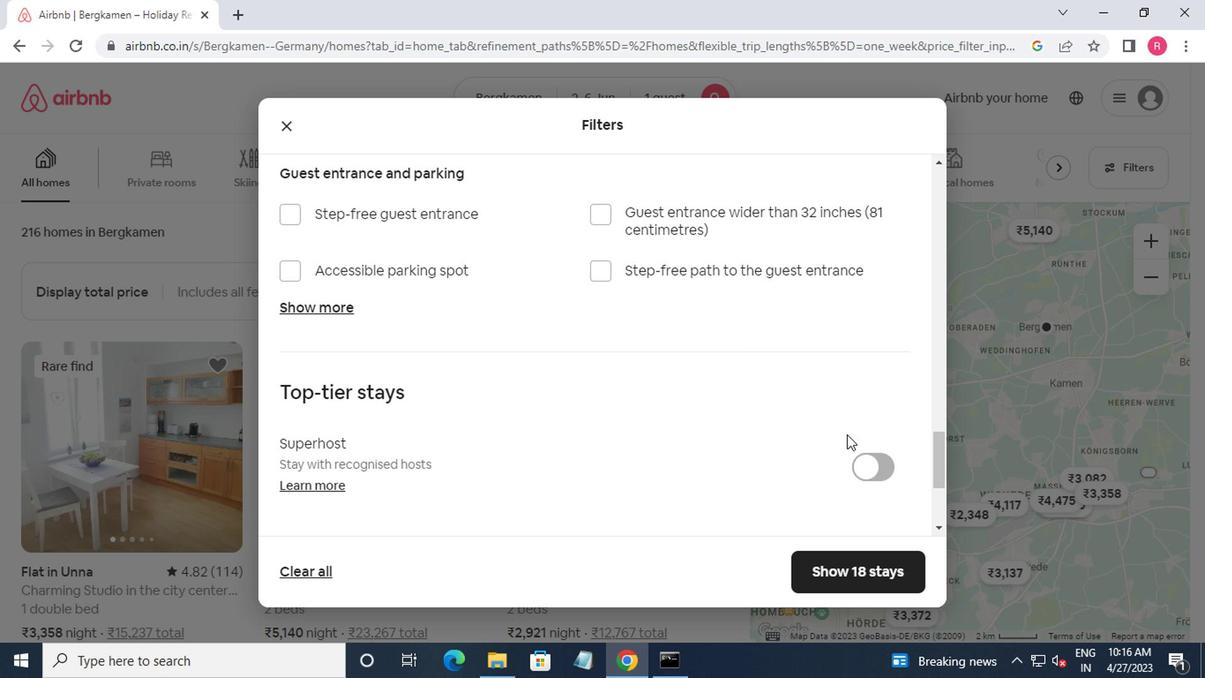 
Action: Mouse scrolled (816, 441) with delta (0, -1)
Screenshot: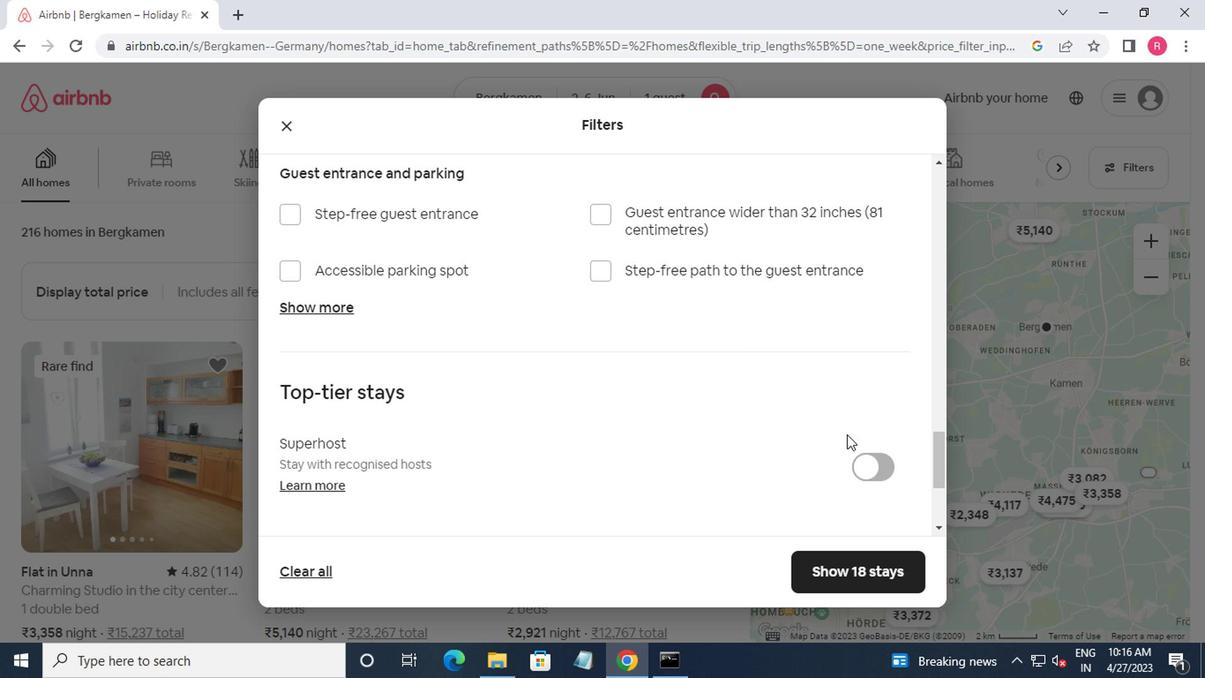 
Action: Mouse moved to (279, 408)
Screenshot: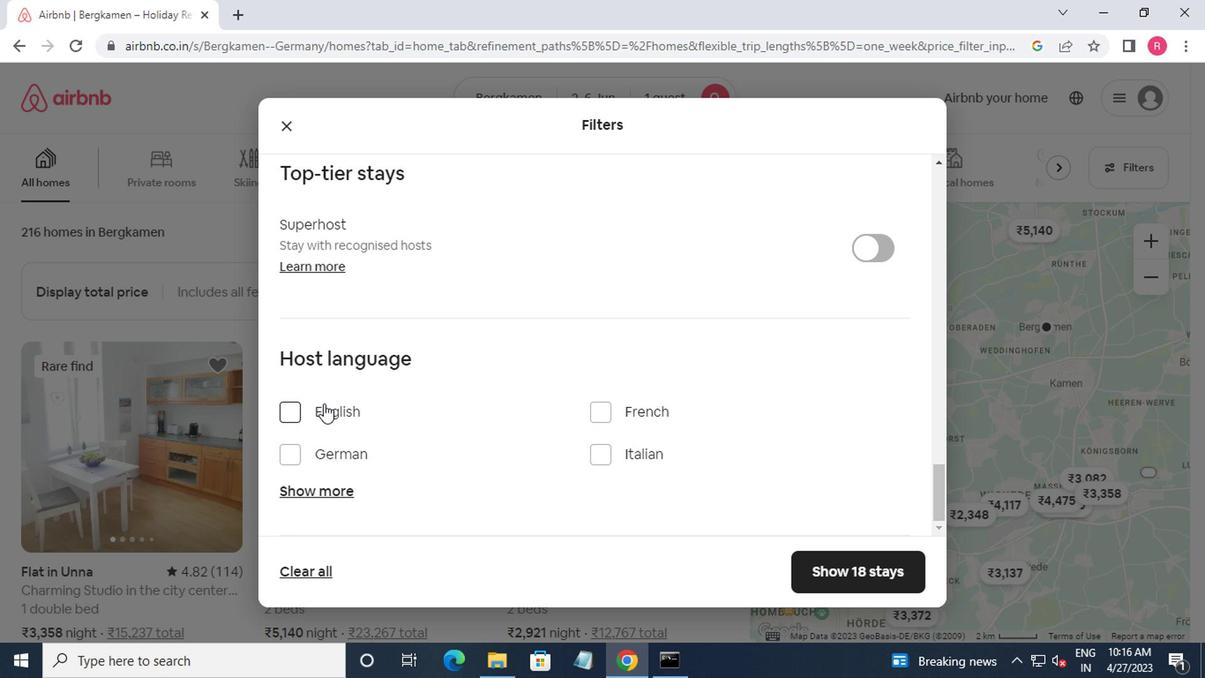 
Action: Mouse pressed left at (279, 408)
Screenshot: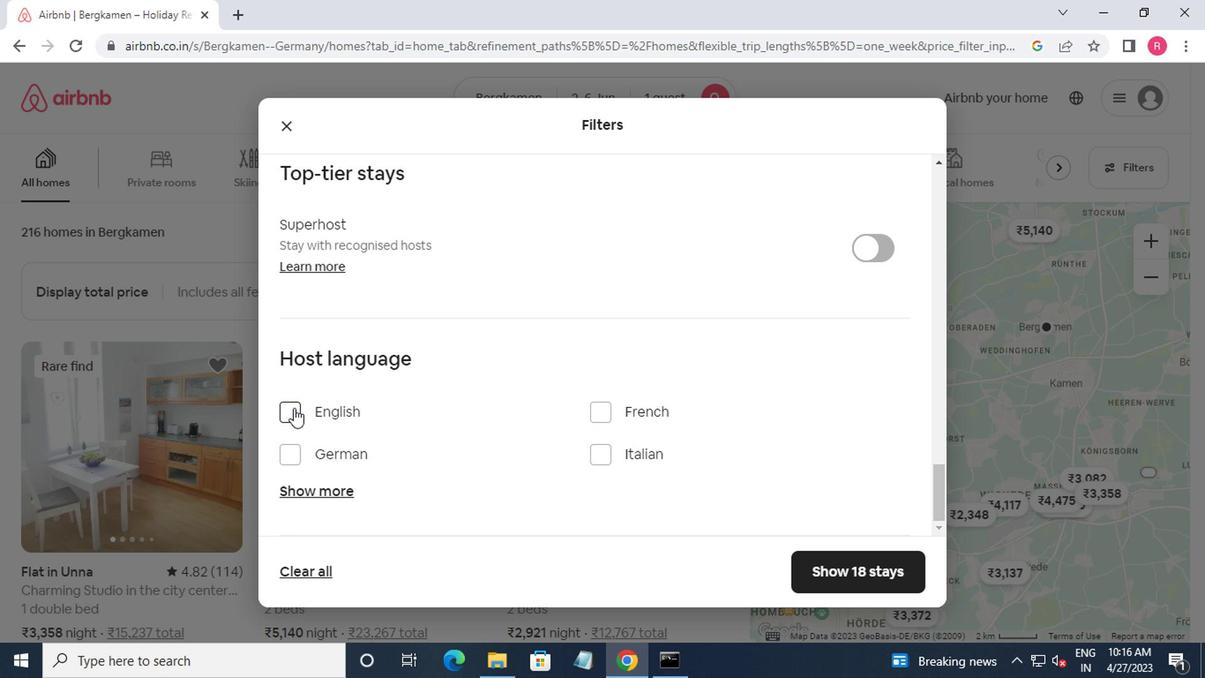 
Action: Mouse moved to (821, 575)
Screenshot: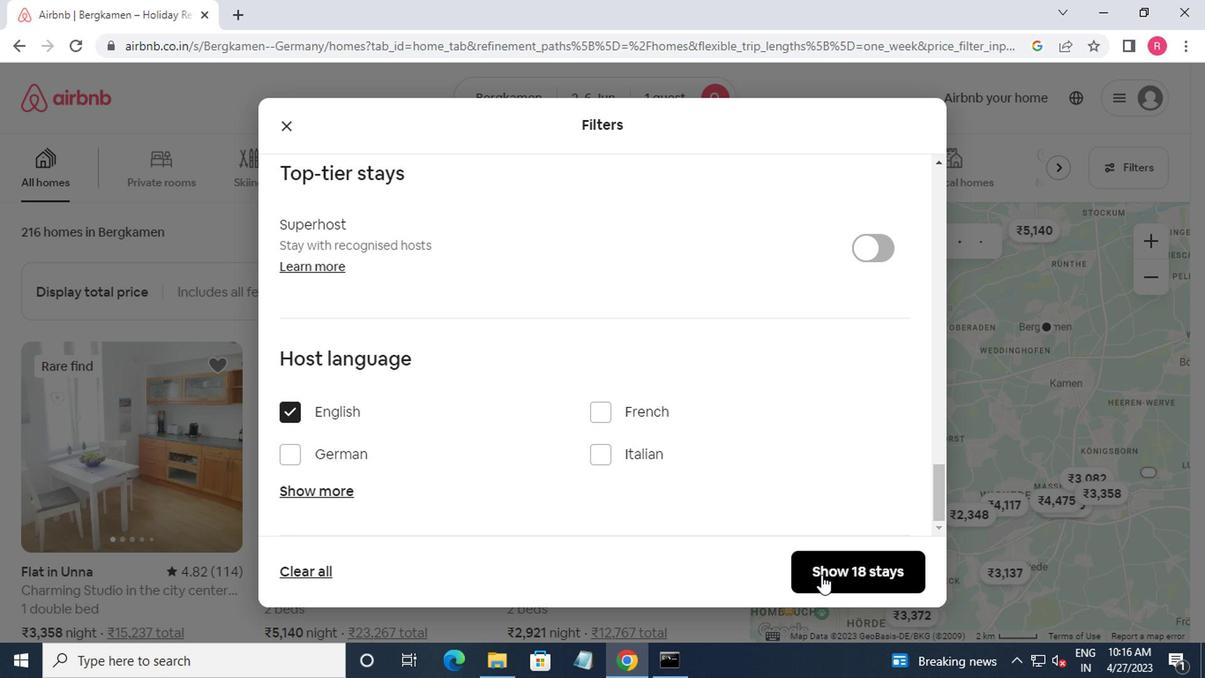
Action: Mouse pressed left at (821, 575)
Screenshot: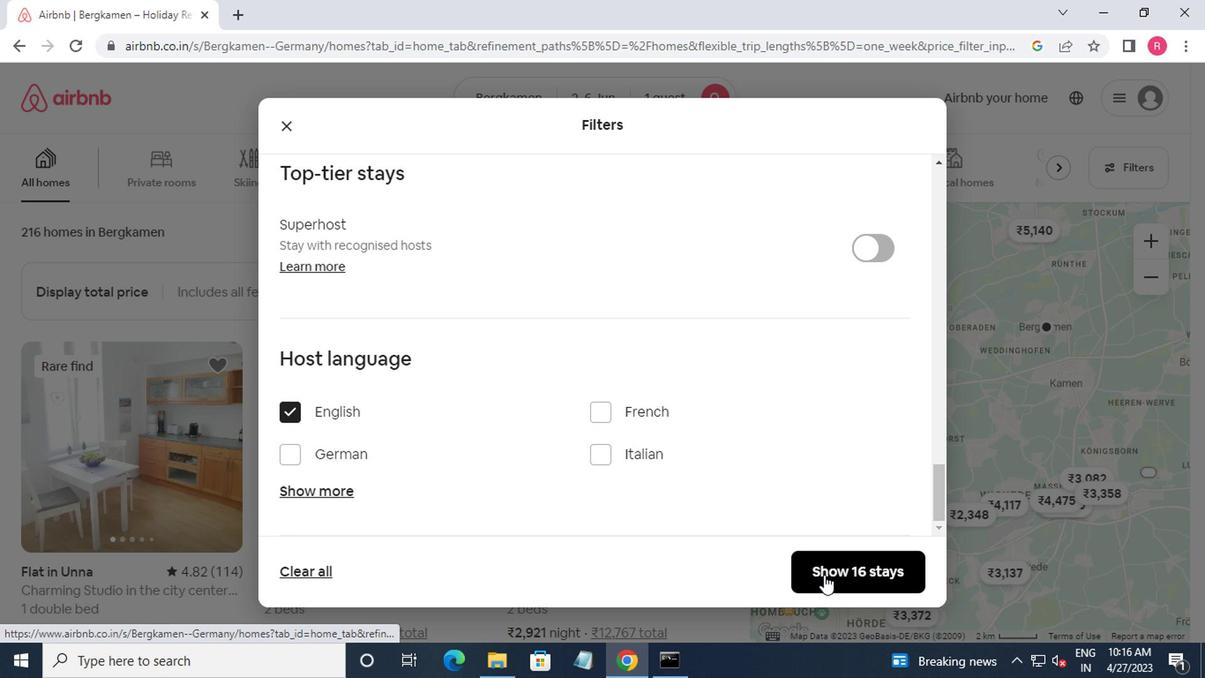 
Action: Mouse moved to (821, 575)
Screenshot: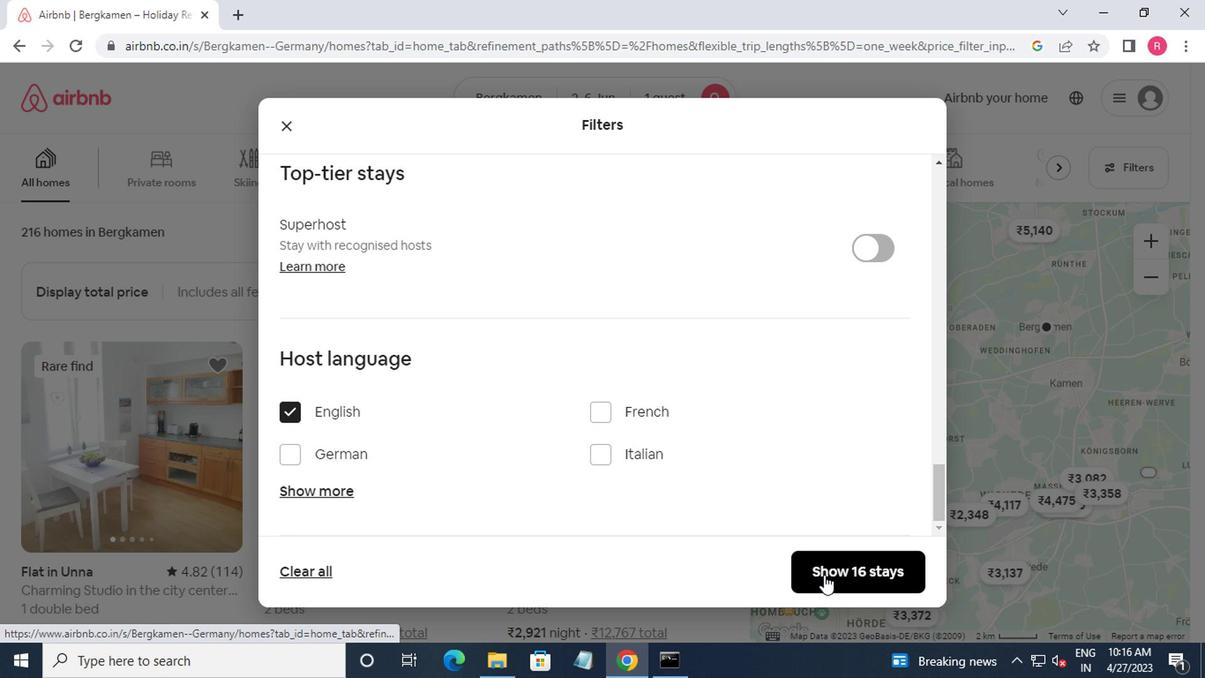 
